 Task: In the event  named  Performance Improvement Plan Review and Progress Tracking, Set a range of dates when you can accept meetings  '14 Jul â€" 5 Aug 2023'. Select a duration of  60 min. Select working hours  	_x000D_
MON- SAT 10:00am â€" 6:00pm. Add time before or after your events  as 10 min. Set the frequency of available time slots for invitees as  35 min. Set the minimum notice period and maximum events allowed per day as  51 hours and 2. , logged in from the account softage.4@softage.net and add another guest for the event, softage.5@softage.net
Action: Mouse pressed left at (380, 293)
Screenshot: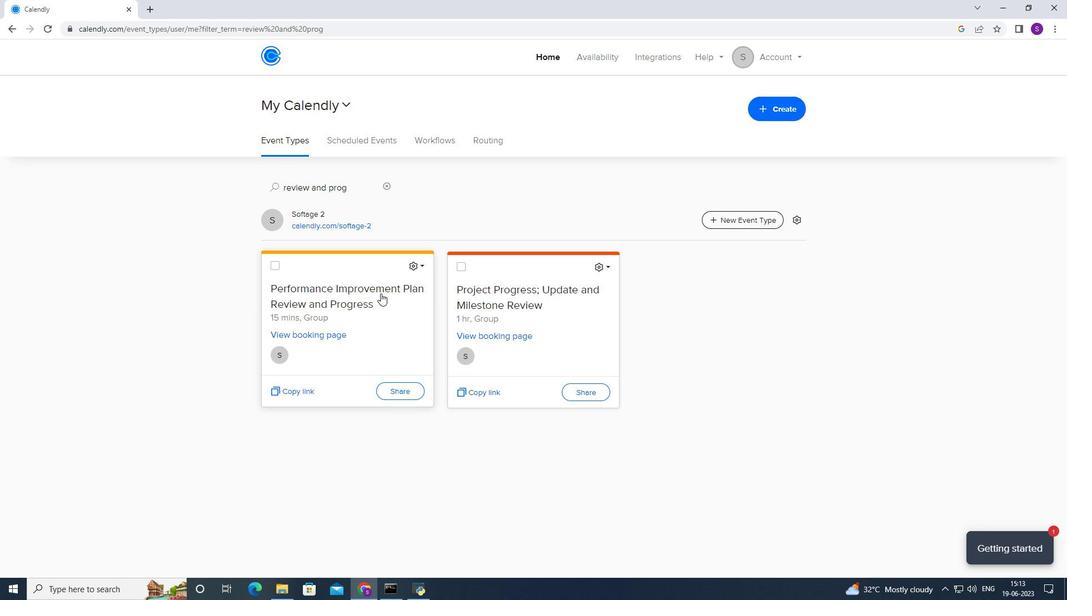 
Action: Mouse moved to (385, 234)
Screenshot: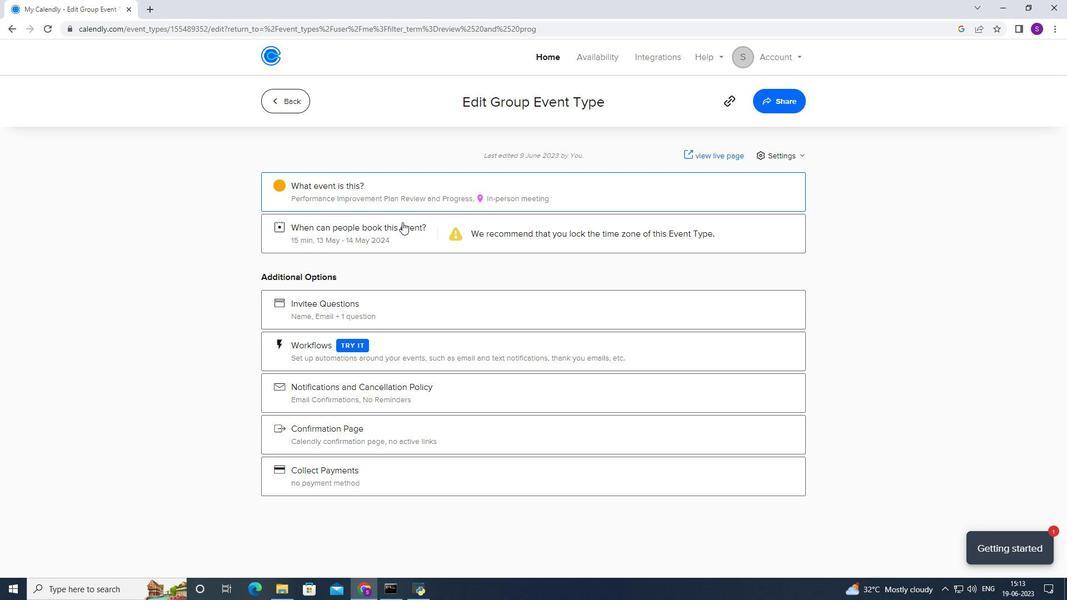 
Action: Mouse pressed left at (385, 234)
Screenshot: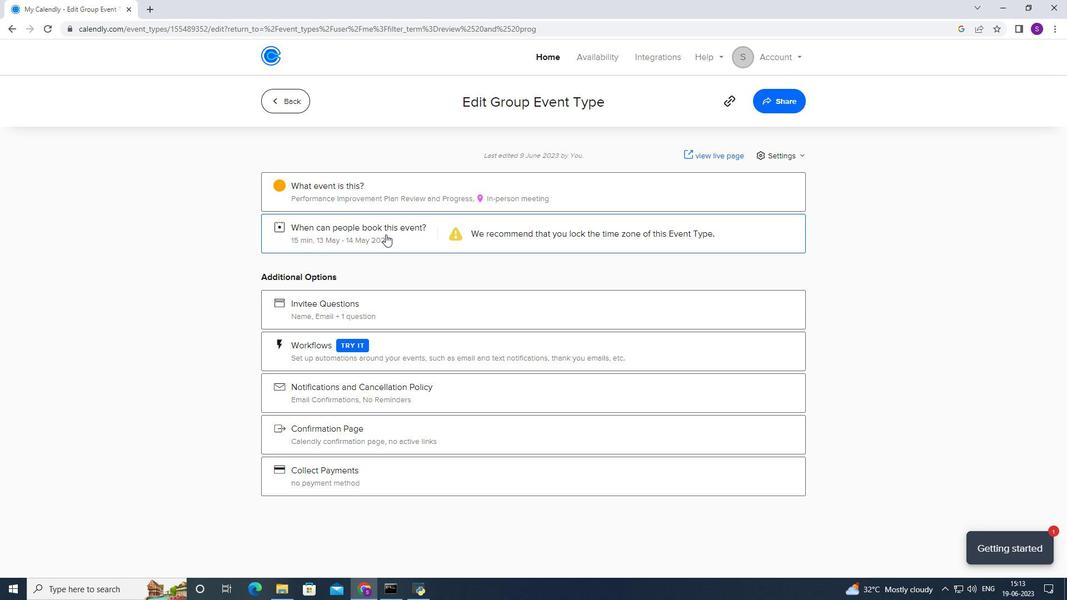 
Action: Mouse moved to (402, 369)
Screenshot: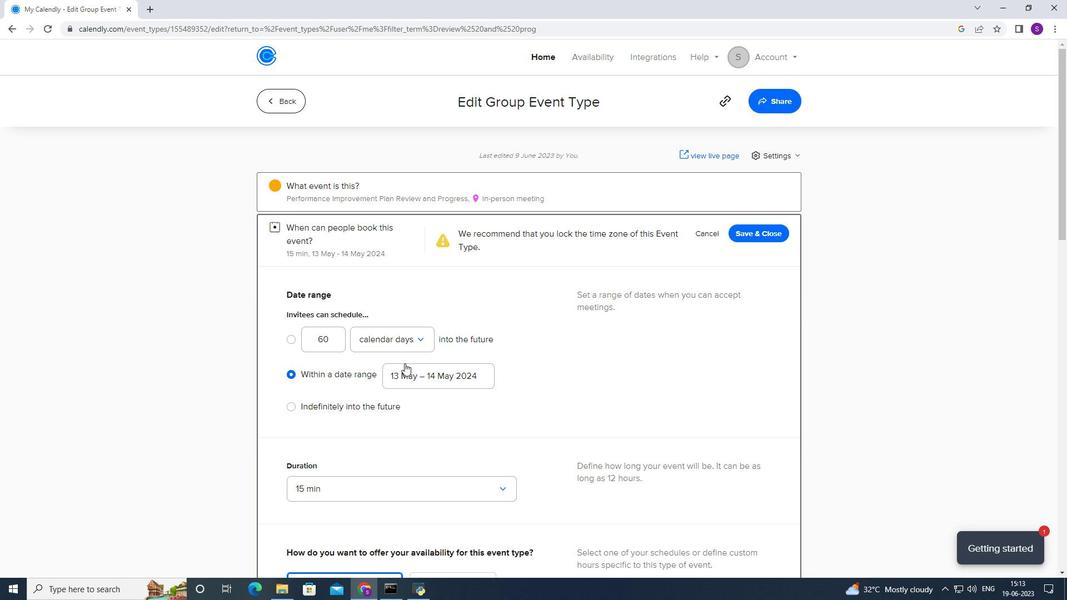 
Action: Mouse pressed left at (402, 369)
Screenshot: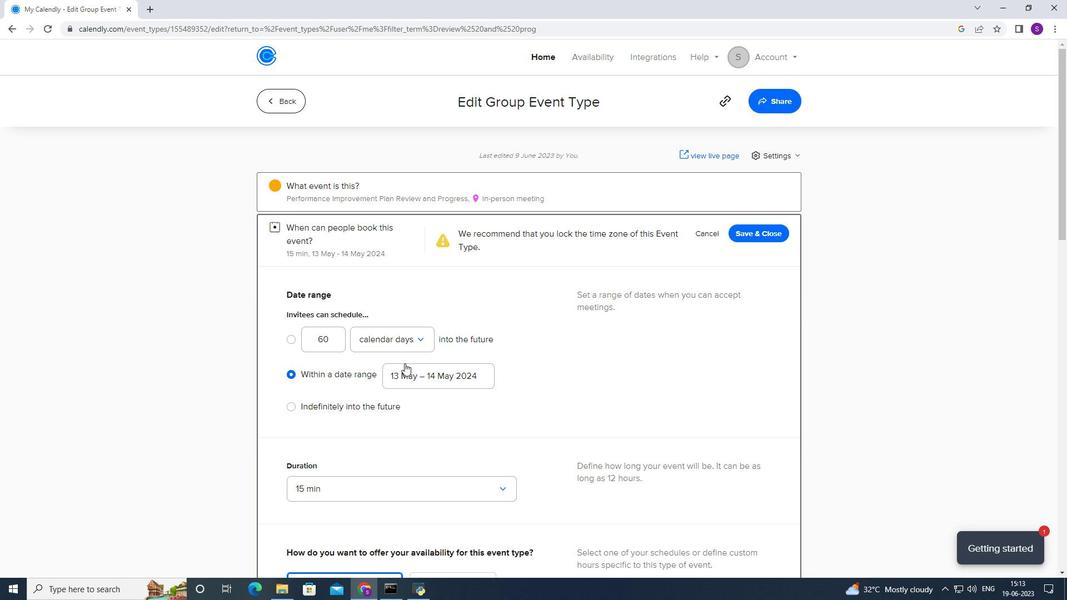 
Action: Mouse moved to (473, 176)
Screenshot: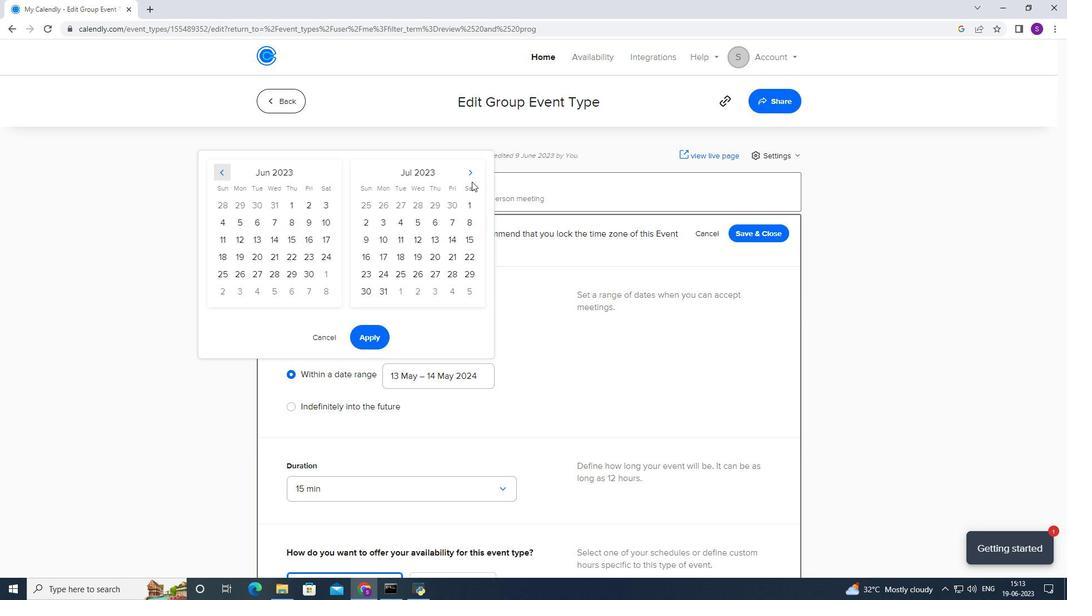 
Action: Mouse pressed left at (473, 176)
Screenshot: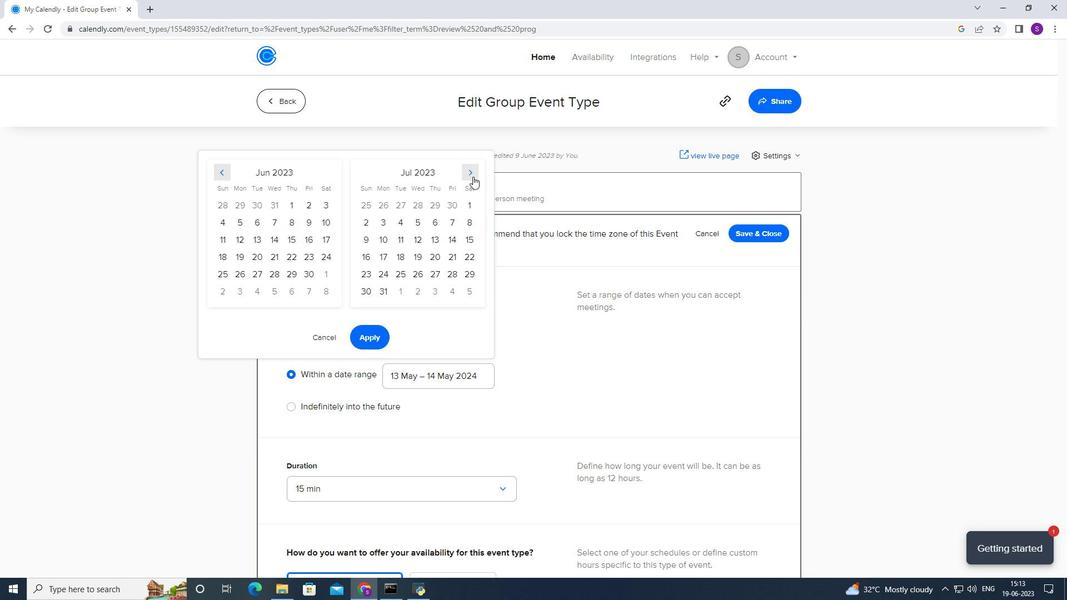 
Action: Mouse moved to (308, 236)
Screenshot: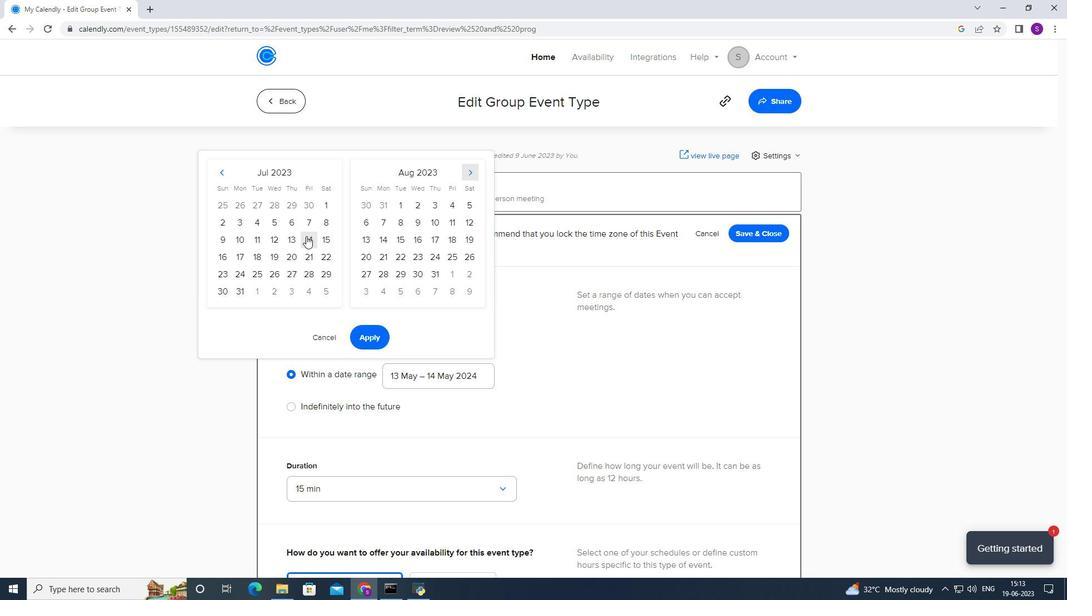 
Action: Mouse pressed left at (308, 236)
Screenshot: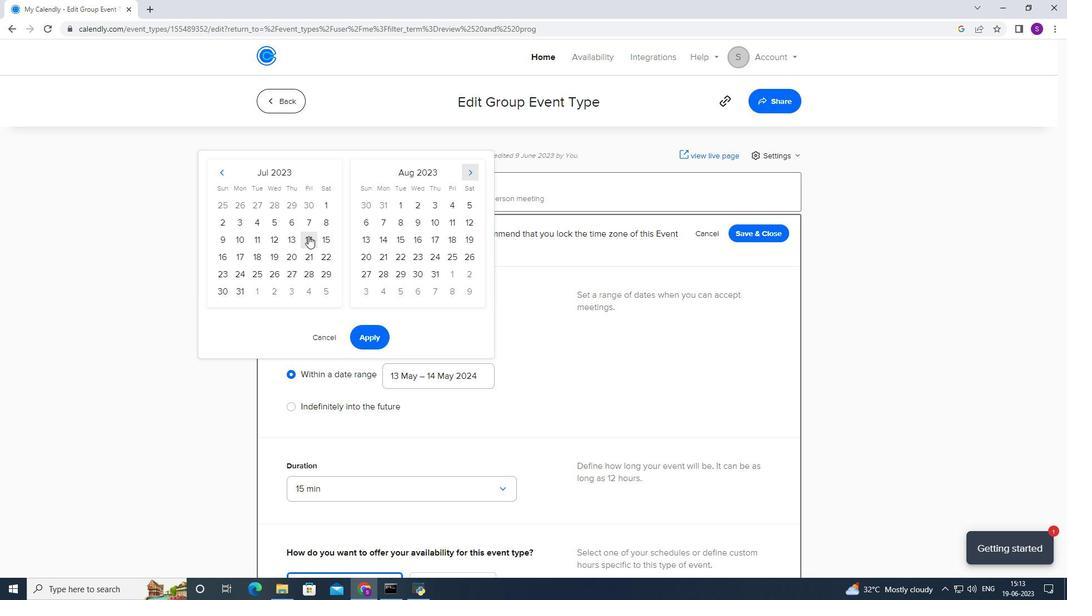 
Action: Mouse moved to (466, 212)
Screenshot: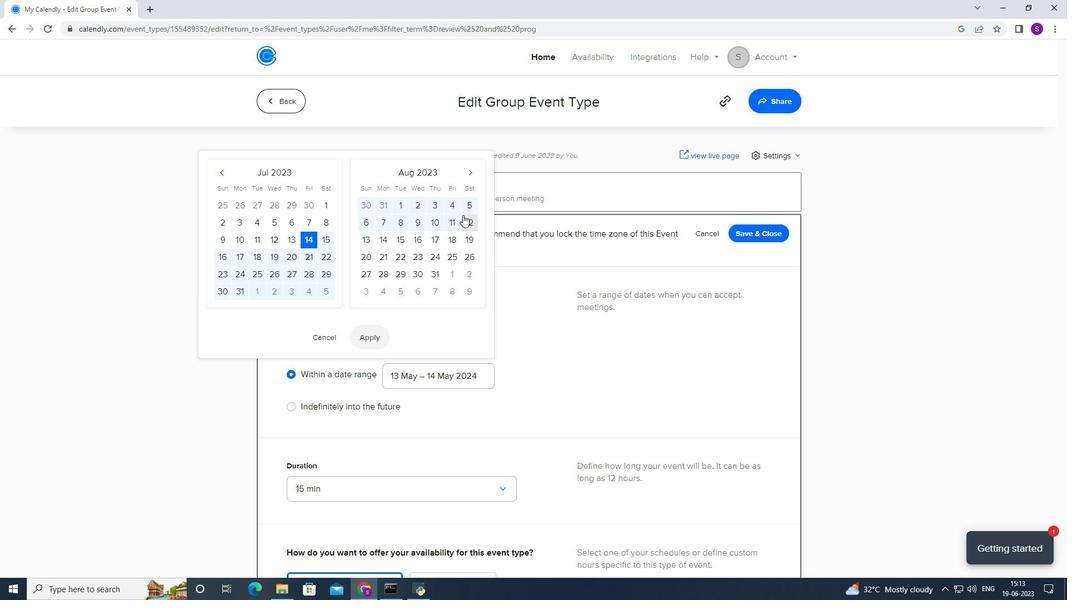 
Action: Mouse pressed left at (466, 212)
Screenshot: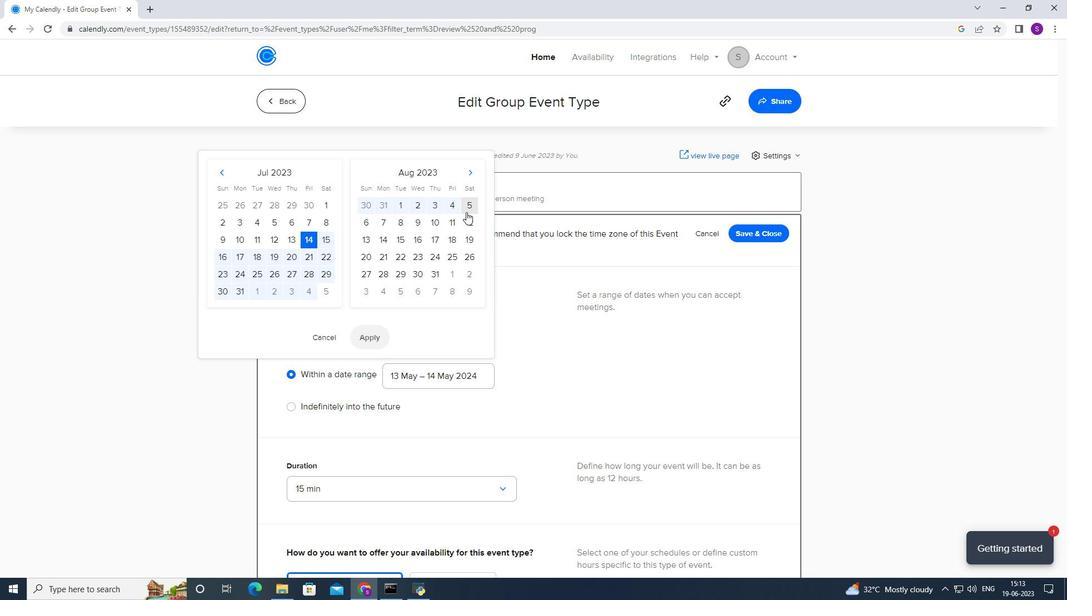 
Action: Mouse moved to (368, 329)
Screenshot: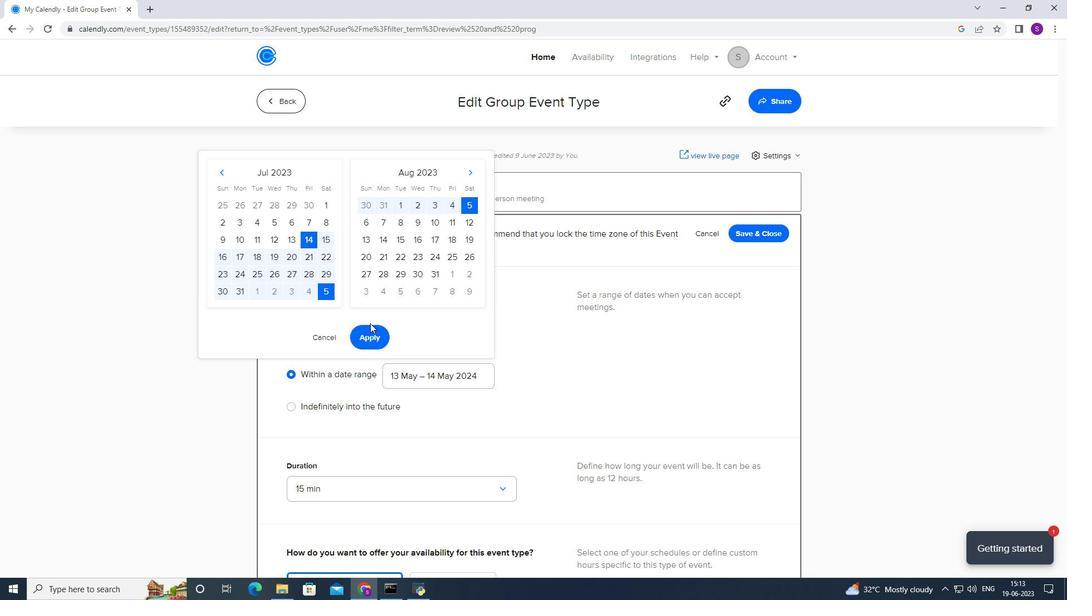 
Action: Mouse pressed left at (368, 329)
Screenshot: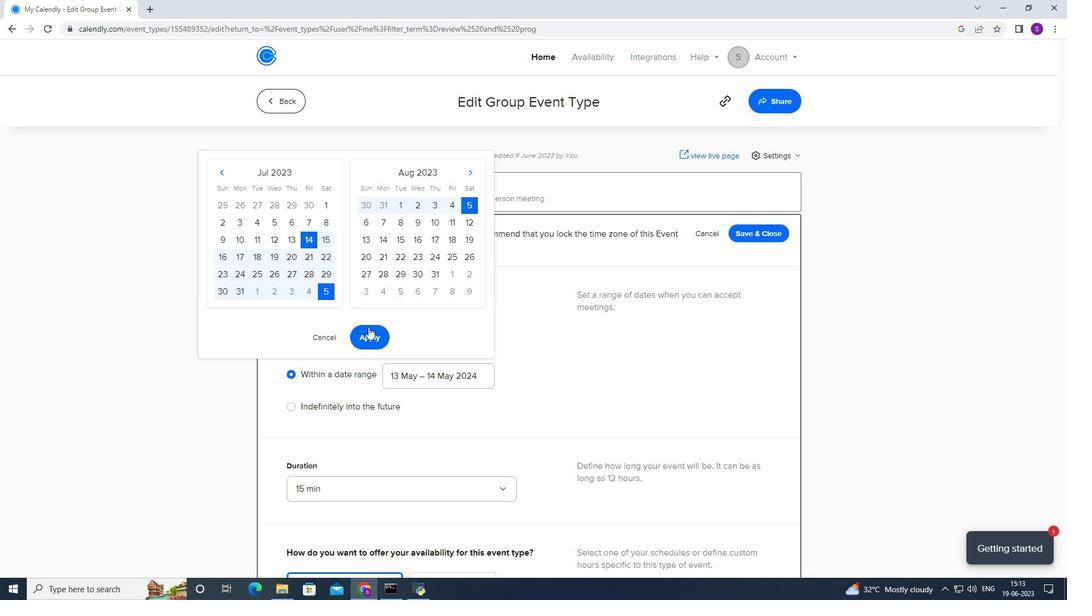 
Action: Mouse scrolled (368, 328) with delta (0, 0)
Screenshot: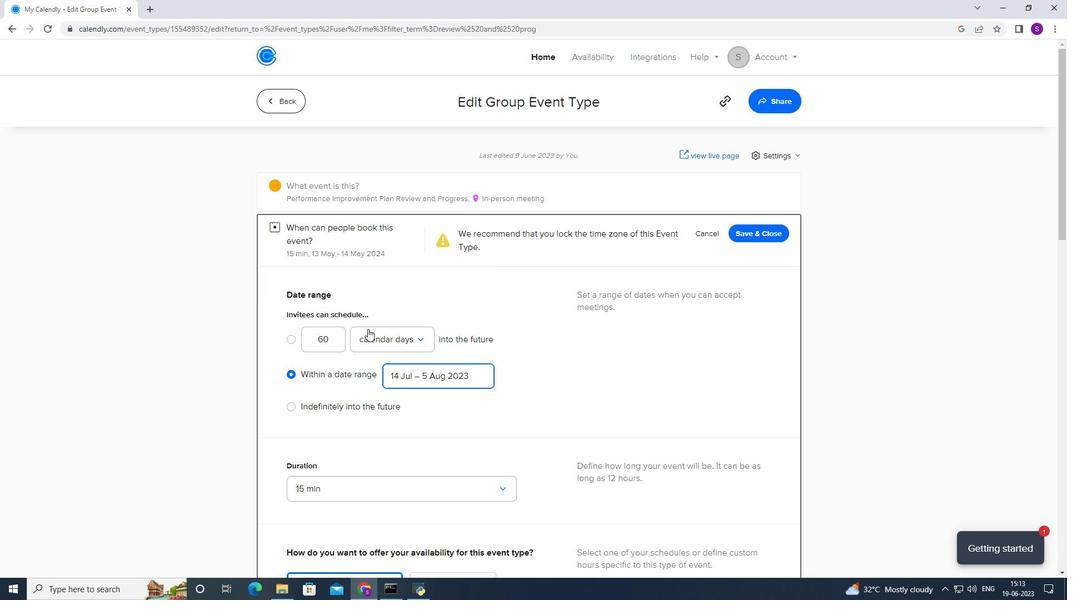 
Action: Mouse scrolled (368, 328) with delta (0, 0)
Screenshot: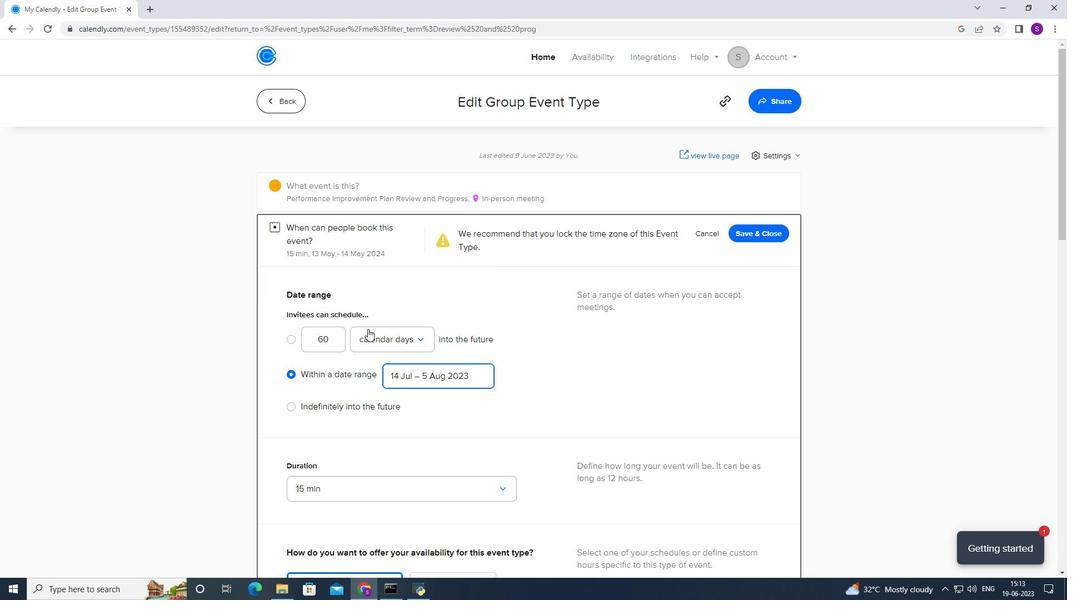 
Action: Mouse scrolled (368, 328) with delta (0, 0)
Screenshot: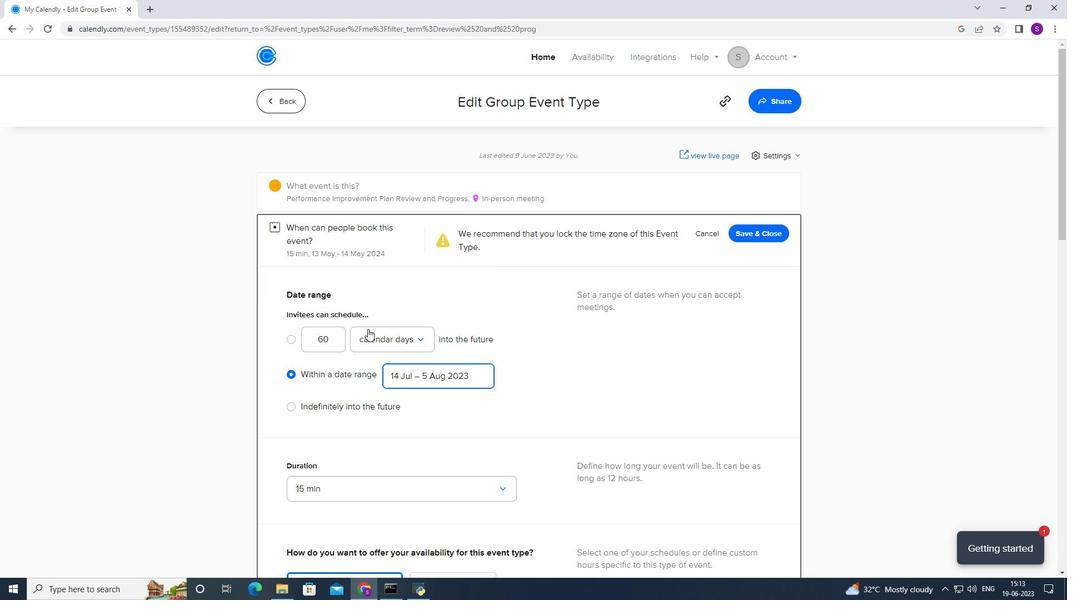 
Action: Mouse scrolled (368, 328) with delta (0, 0)
Screenshot: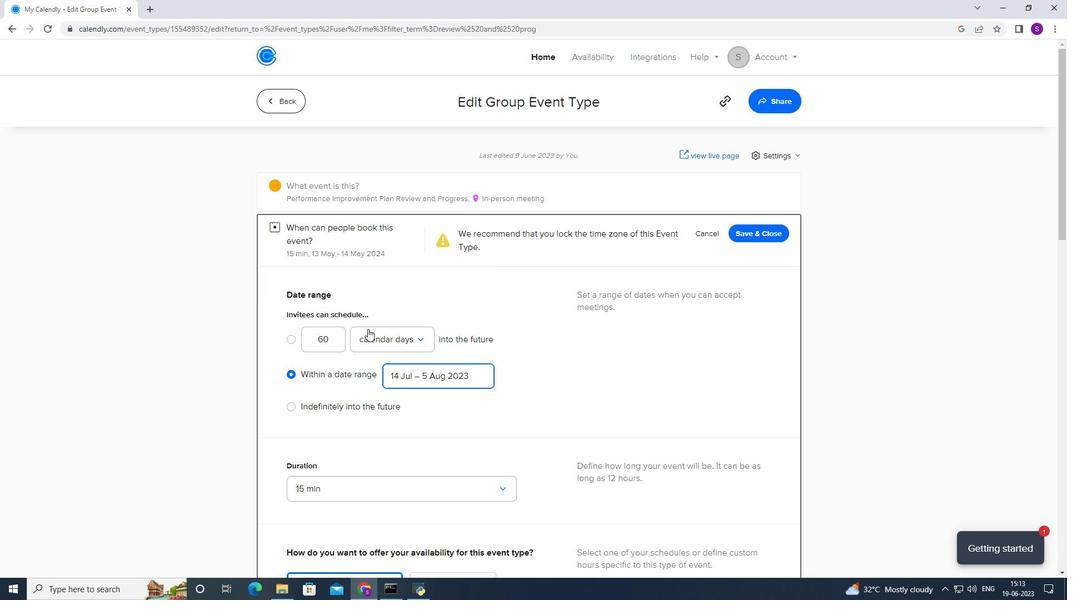 
Action: Mouse scrolled (368, 328) with delta (0, 0)
Screenshot: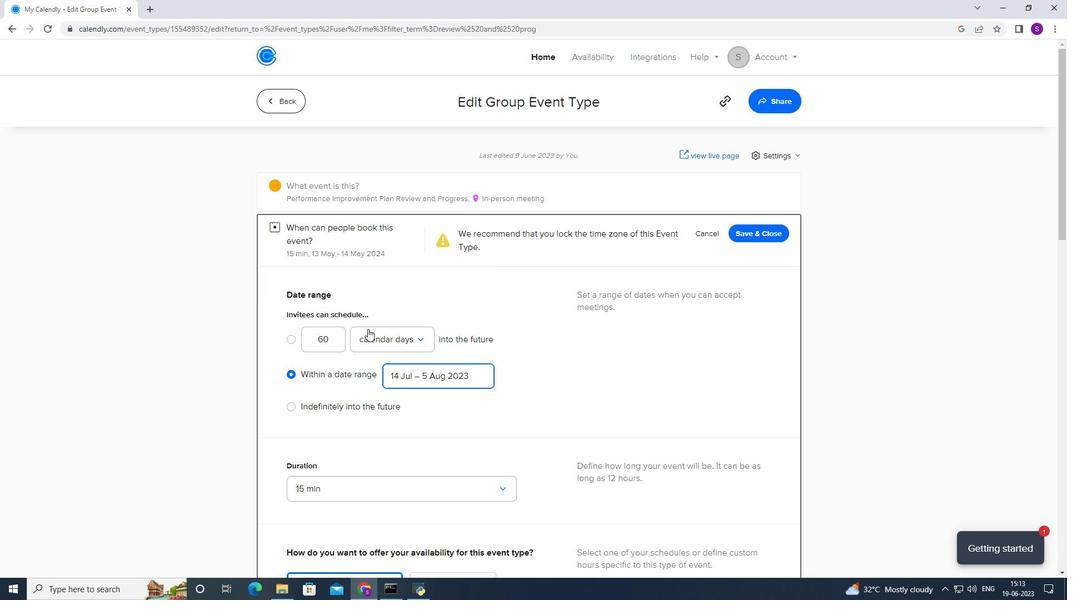 
Action: Mouse scrolled (368, 328) with delta (0, 0)
Screenshot: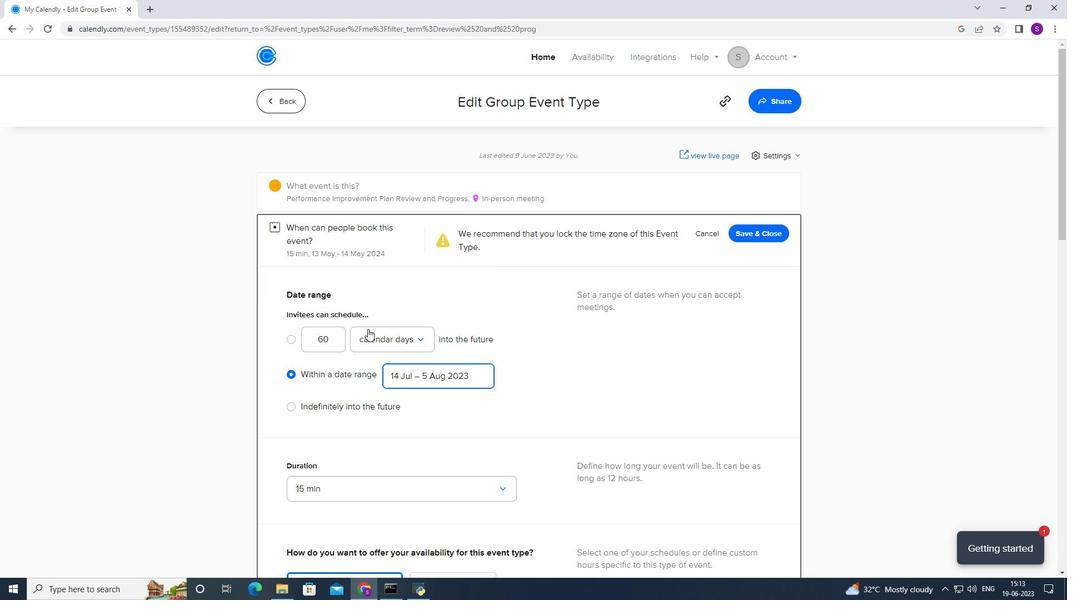 
Action: Mouse scrolled (368, 328) with delta (0, 0)
Screenshot: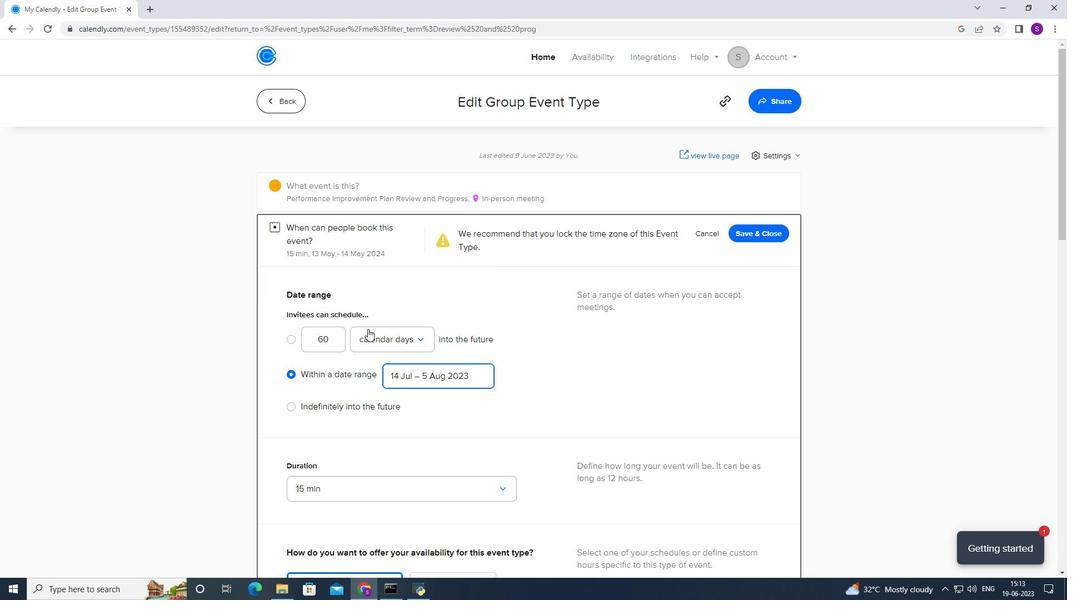 
Action: Mouse scrolled (368, 328) with delta (0, 0)
Screenshot: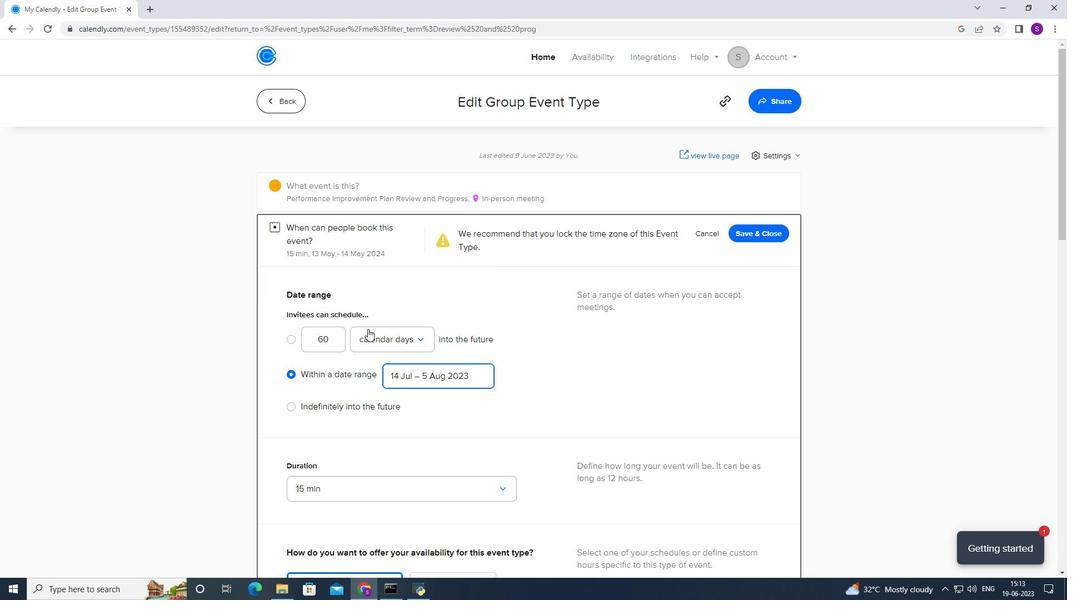 
Action: Mouse scrolled (368, 329) with delta (0, 0)
Screenshot: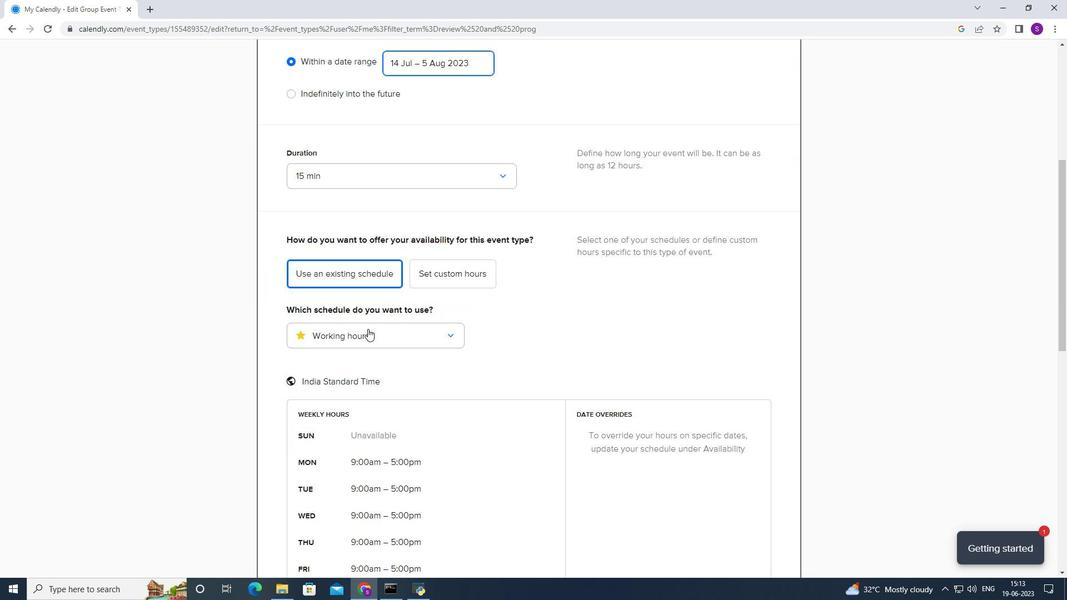 
Action: Mouse scrolled (368, 329) with delta (0, 0)
Screenshot: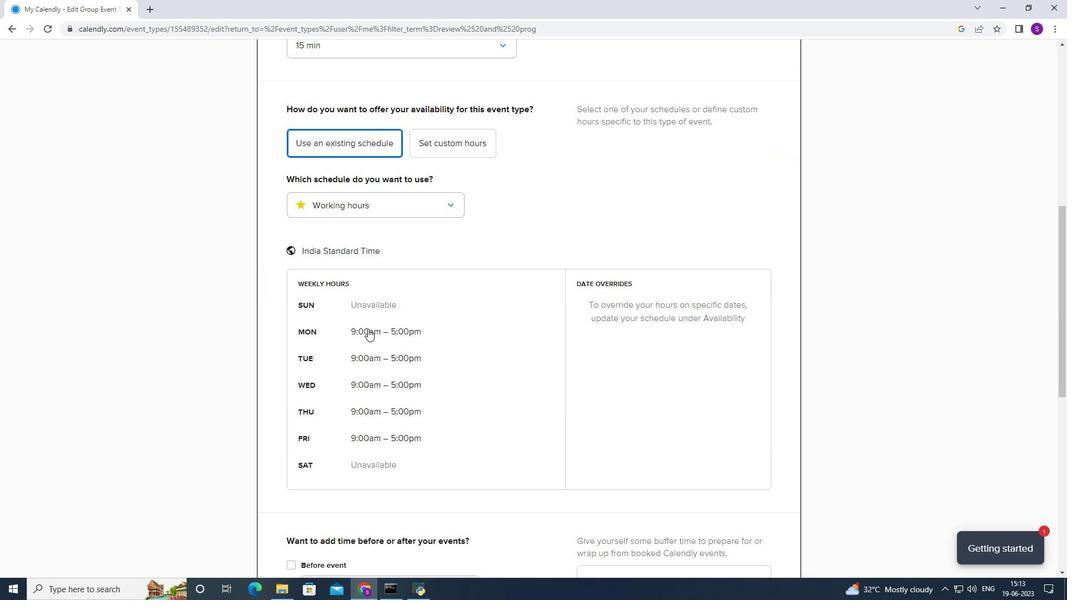 
Action: Mouse scrolled (368, 329) with delta (0, 0)
Screenshot: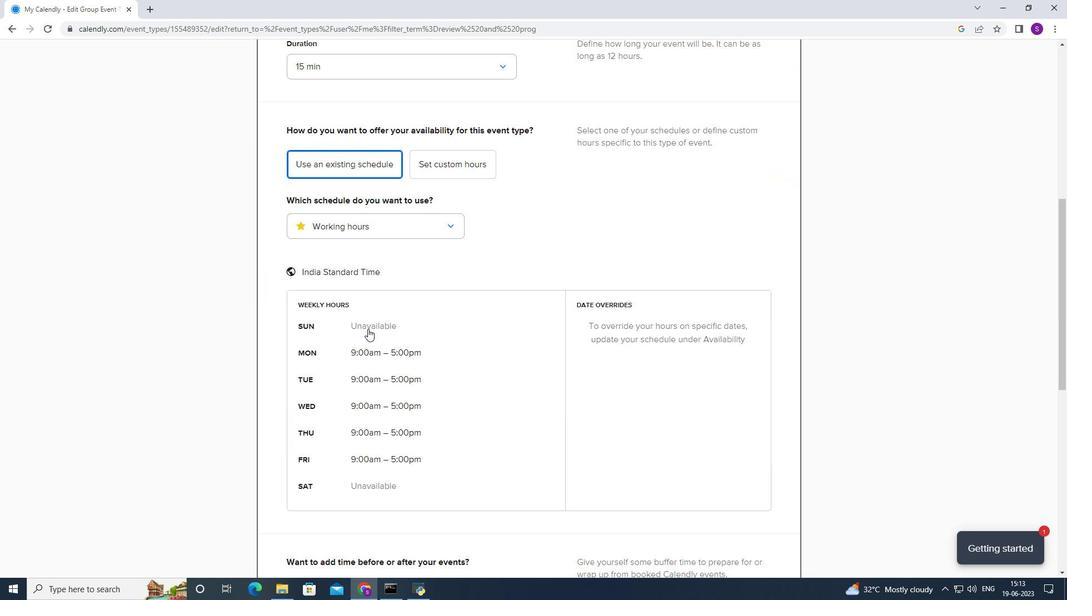 
Action: Mouse moved to (444, 222)
Screenshot: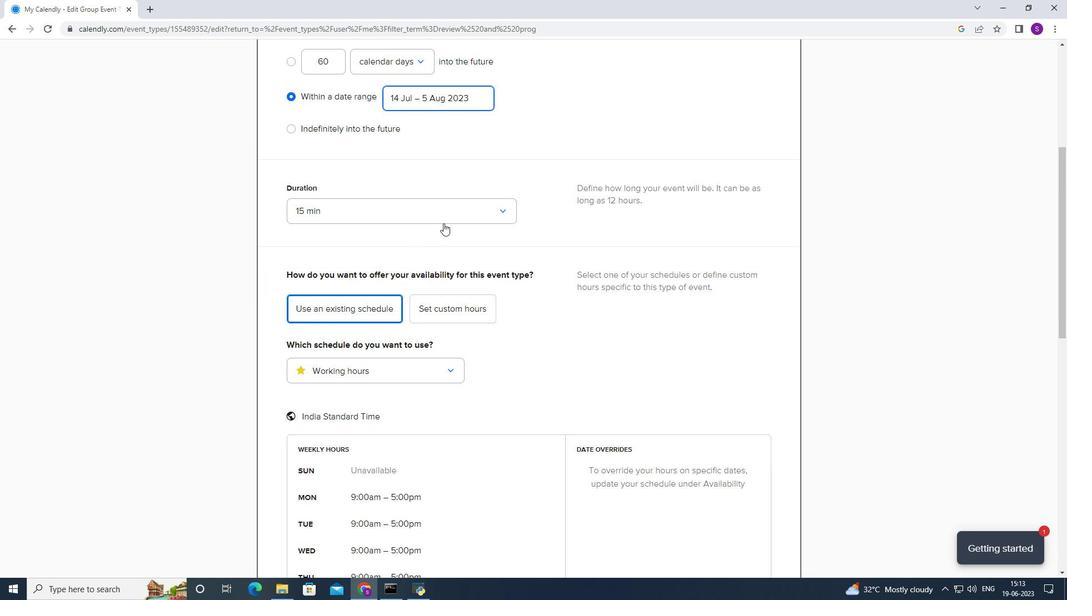 
Action: Mouse pressed left at (444, 222)
Screenshot: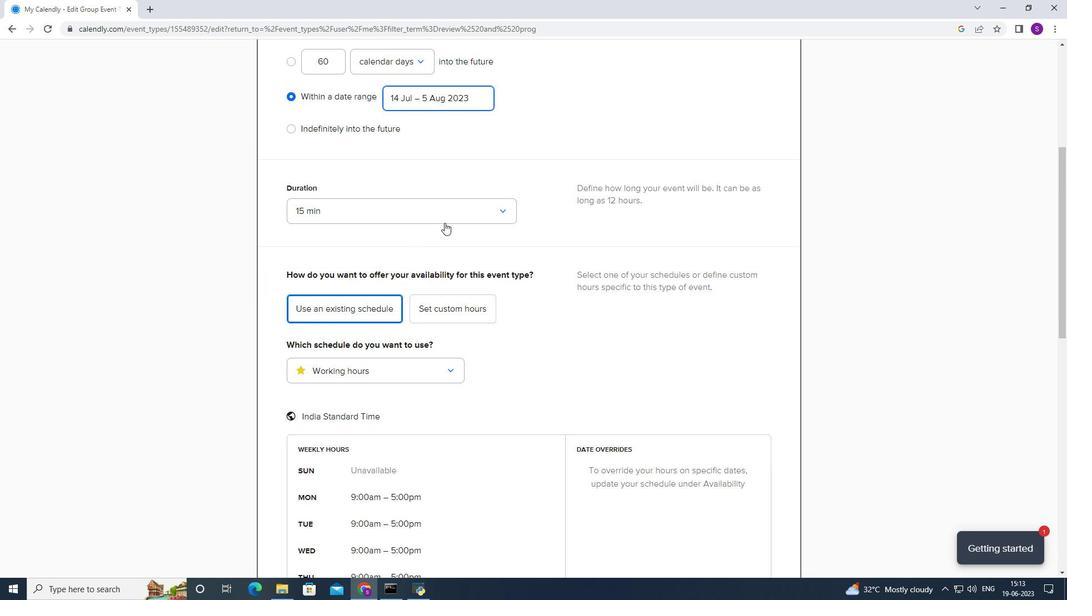 
Action: Mouse moved to (365, 303)
Screenshot: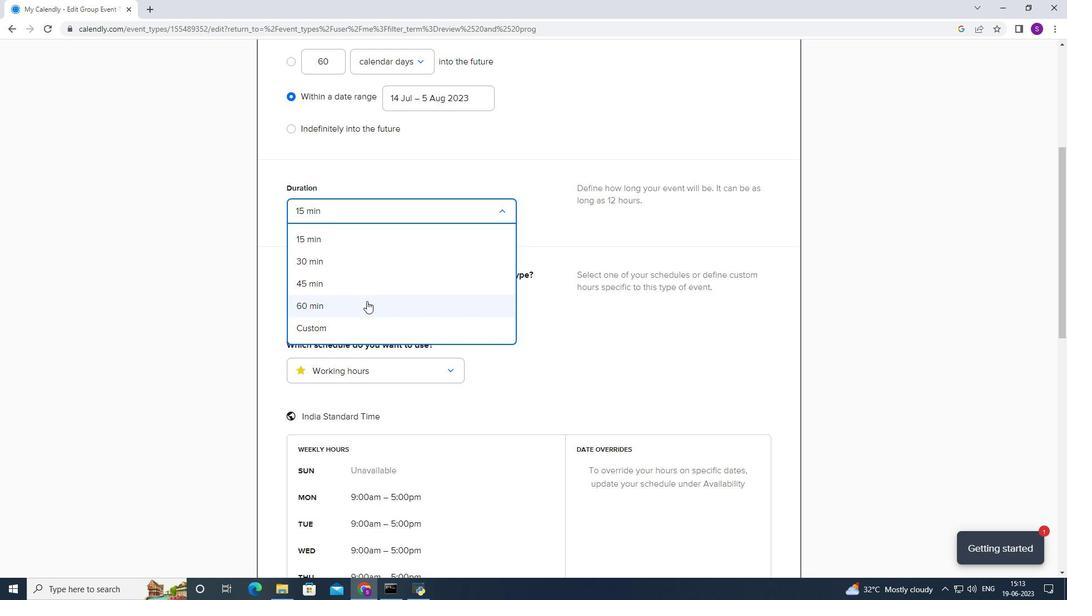 
Action: Mouse pressed left at (365, 303)
Screenshot: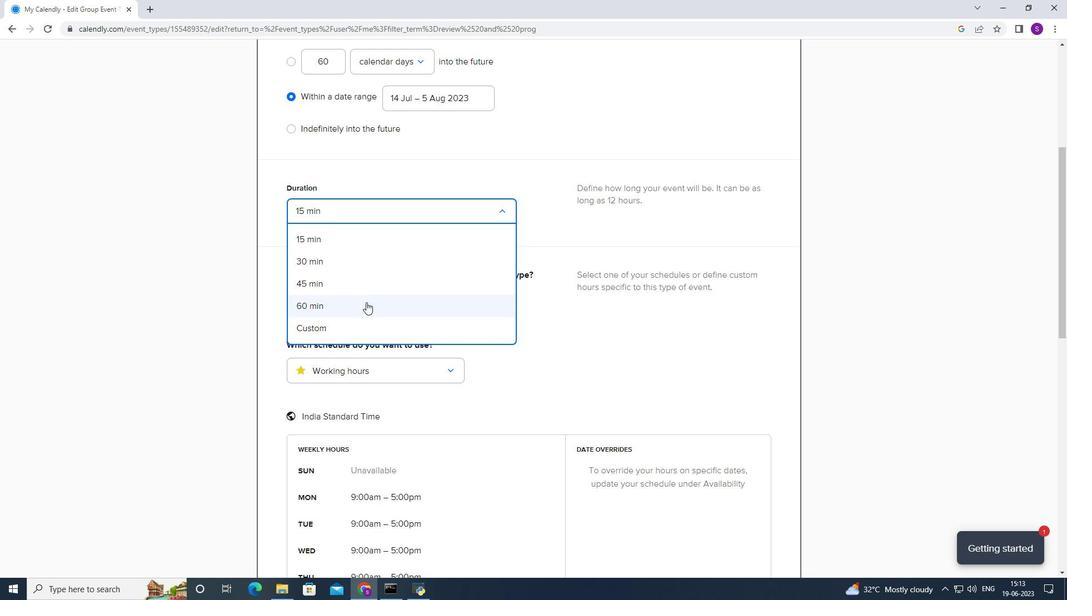 
Action: Mouse moved to (418, 308)
Screenshot: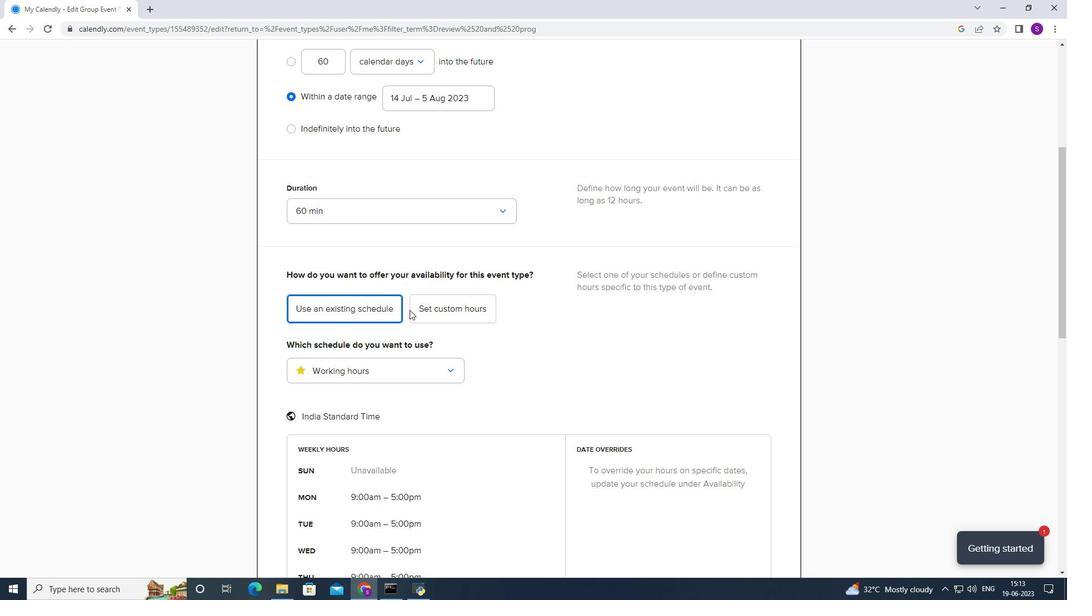 
Action: Mouse pressed left at (418, 308)
Screenshot: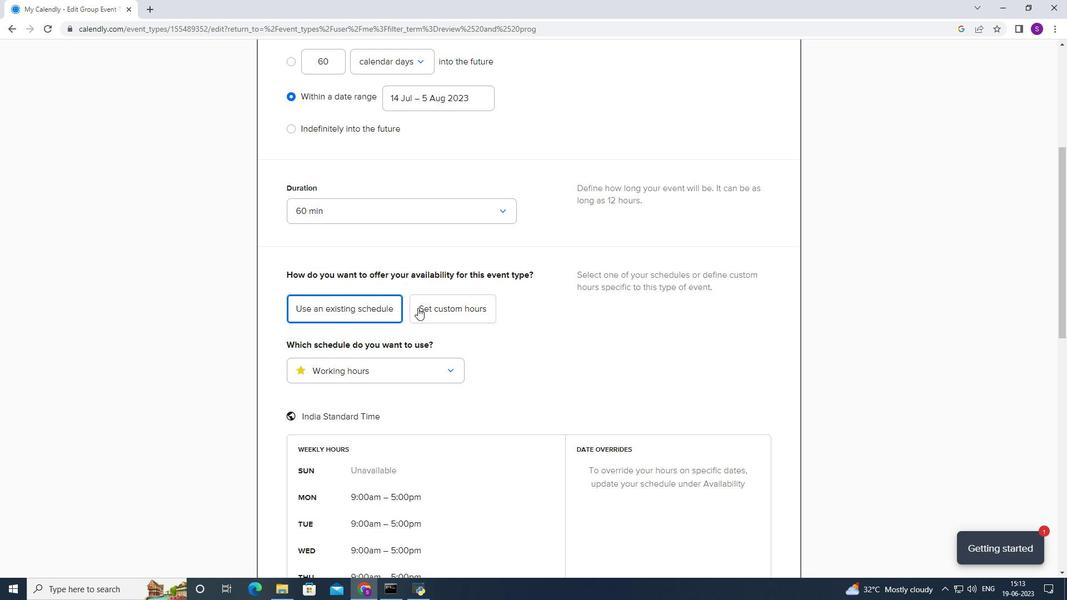 
Action: Mouse moved to (367, 348)
Screenshot: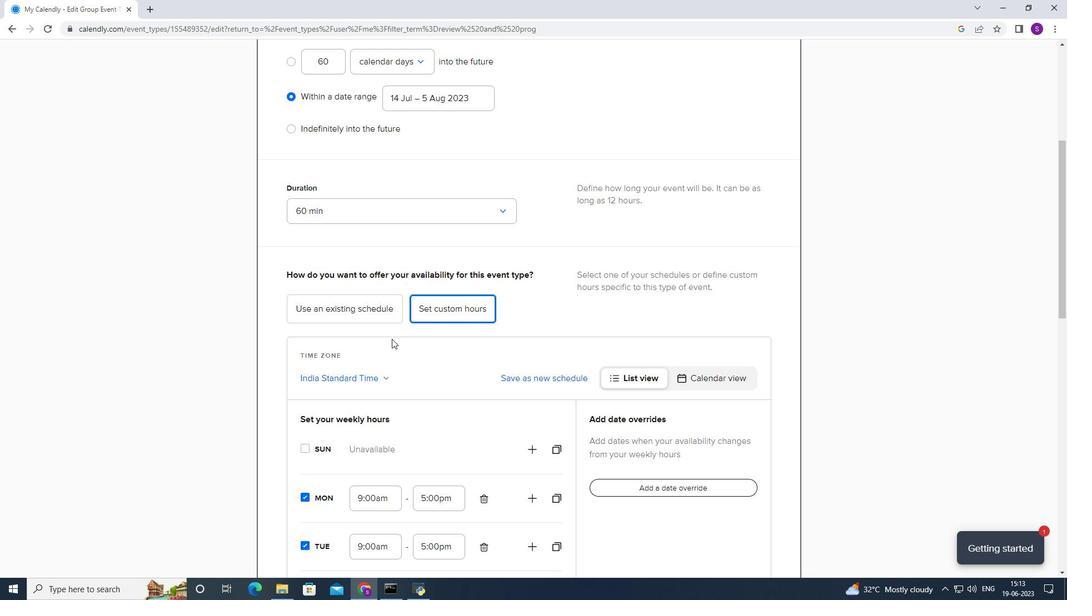 
Action: Mouse scrolled (367, 347) with delta (0, 0)
Screenshot: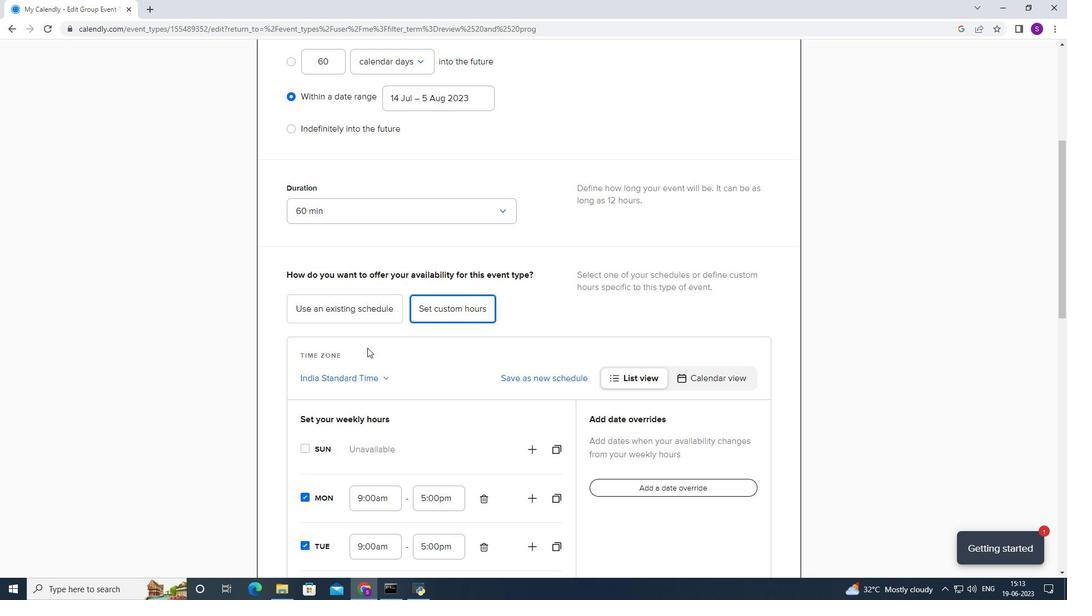 
Action: Mouse scrolled (367, 347) with delta (0, 0)
Screenshot: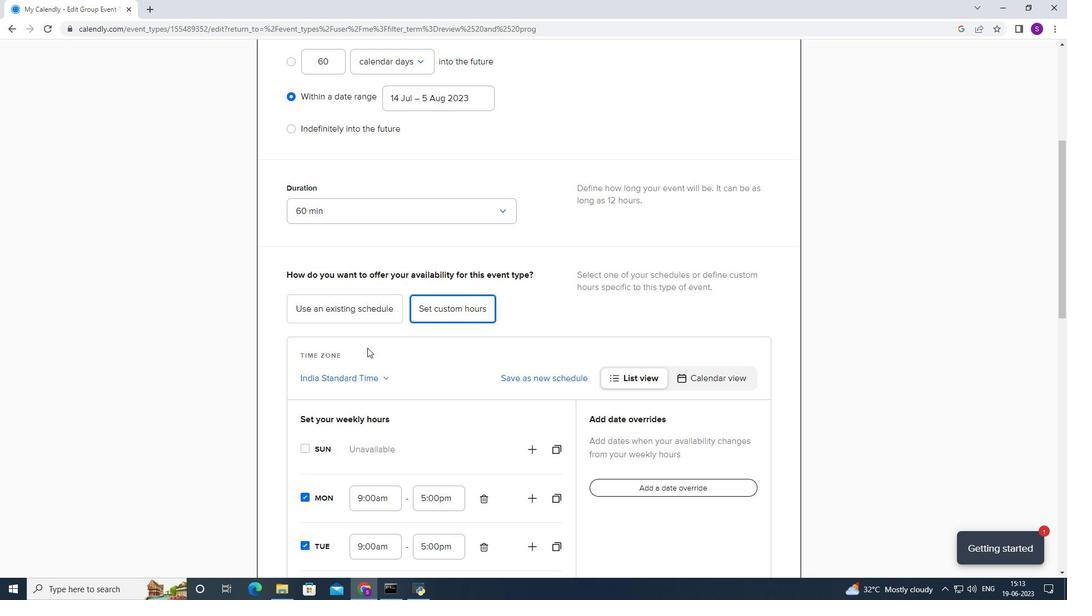 
Action: Mouse scrolled (367, 347) with delta (0, 0)
Screenshot: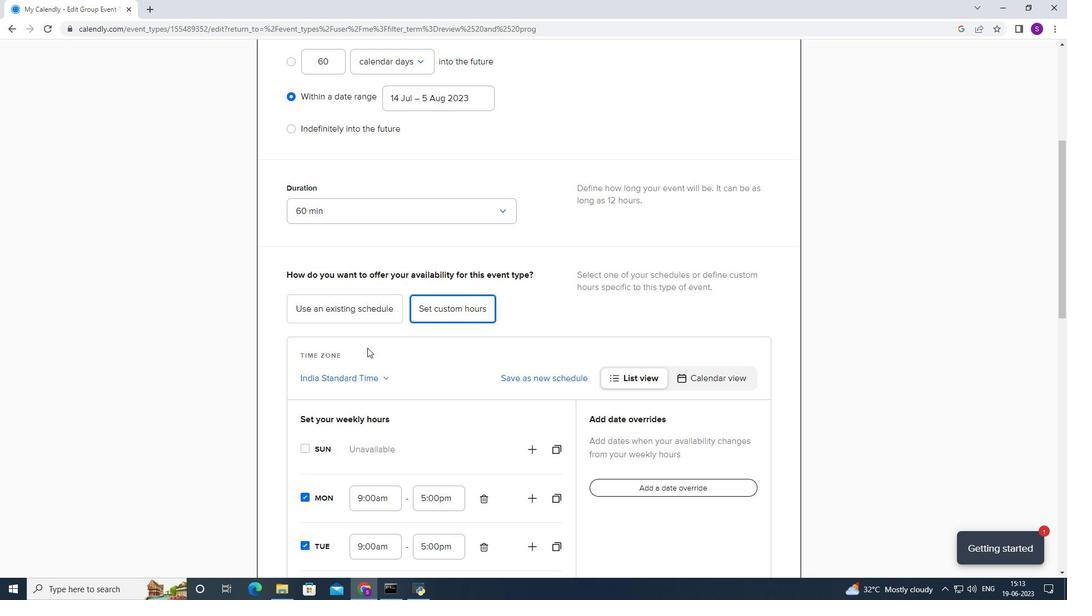 
Action: Mouse scrolled (367, 347) with delta (0, 0)
Screenshot: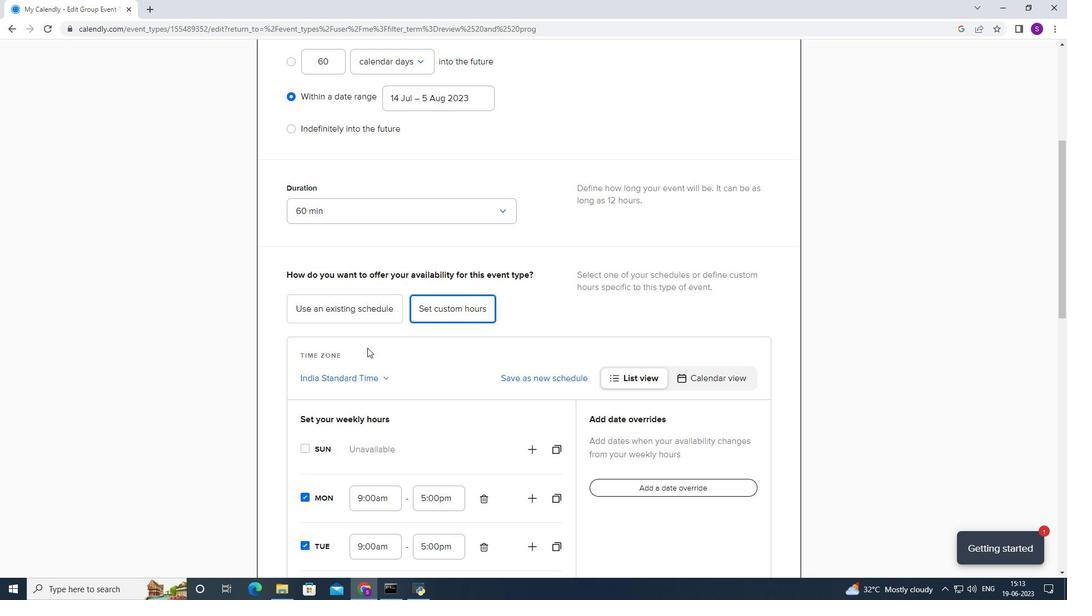 
Action: Mouse scrolled (367, 347) with delta (0, 0)
Screenshot: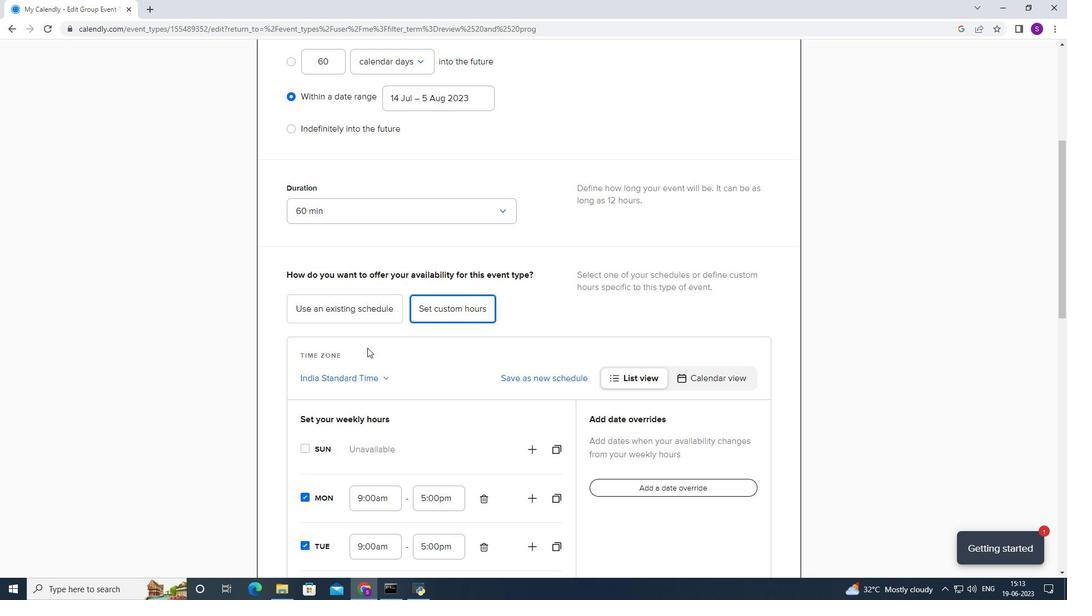 
Action: Mouse moved to (305, 453)
Screenshot: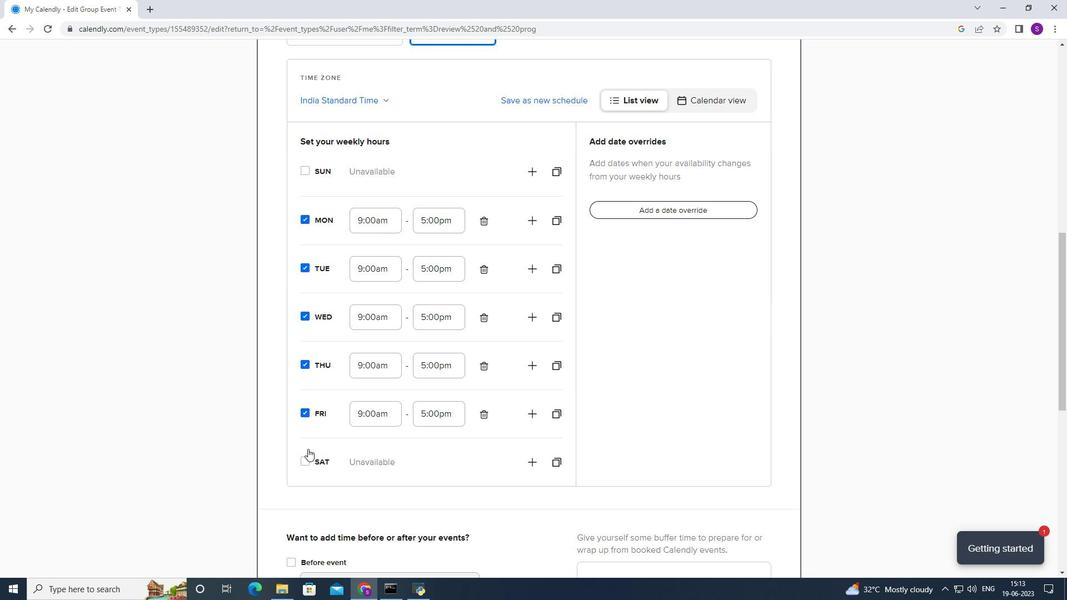 
Action: Mouse pressed left at (305, 453)
Screenshot: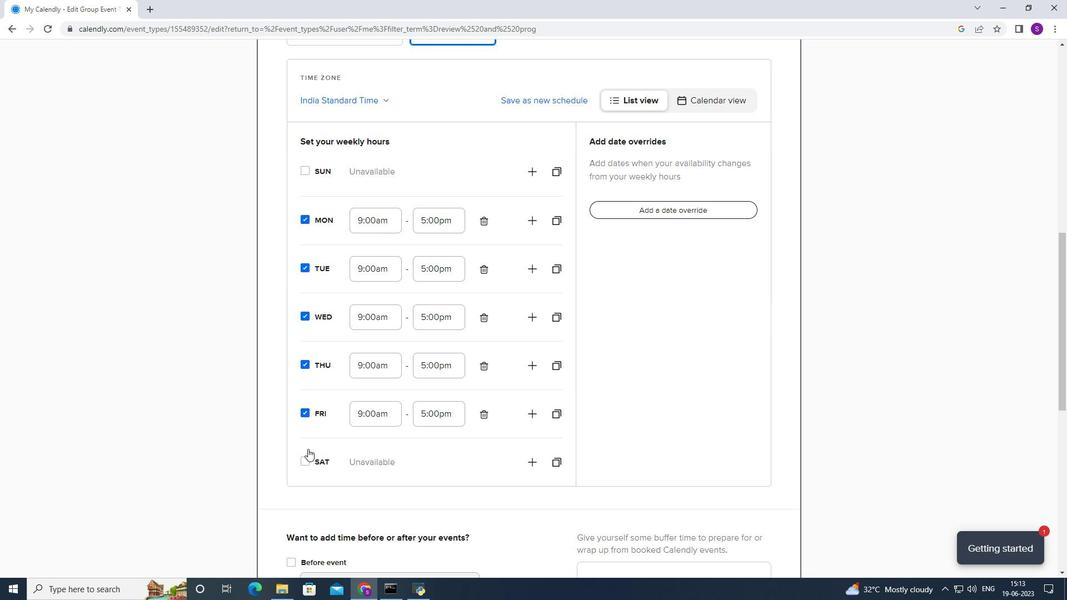 
Action: Mouse moved to (388, 423)
Screenshot: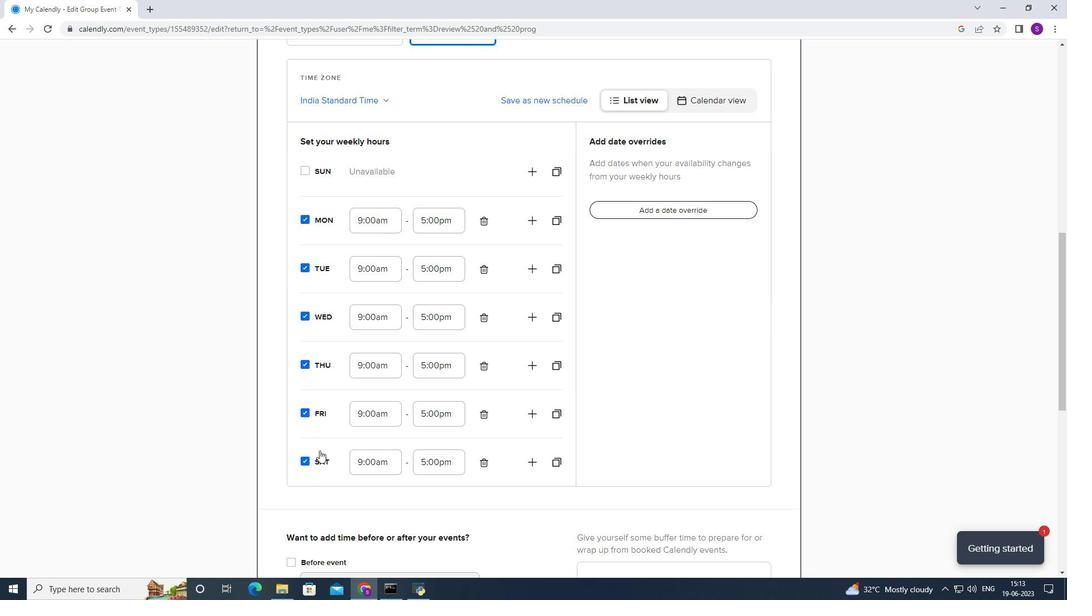 
Action: Mouse pressed left at (388, 423)
Screenshot: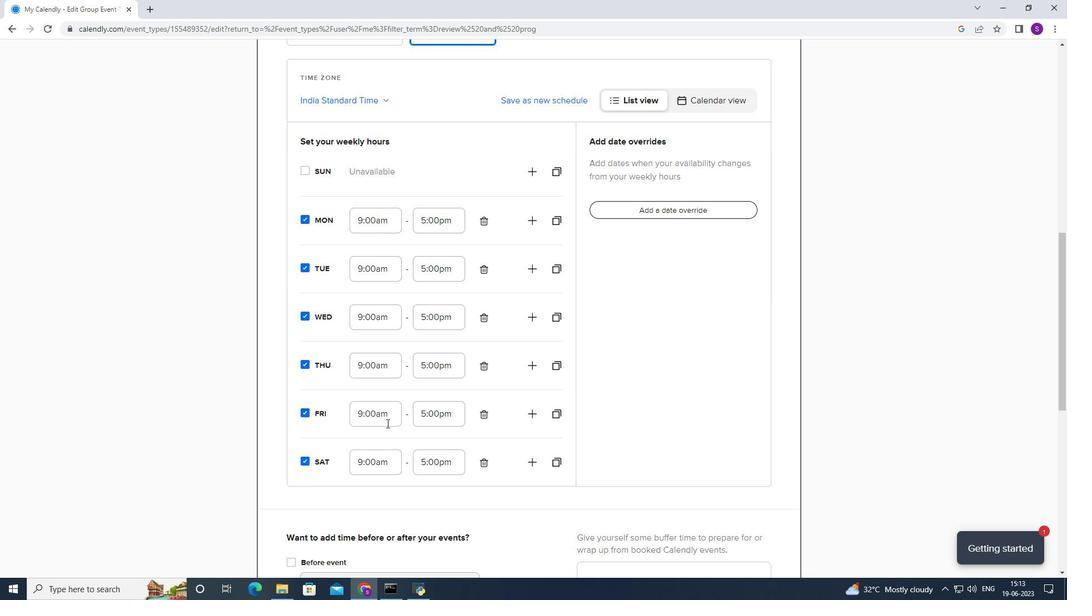 
Action: Mouse moved to (387, 427)
Screenshot: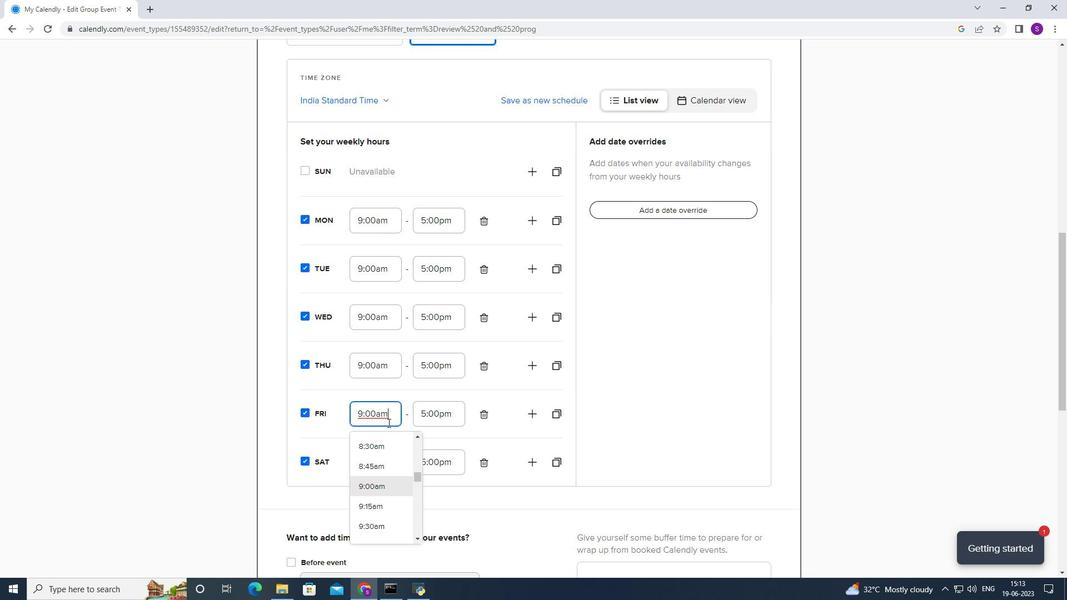 
Action: Mouse scrolled (387, 426) with delta (0, 0)
Screenshot: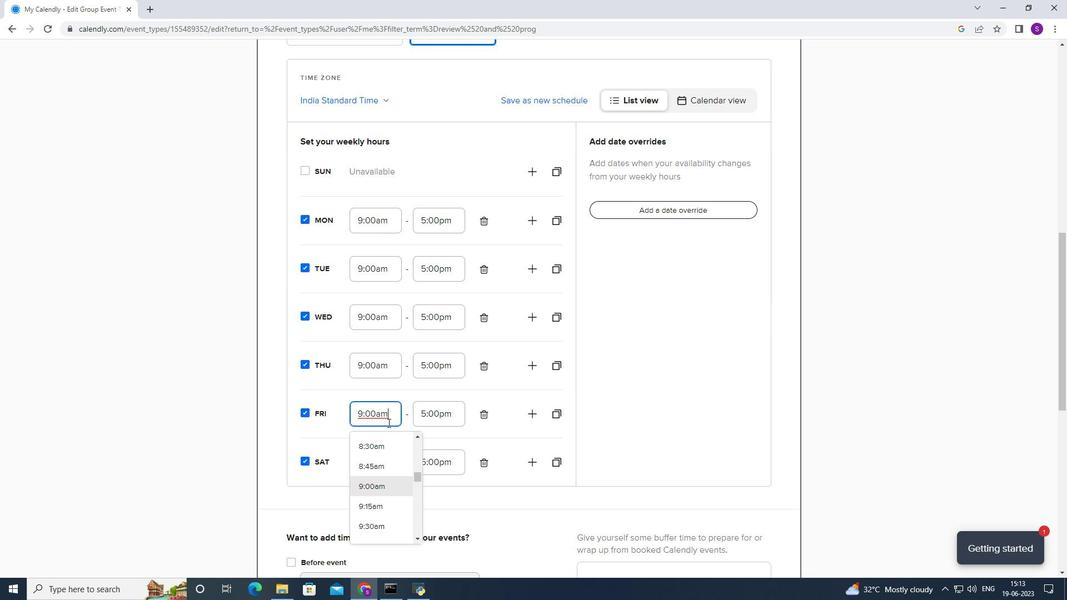 
Action: Mouse moved to (384, 434)
Screenshot: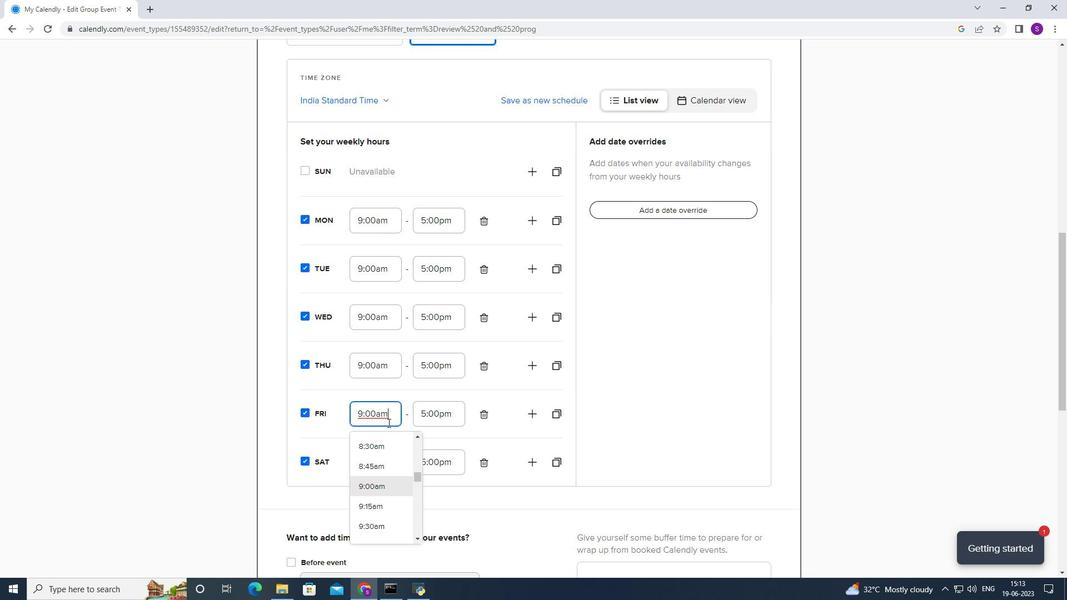 
Action: Mouse scrolled (384, 433) with delta (0, 0)
Screenshot: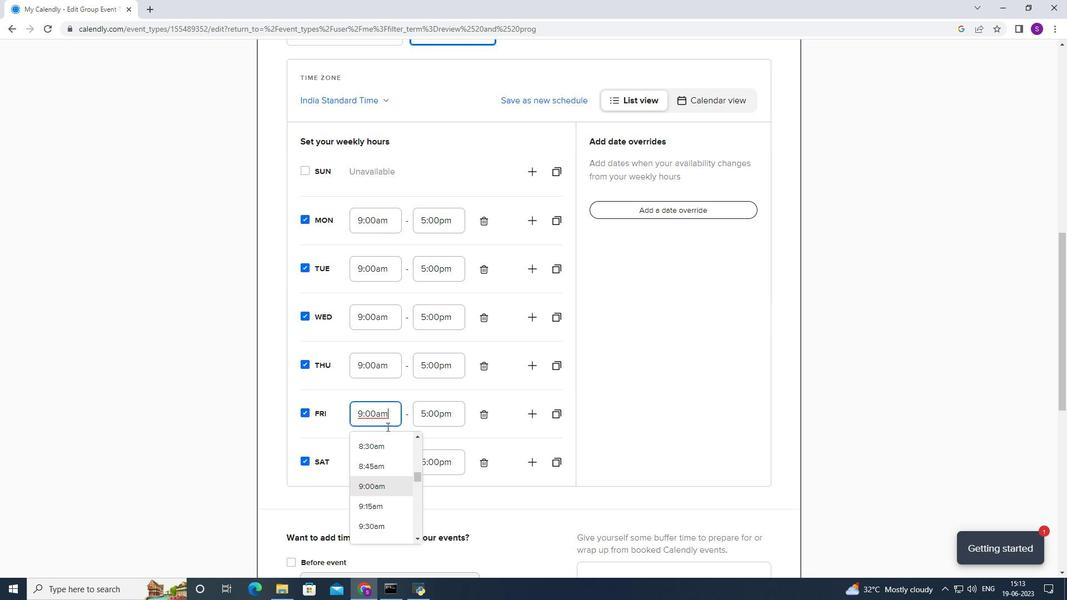
Action: Mouse moved to (382, 437)
Screenshot: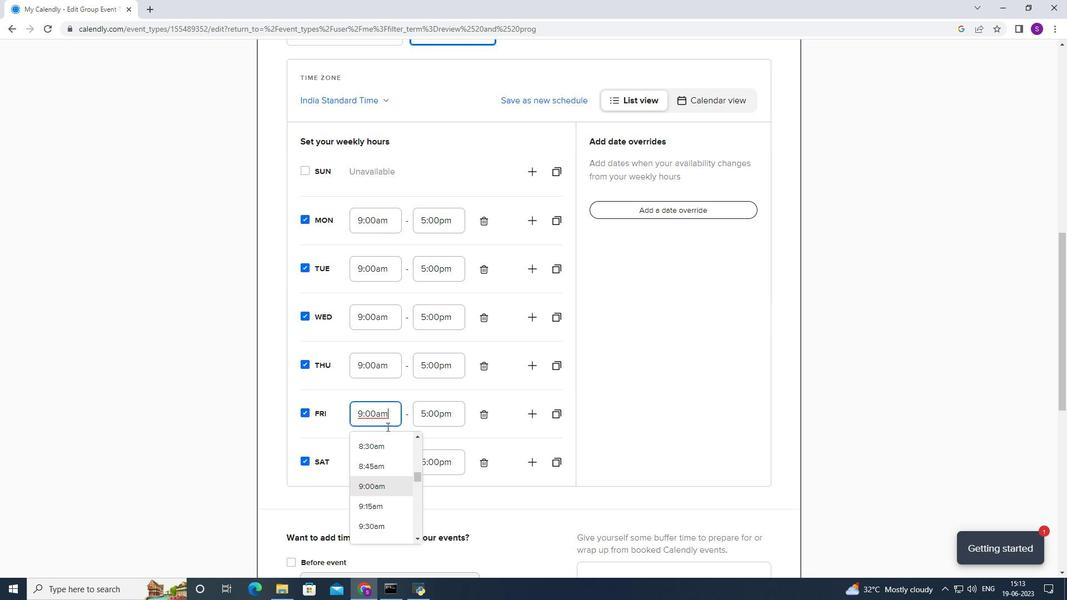 
Action: Mouse scrolled (382, 436) with delta (0, 0)
Screenshot: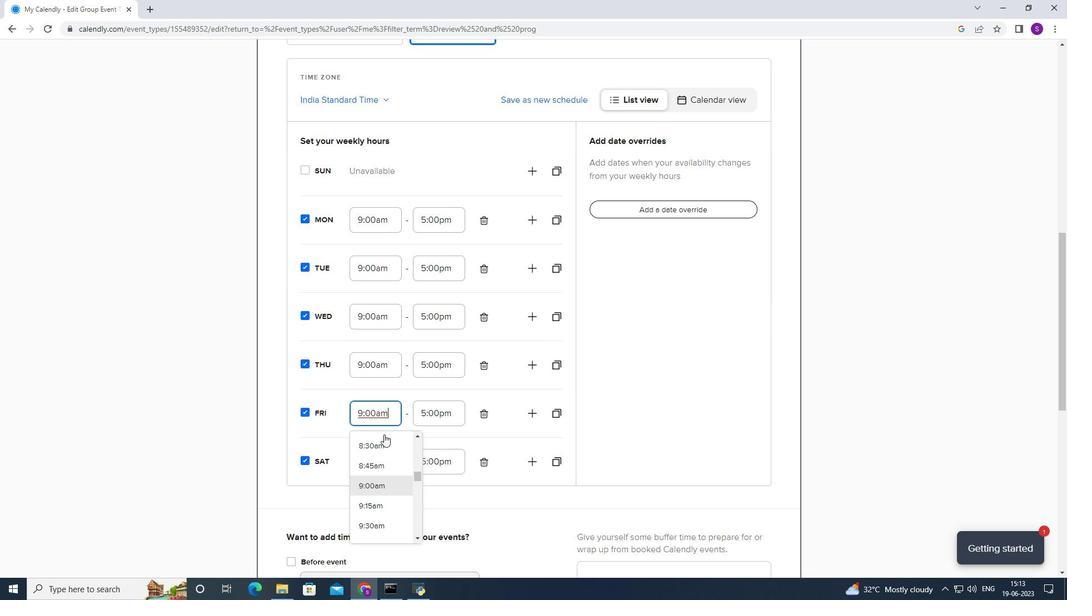 
Action: Mouse scrolled (382, 437) with delta (0, 0)
Screenshot: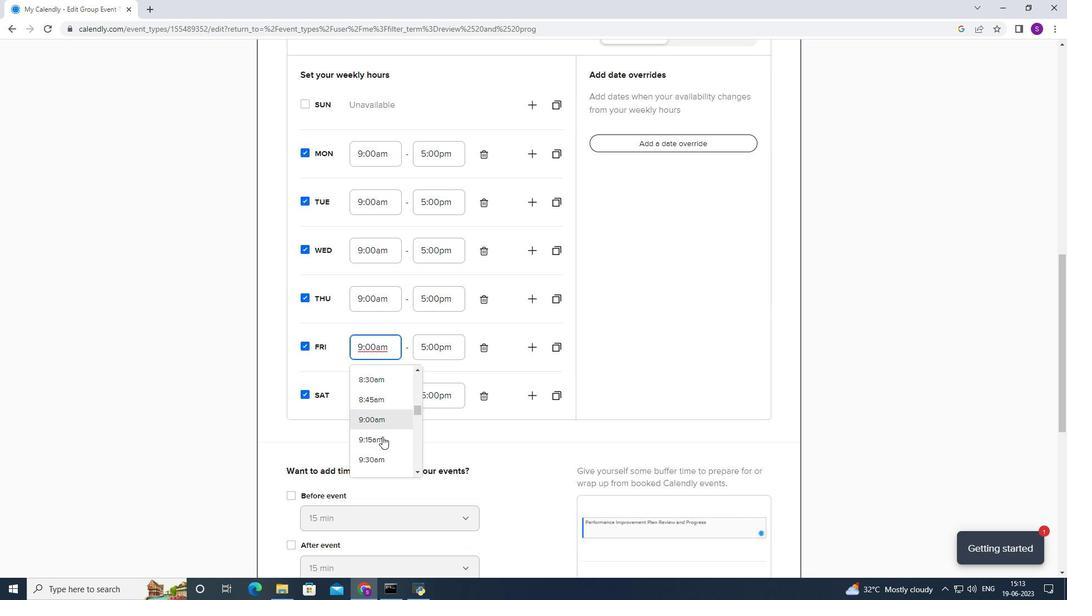 
Action: Mouse moved to (410, 349)
Screenshot: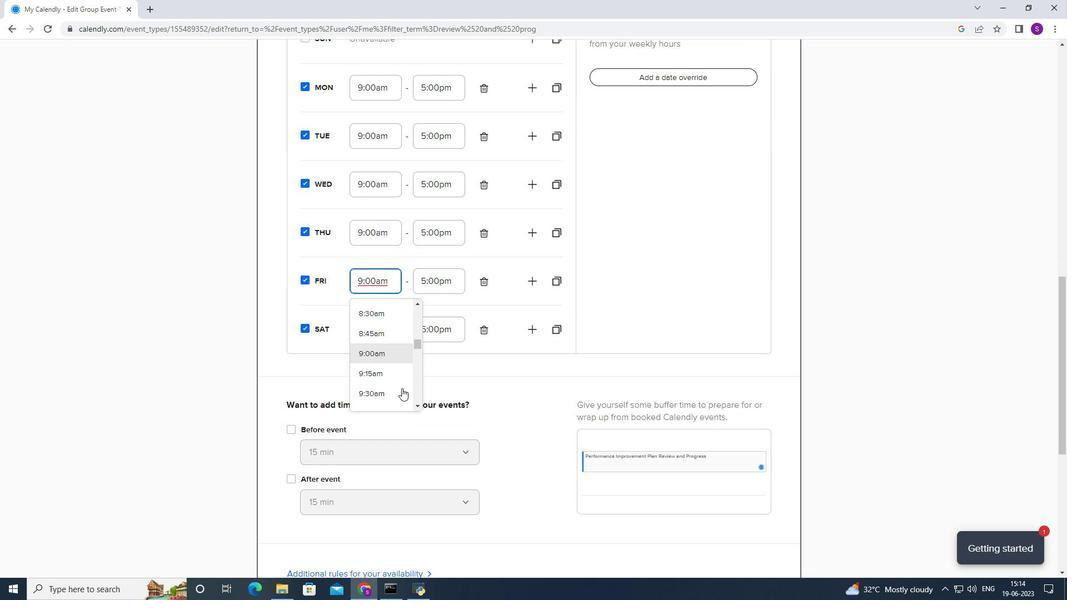 
Action: Mouse scrolled (410, 348) with delta (0, 0)
Screenshot: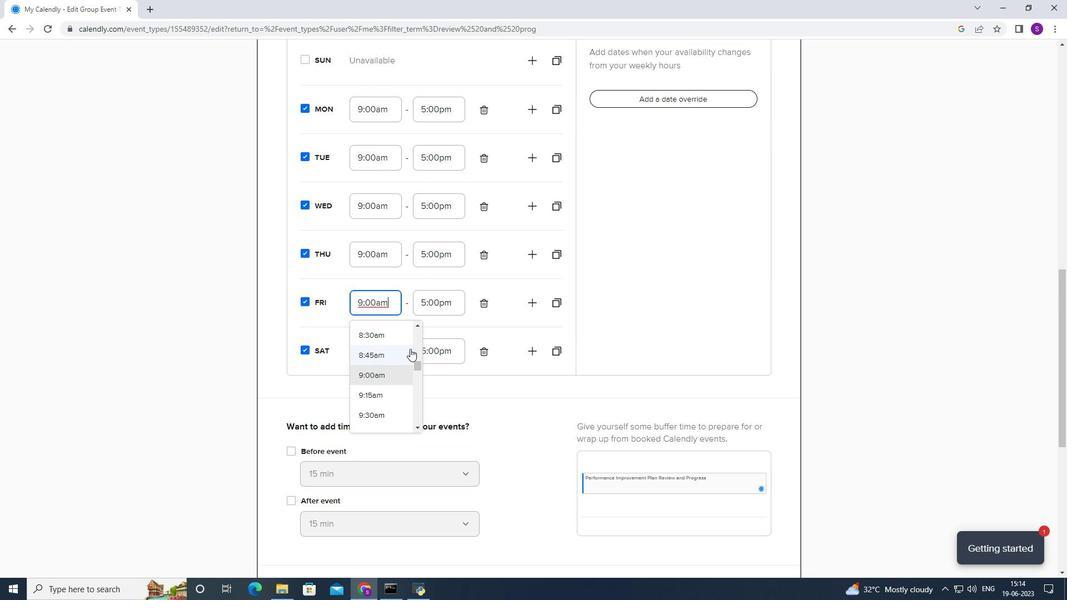 
Action: Mouse scrolled (410, 348) with delta (0, 0)
Screenshot: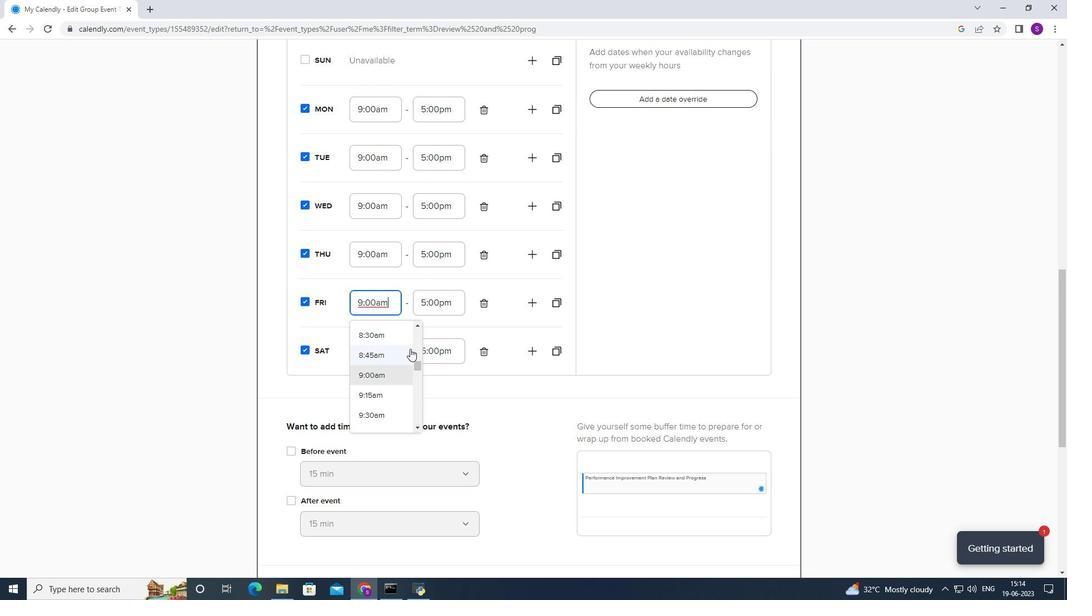 
Action: Mouse moved to (409, 349)
Screenshot: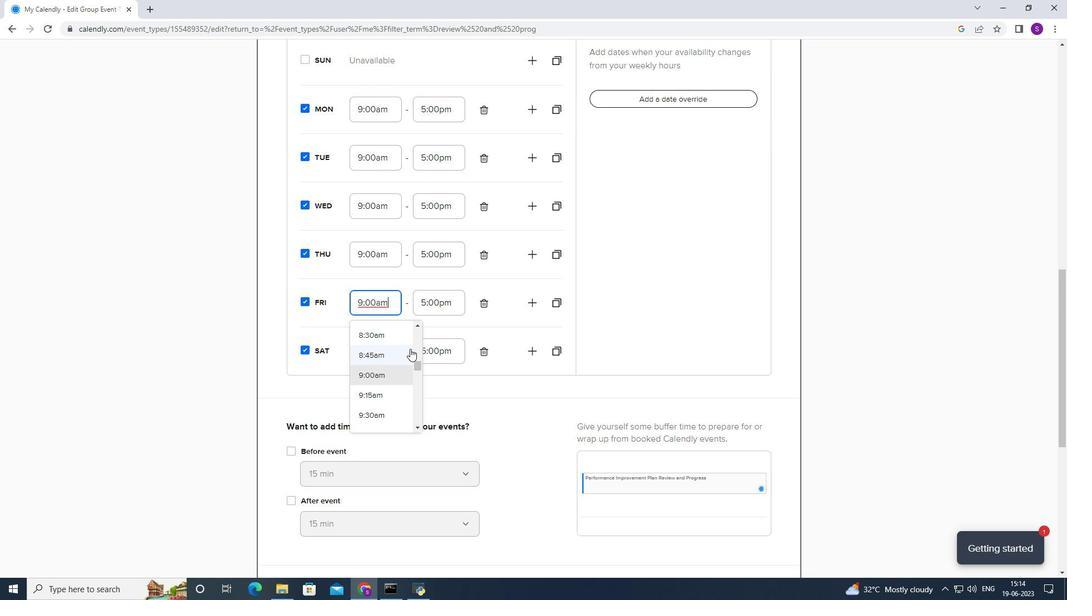 
Action: Mouse scrolled (409, 348) with delta (0, 0)
Screenshot: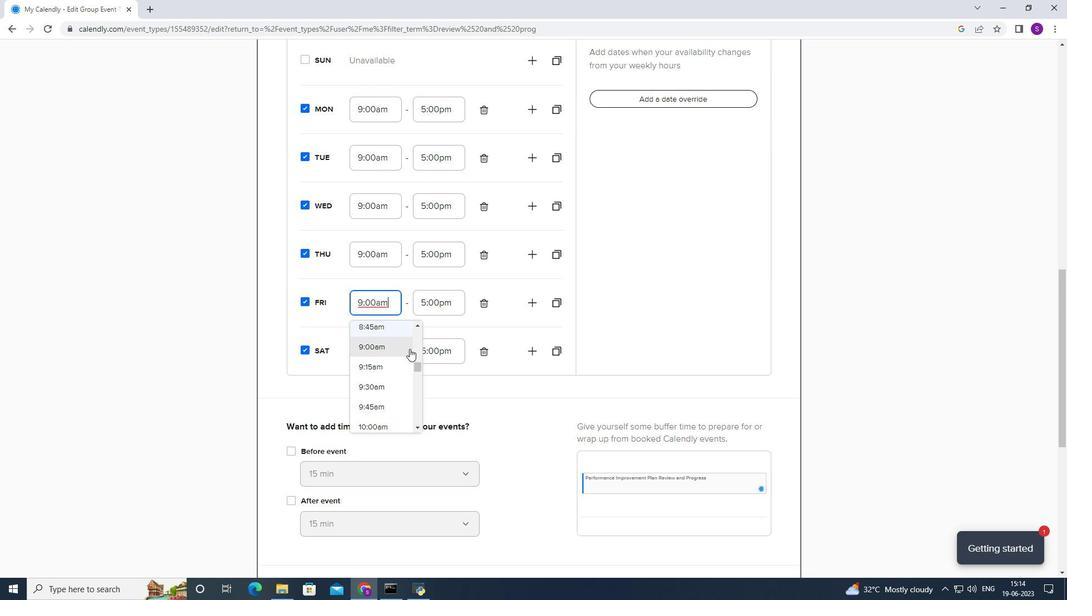 
Action: Mouse moved to (397, 332)
Screenshot: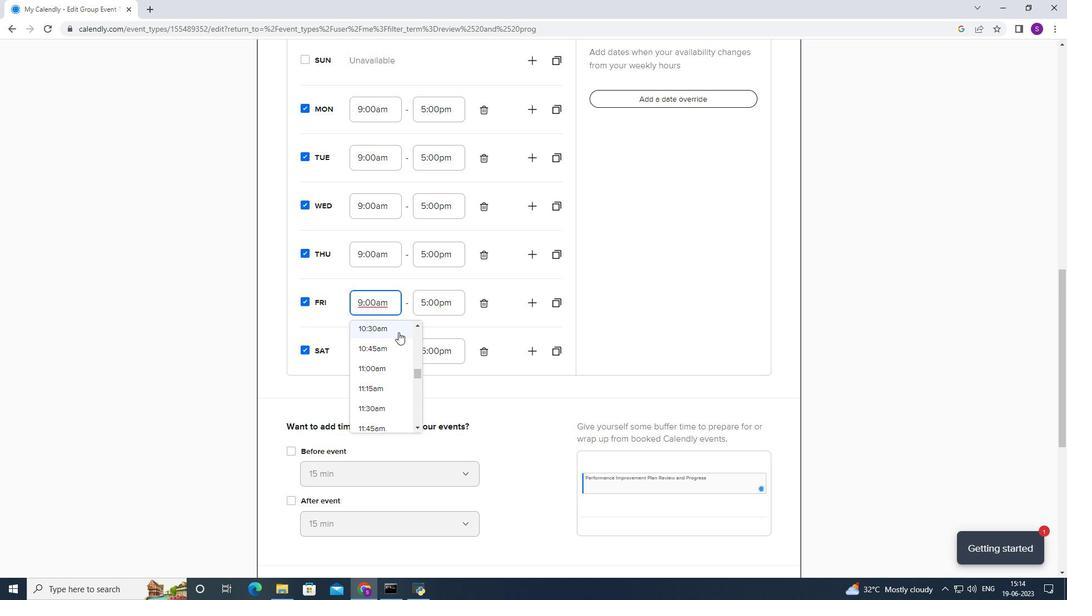
Action: Mouse scrolled (397, 333) with delta (0, 0)
Screenshot: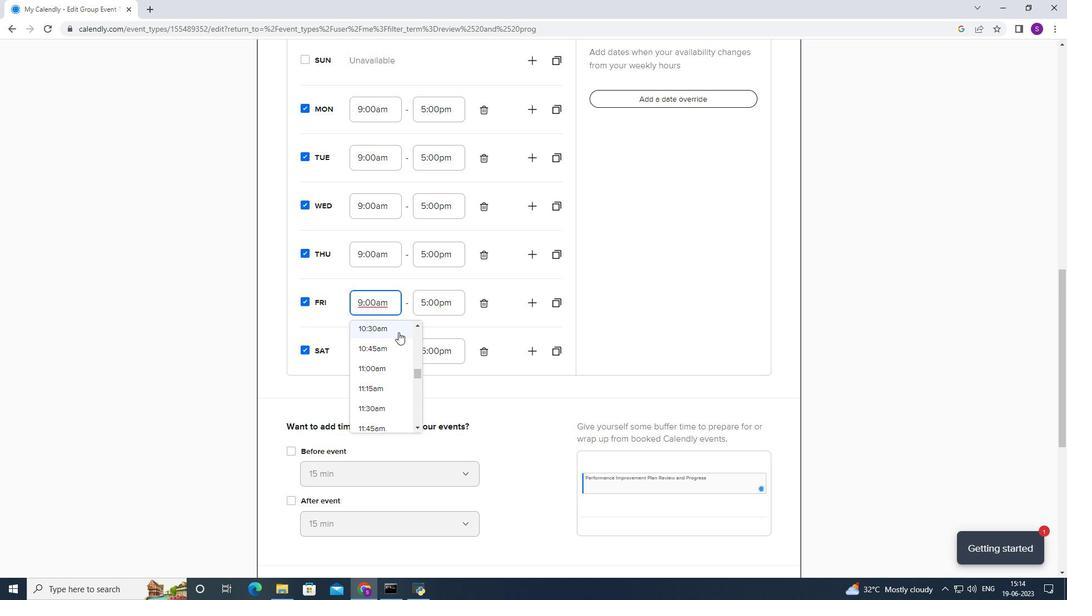 
Action: Mouse moved to (403, 343)
Screenshot: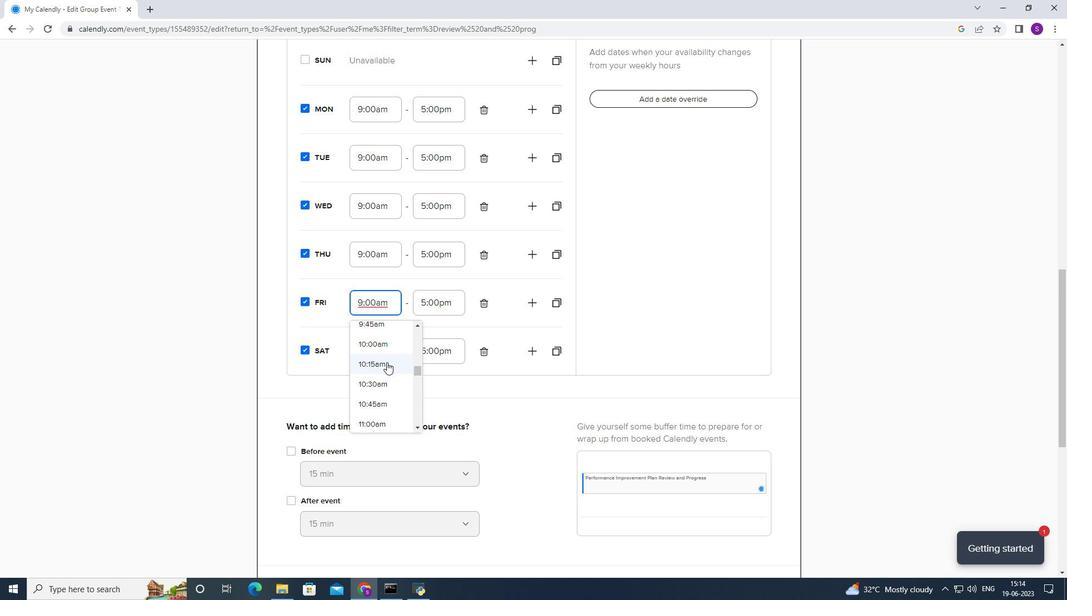 
Action: Mouse pressed left at (403, 343)
Screenshot: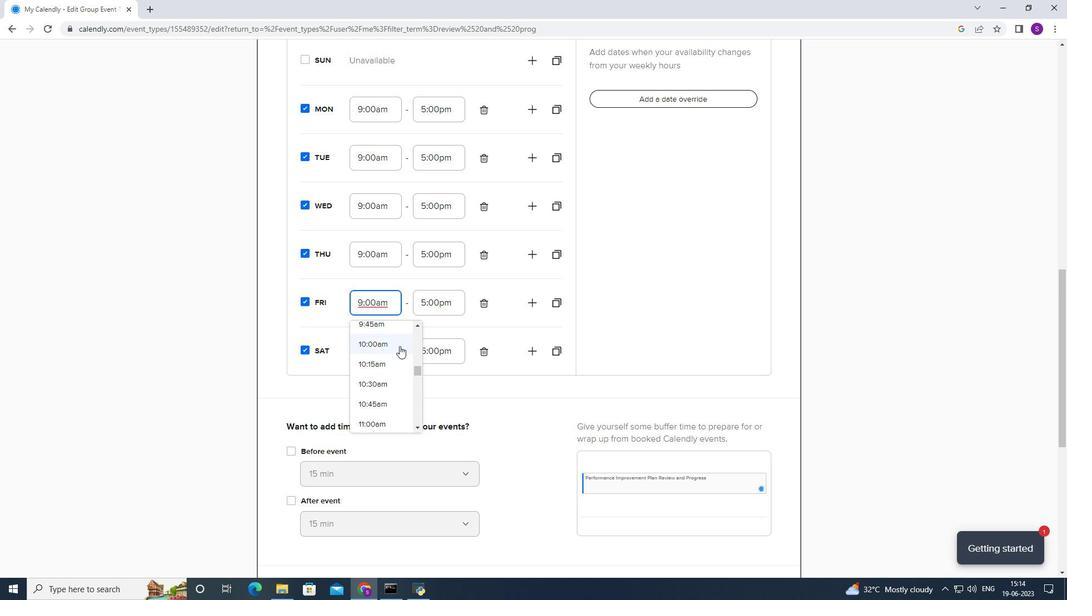 
Action: Mouse moved to (368, 354)
Screenshot: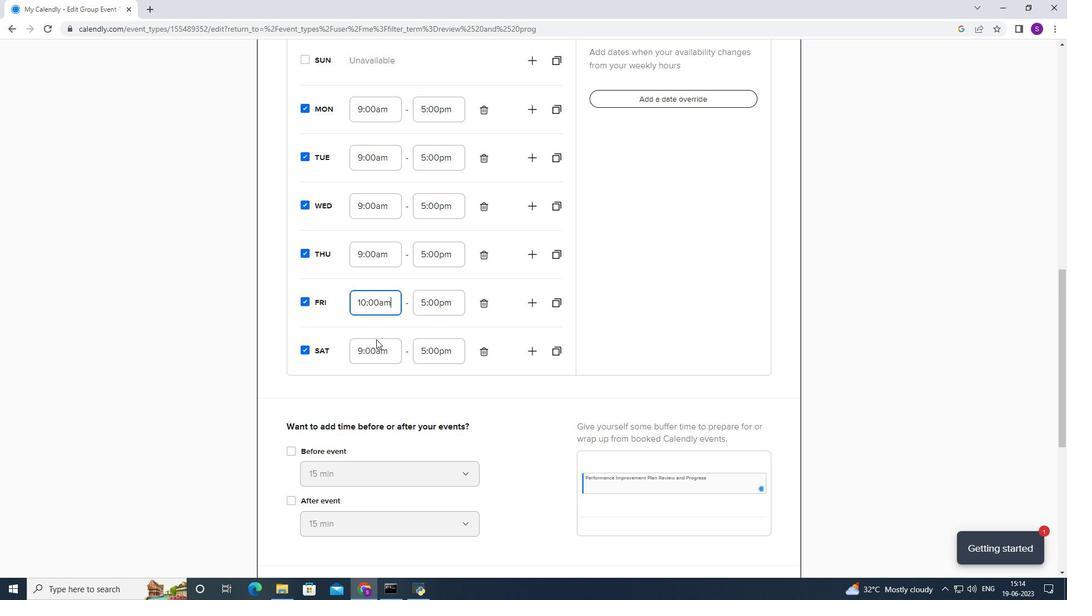 
Action: Mouse pressed left at (368, 354)
Screenshot: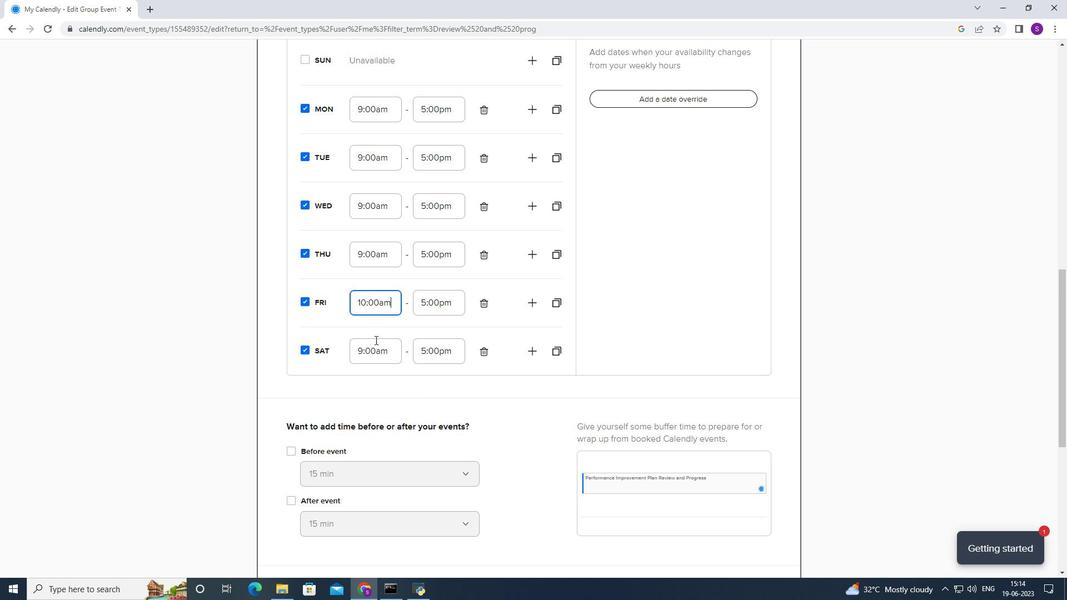 
Action: Mouse moved to (389, 394)
Screenshot: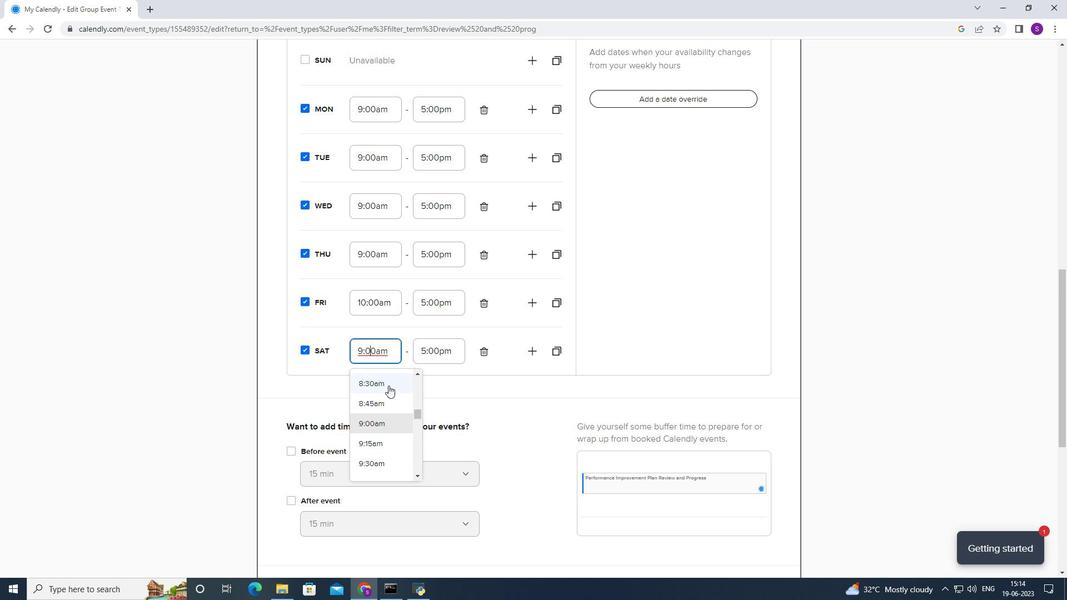 
Action: Mouse scrolled (389, 395) with delta (0, 0)
Screenshot: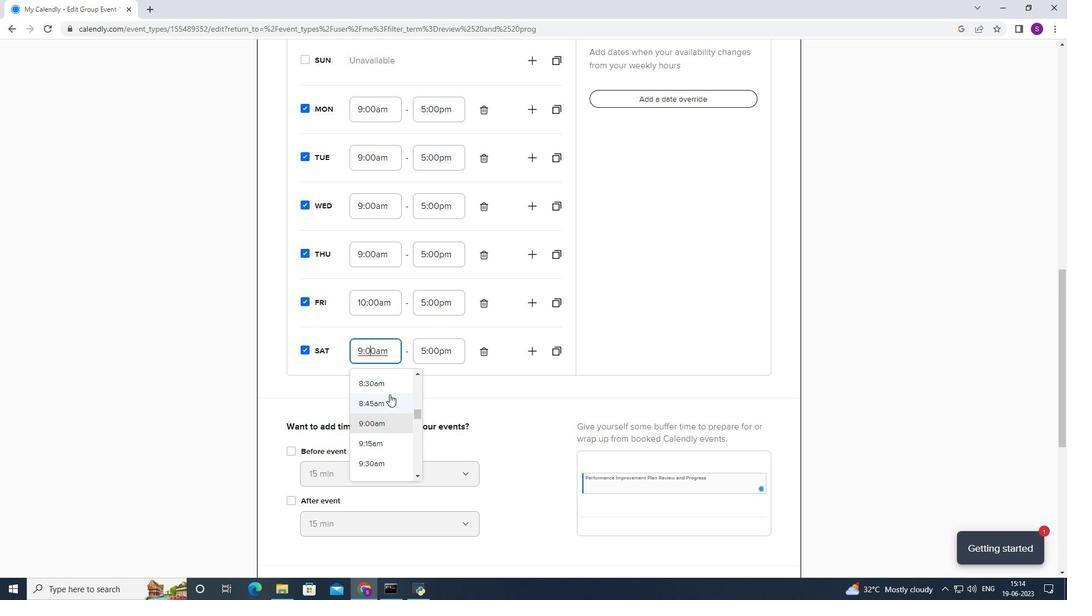 
Action: Mouse moved to (363, 423)
Screenshot: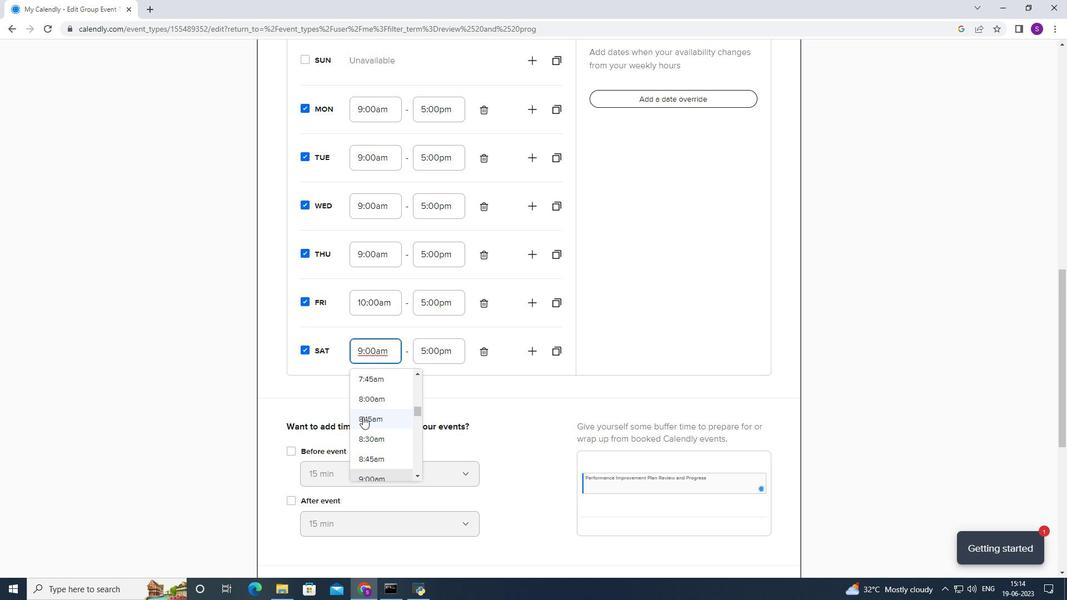
Action: Mouse scrolled (363, 422) with delta (0, 0)
Screenshot: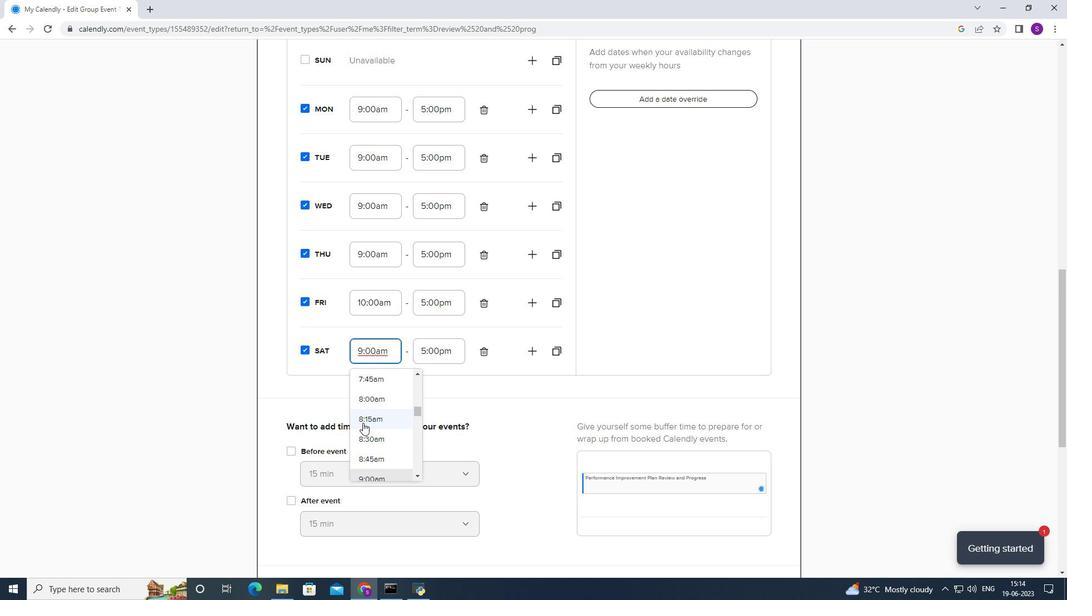
Action: Mouse scrolled (363, 422) with delta (0, 0)
Screenshot: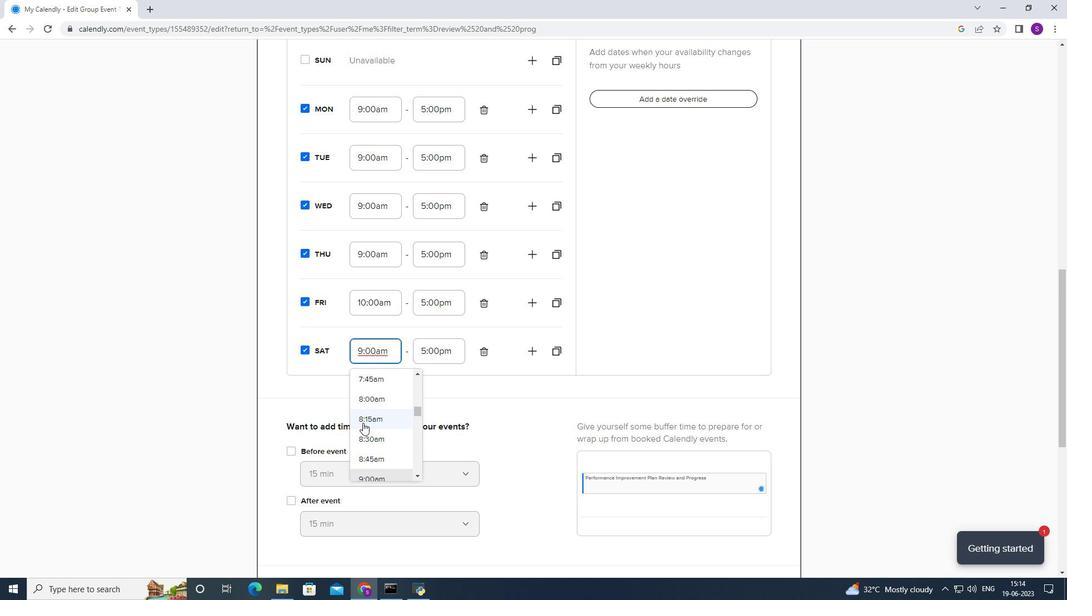 
Action: Mouse moved to (375, 407)
Screenshot: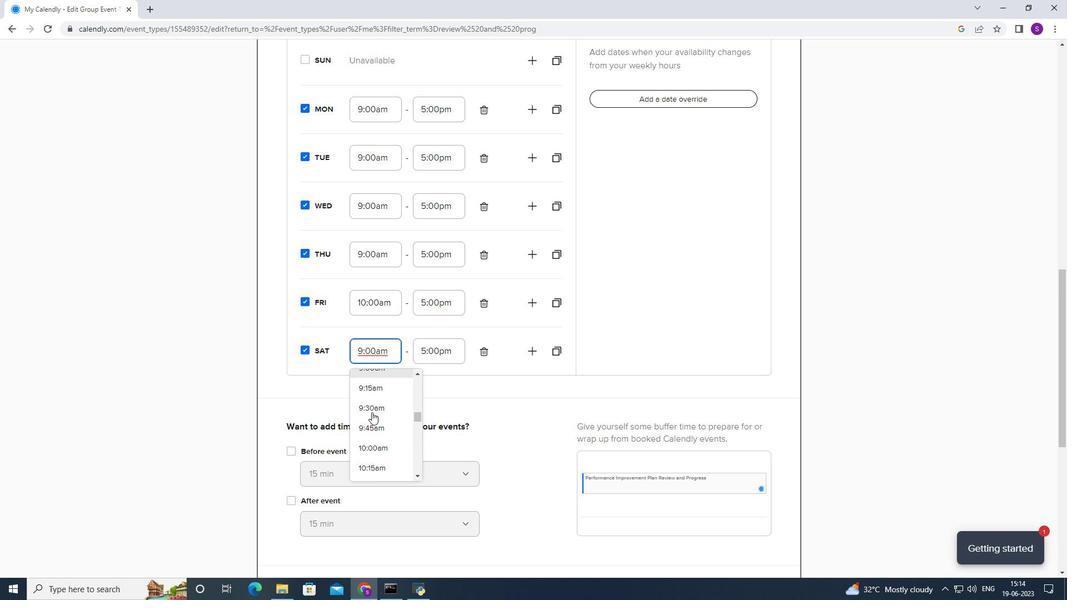 
Action: Mouse scrolled (375, 406) with delta (0, 0)
Screenshot: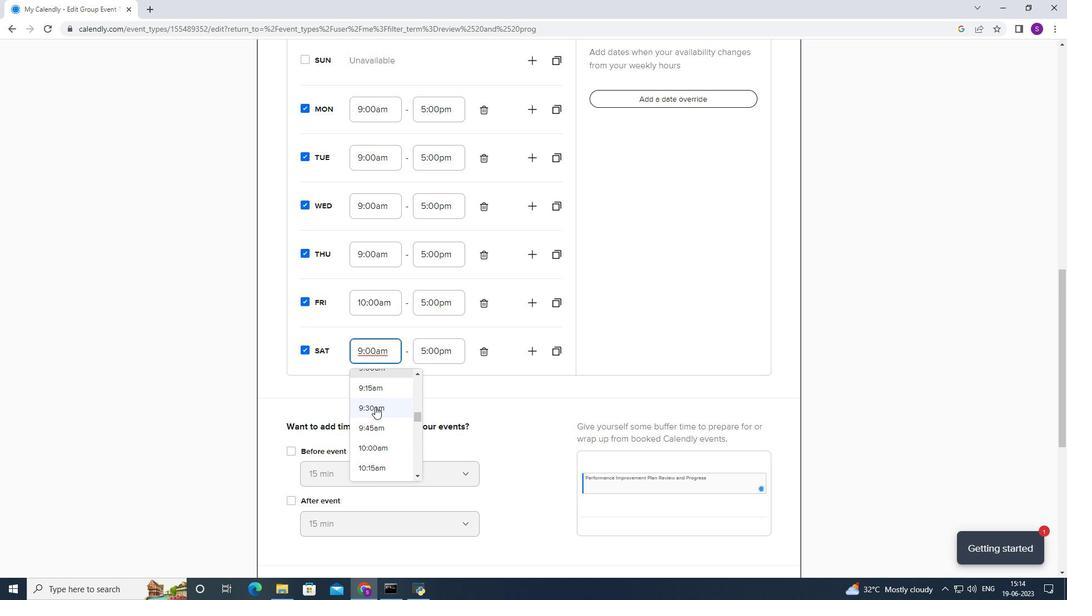
Action: Mouse moved to (379, 398)
Screenshot: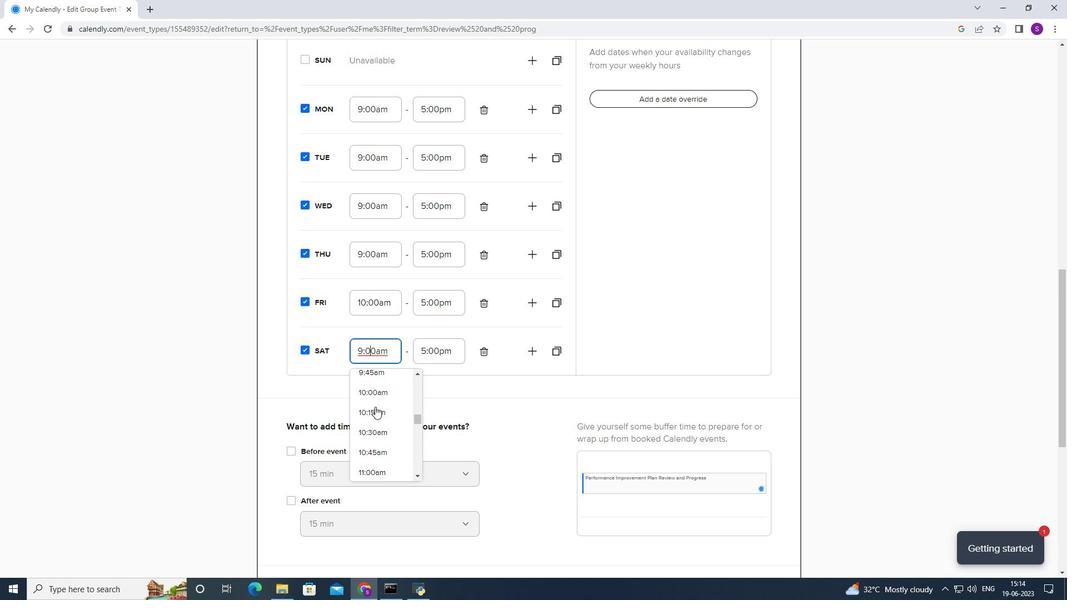 
Action: Mouse pressed left at (379, 398)
Screenshot: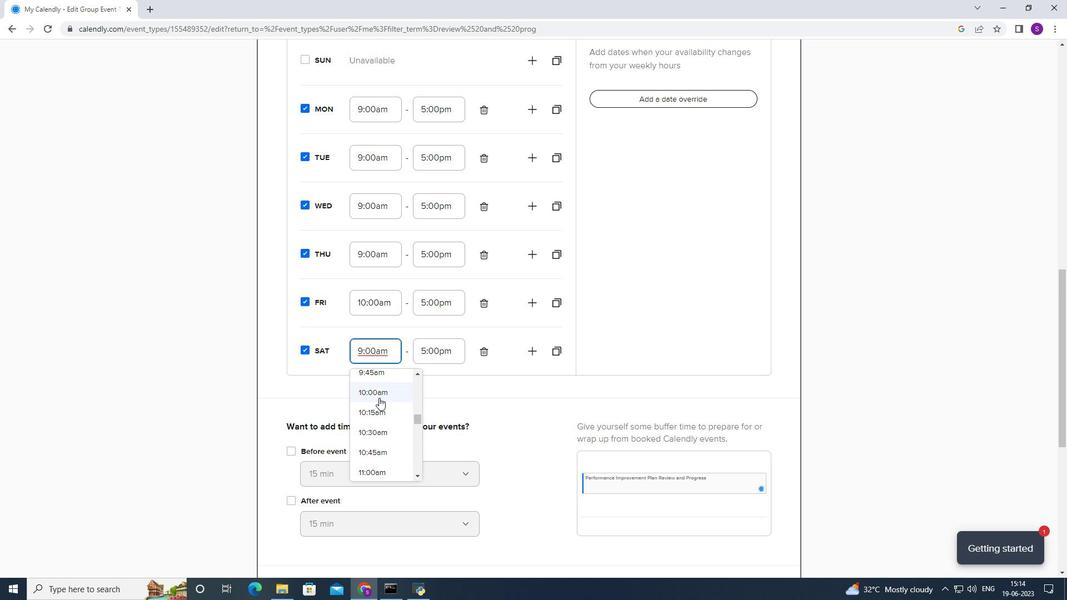 
Action: Mouse moved to (373, 298)
Screenshot: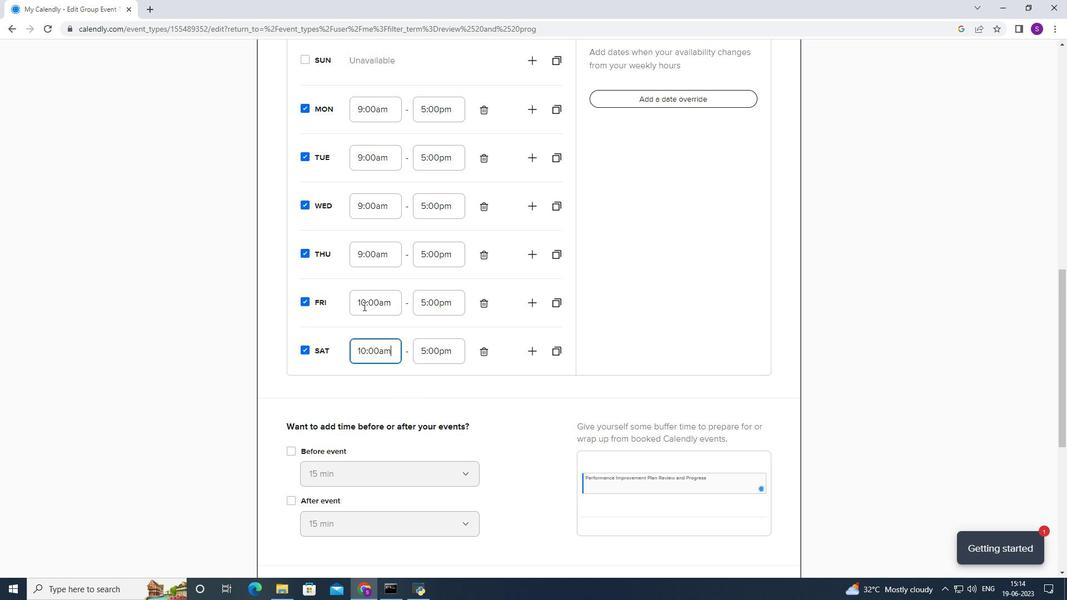 
Action: Mouse pressed left at (373, 298)
Screenshot: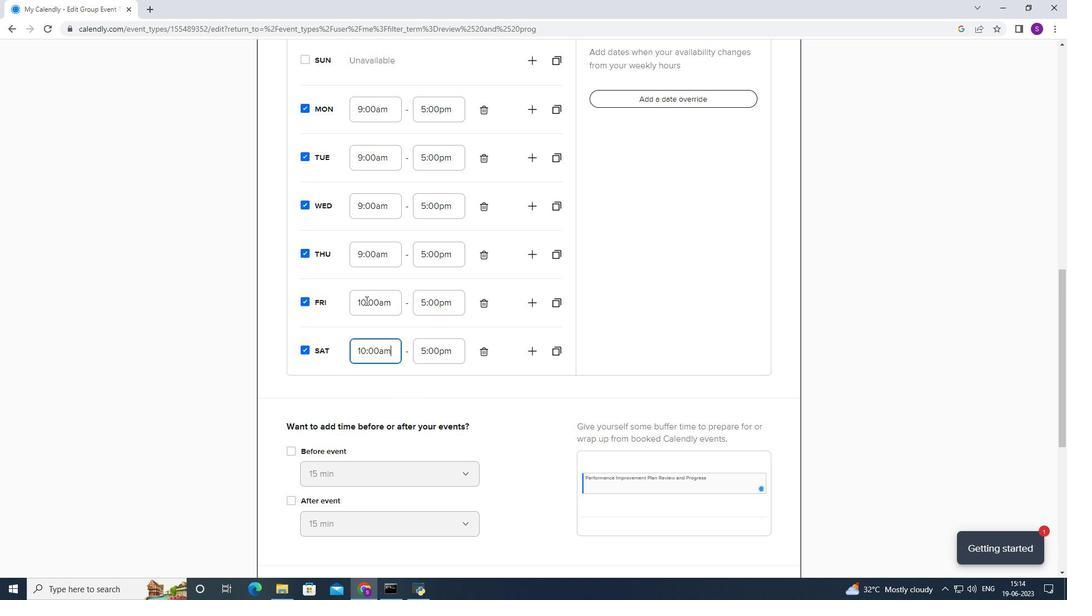 
Action: Mouse moved to (383, 258)
Screenshot: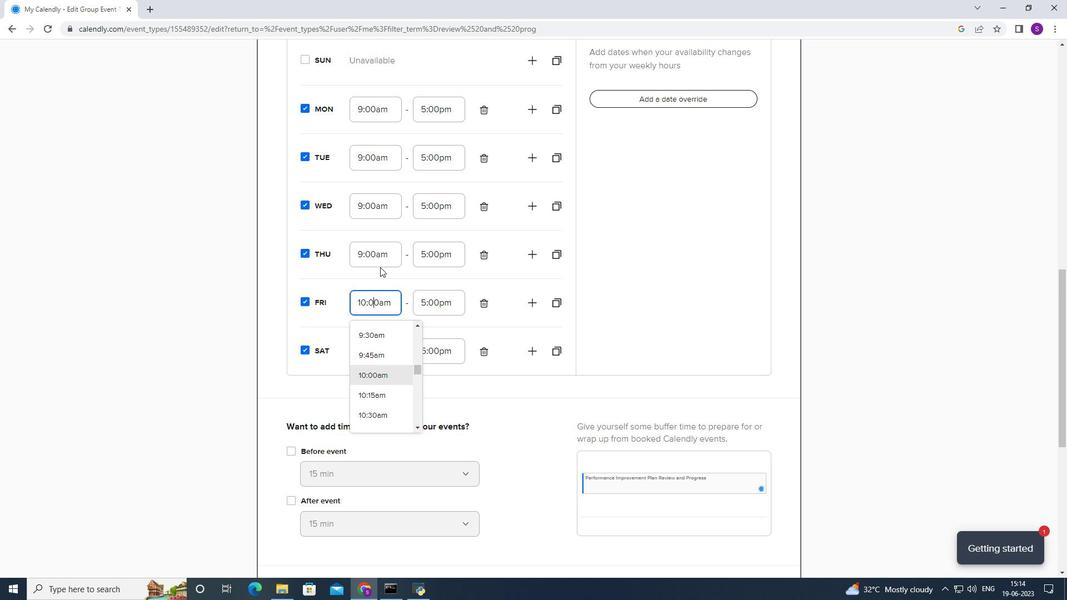 
Action: Mouse pressed left at (383, 258)
Screenshot: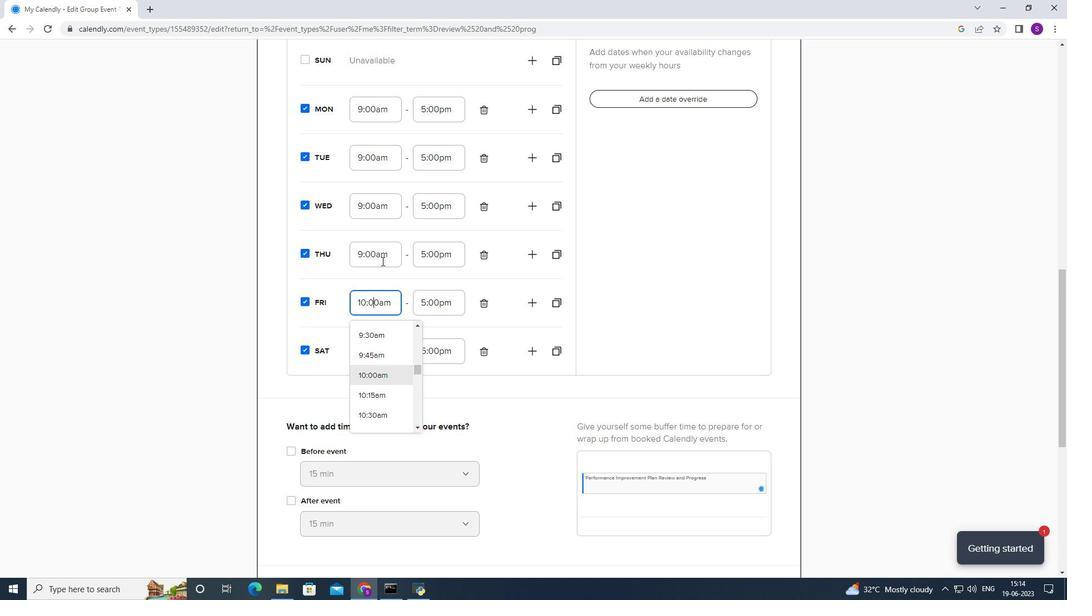 
Action: Mouse moved to (371, 309)
Screenshot: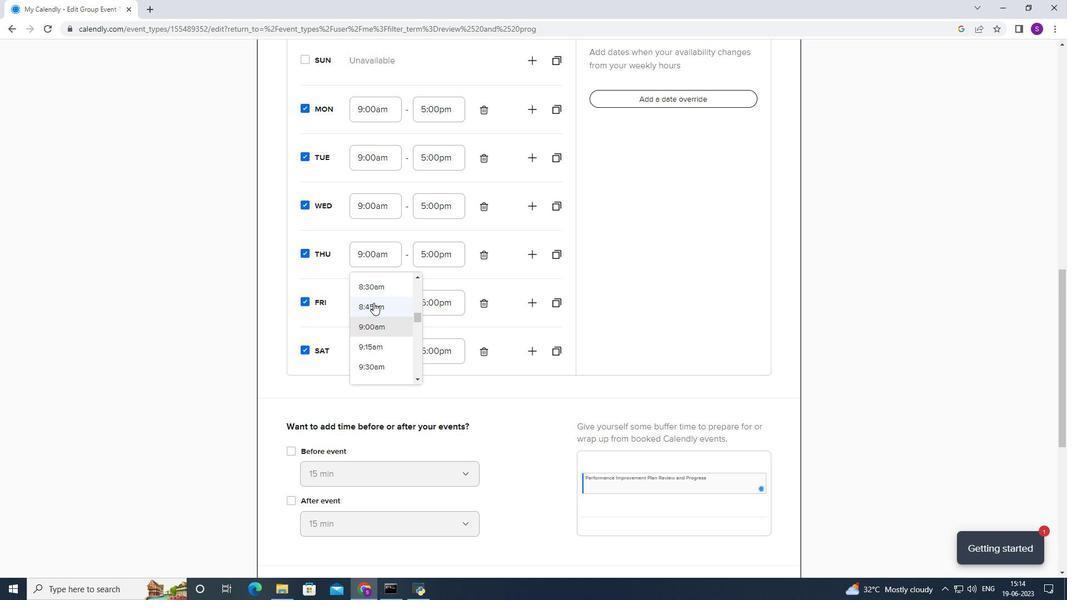 
Action: Mouse scrolled (371, 309) with delta (0, 0)
Screenshot: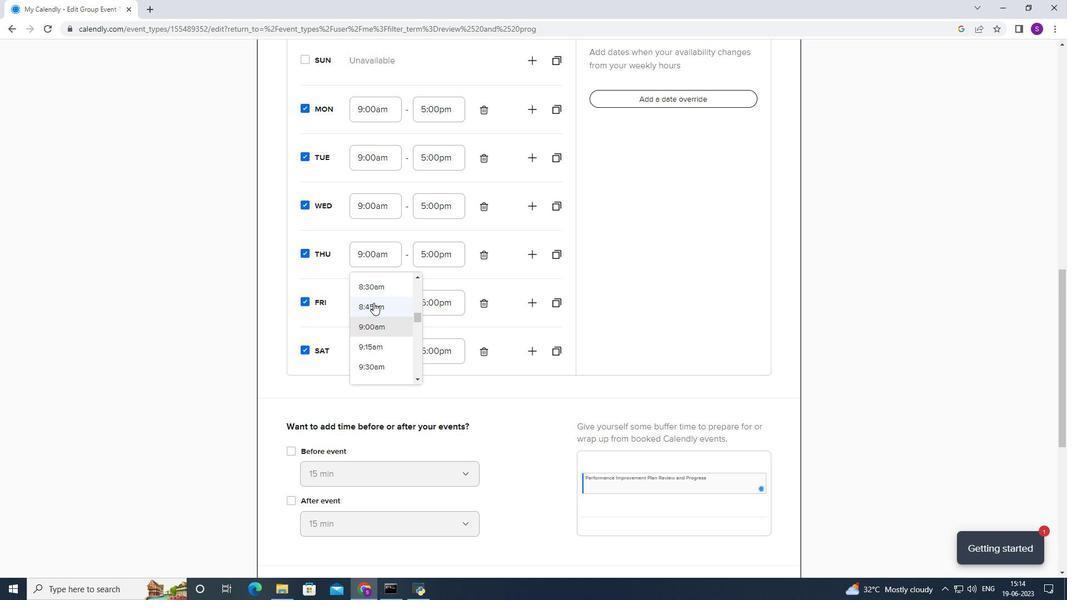 
Action: Mouse moved to (356, 350)
Screenshot: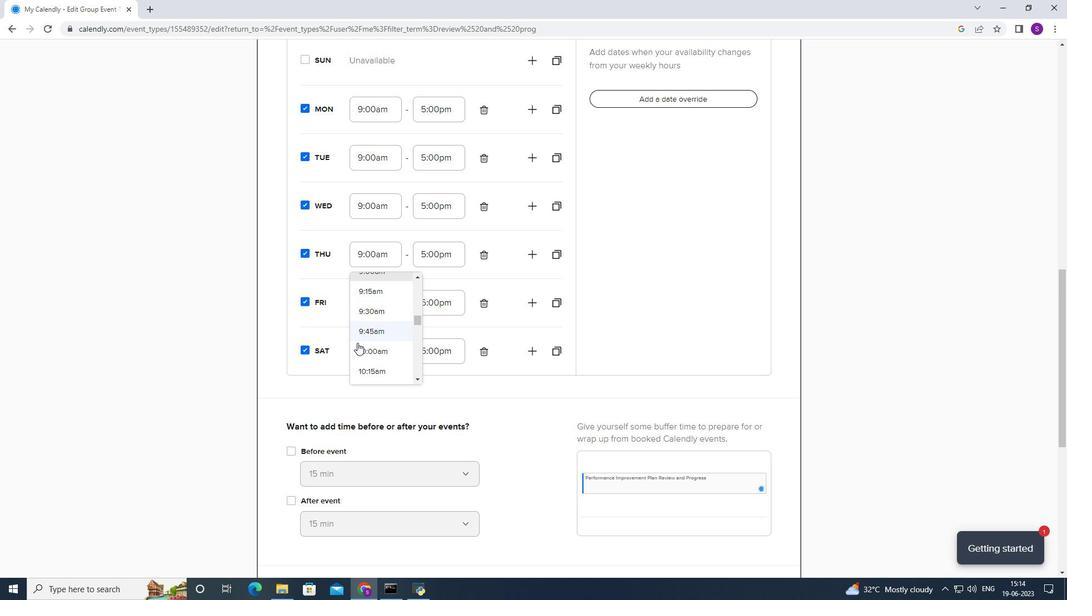 
Action: Mouse pressed left at (356, 350)
Screenshot: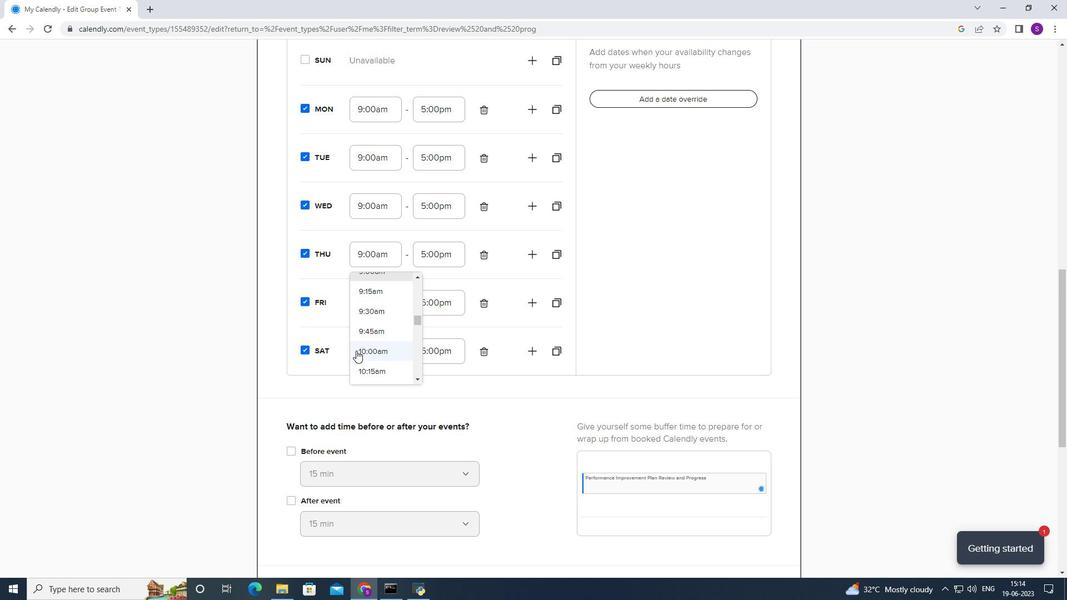 
Action: Mouse moved to (357, 202)
Screenshot: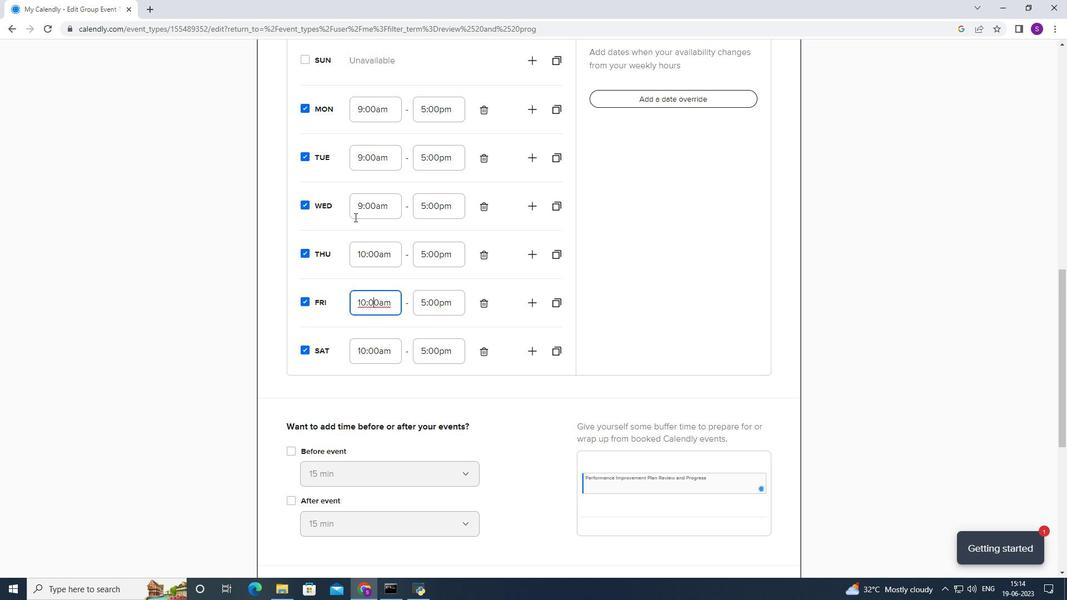
Action: Mouse pressed left at (357, 202)
Screenshot: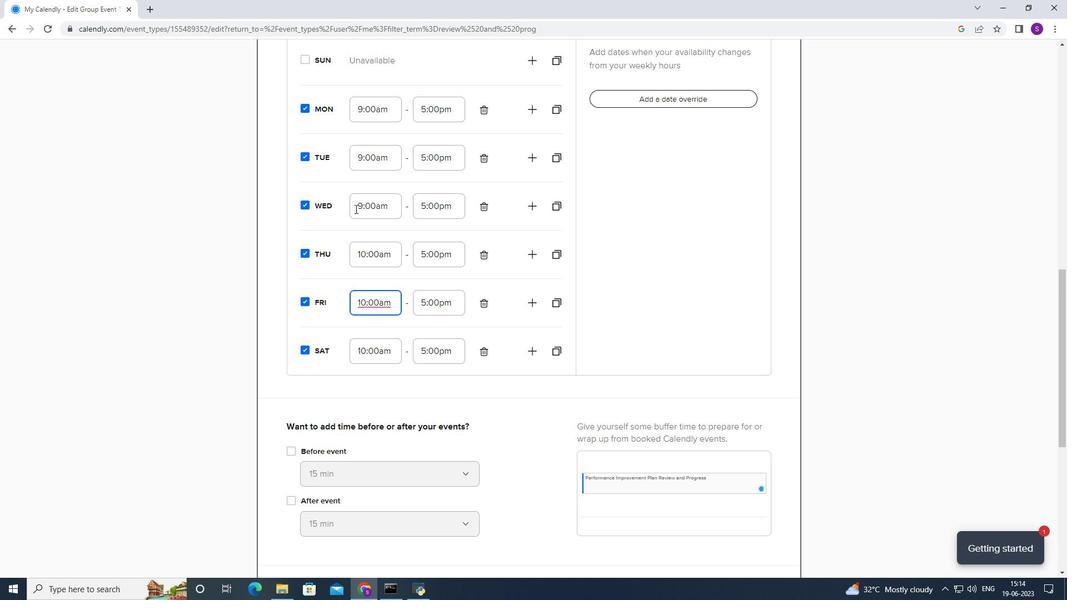 
Action: Mouse moved to (364, 293)
Screenshot: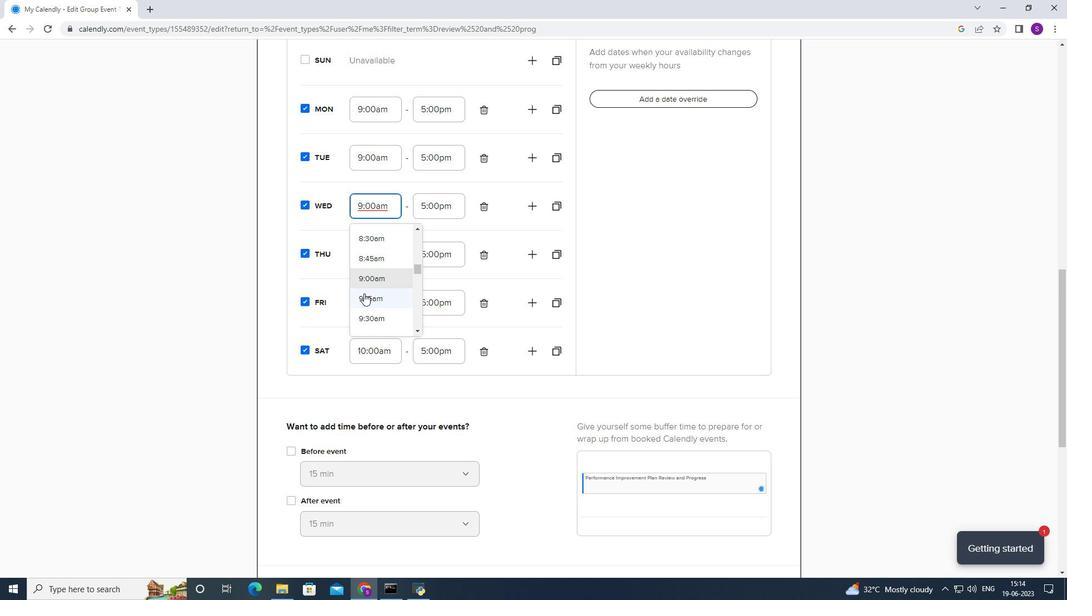 
Action: Mouse scrolled (364, 293) with delta (0, 0)
Screenshot: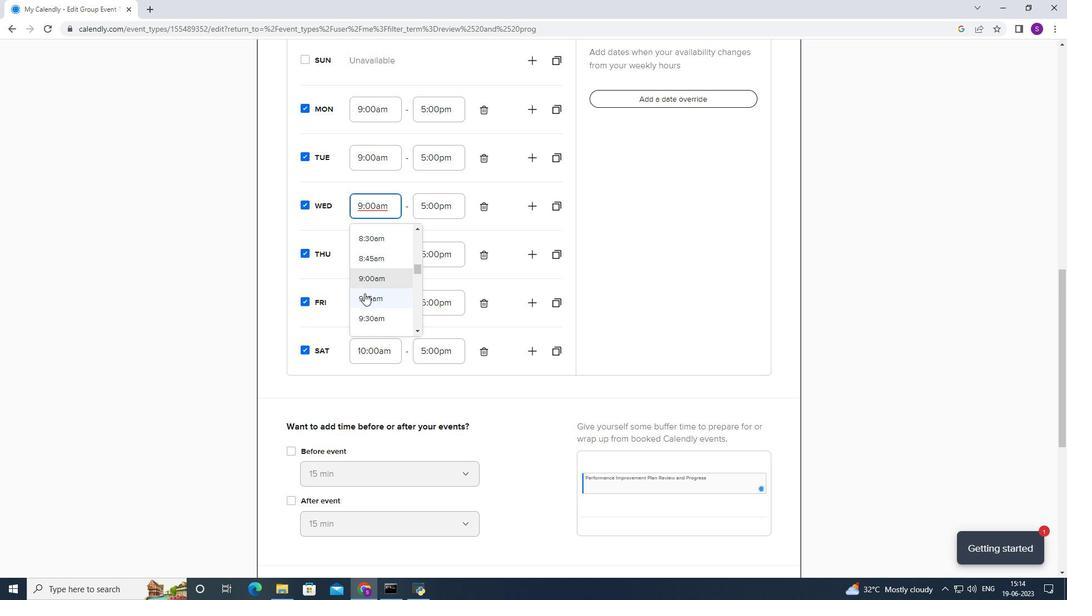 
Action: Mouse scrolled (364, 293) with delta (0, 0)
Screenshot: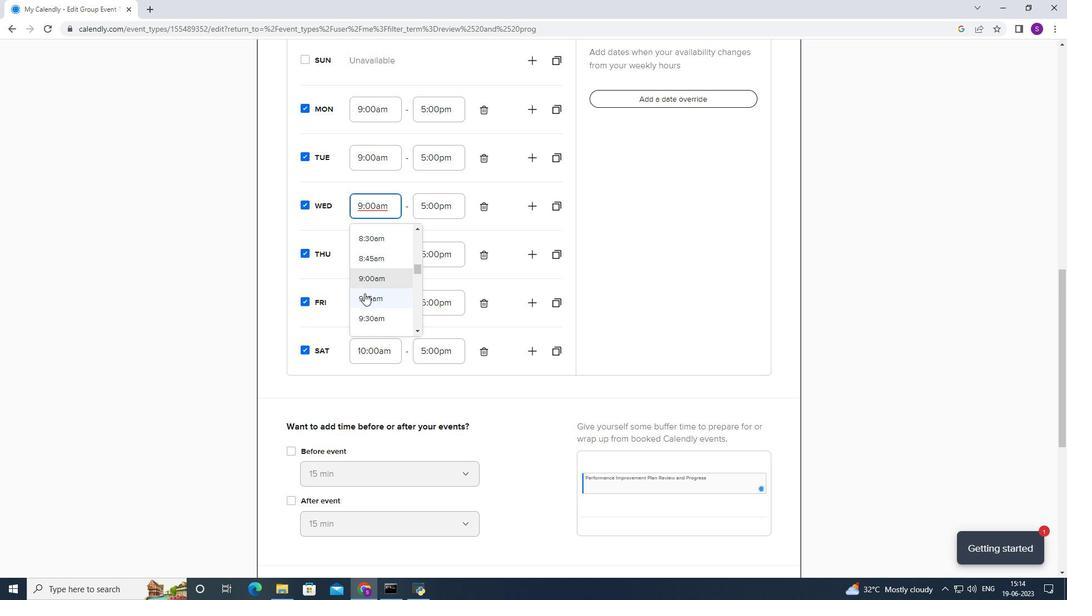 
Action: Mouse moved to (378, 251)
Screenshot: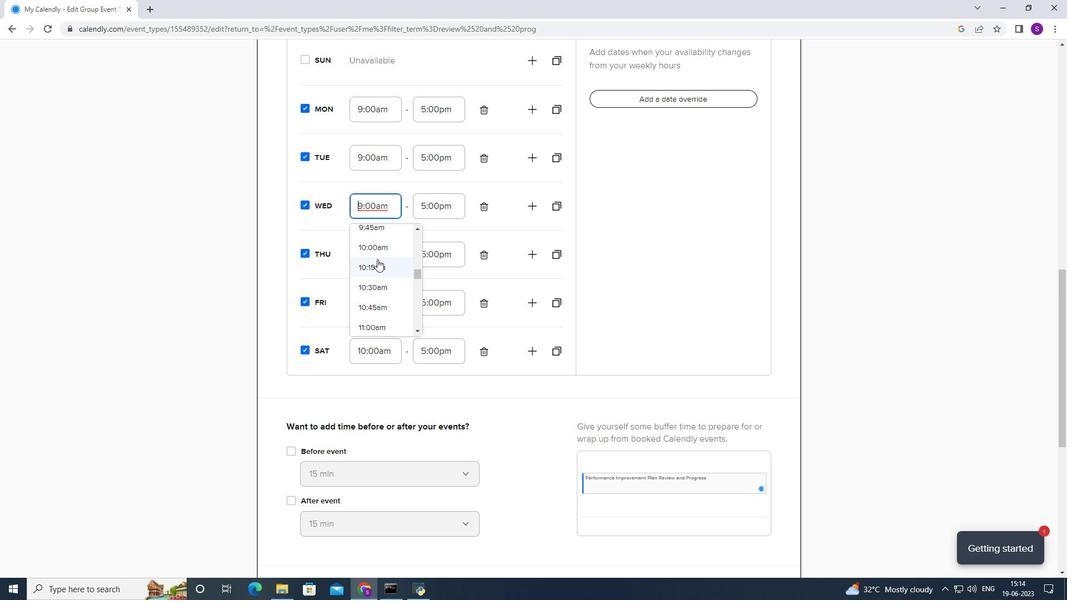 
Action: Mouse pressed left at (378, 251)
Screenshot: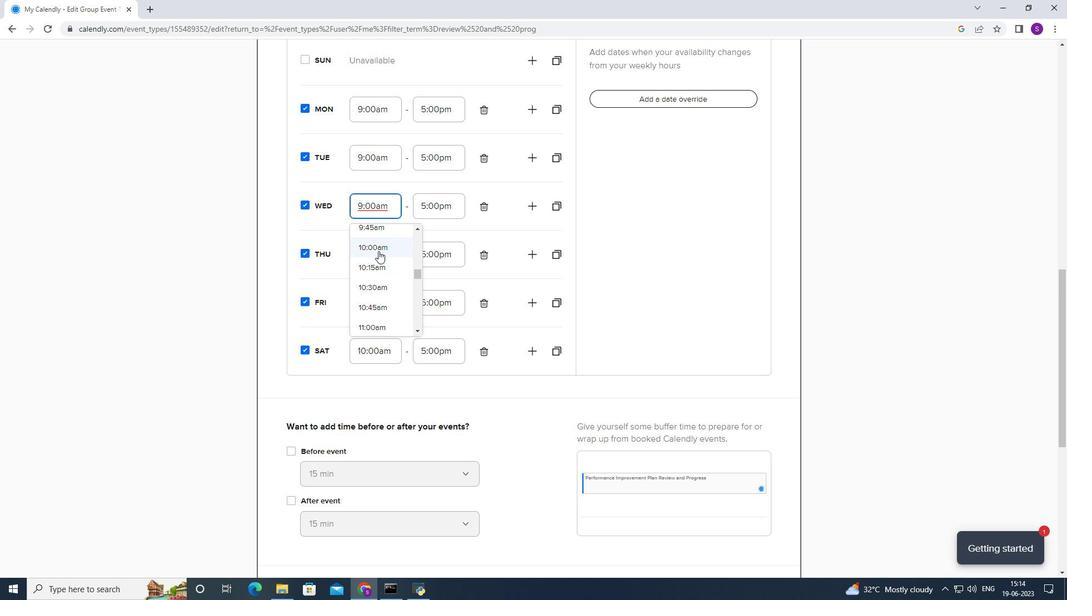 
Action: Mouse moved to (371, 152)
Screenshot: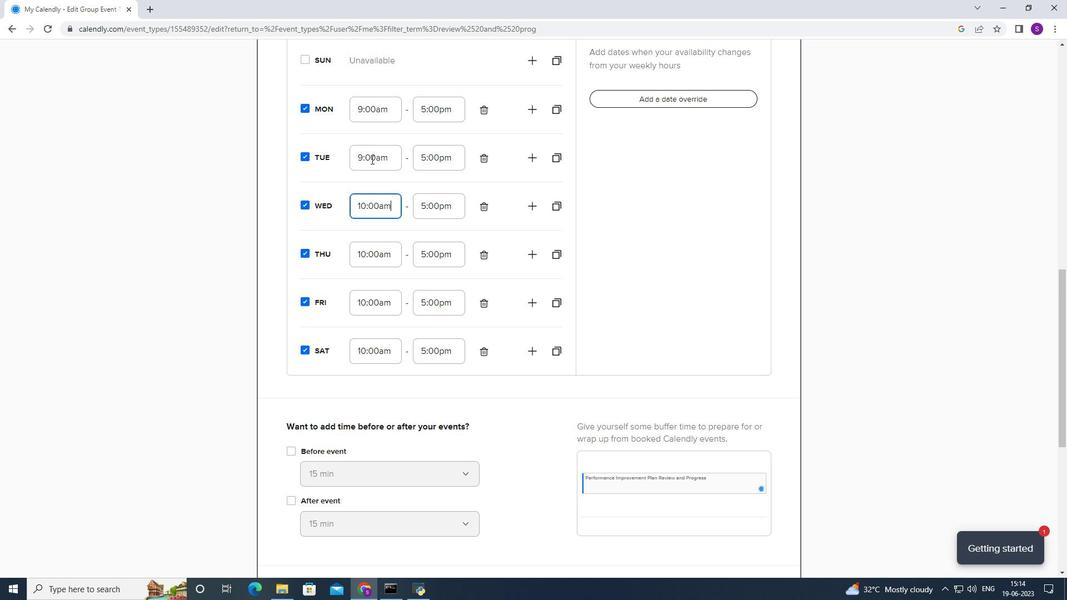 
Action: Mouse pressed left at (371, 152)
Screenshot: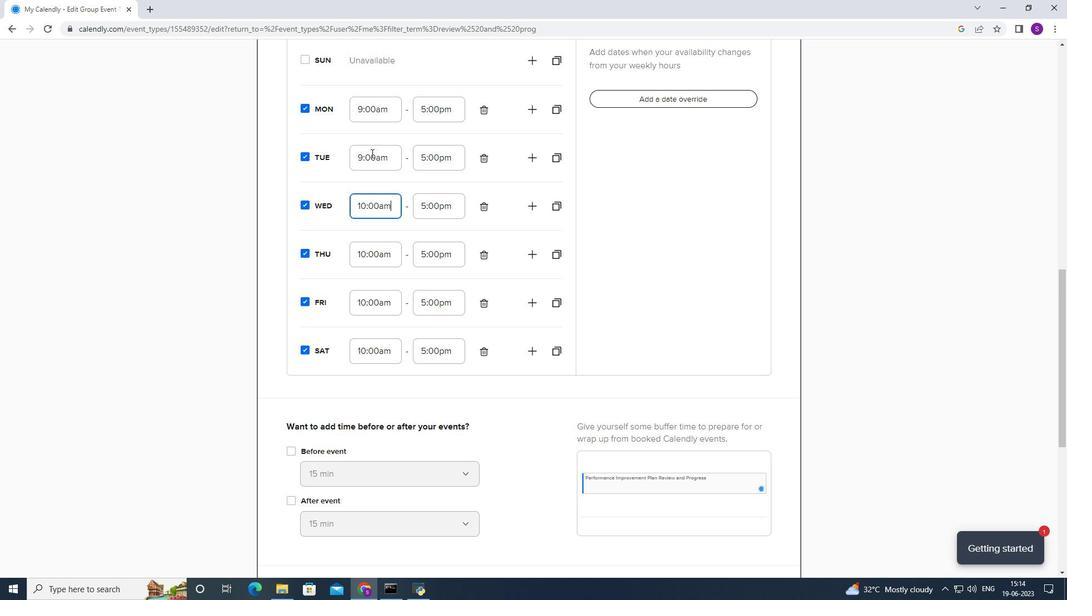 
Action: Mouse moved to (358, 230)
Screenshot: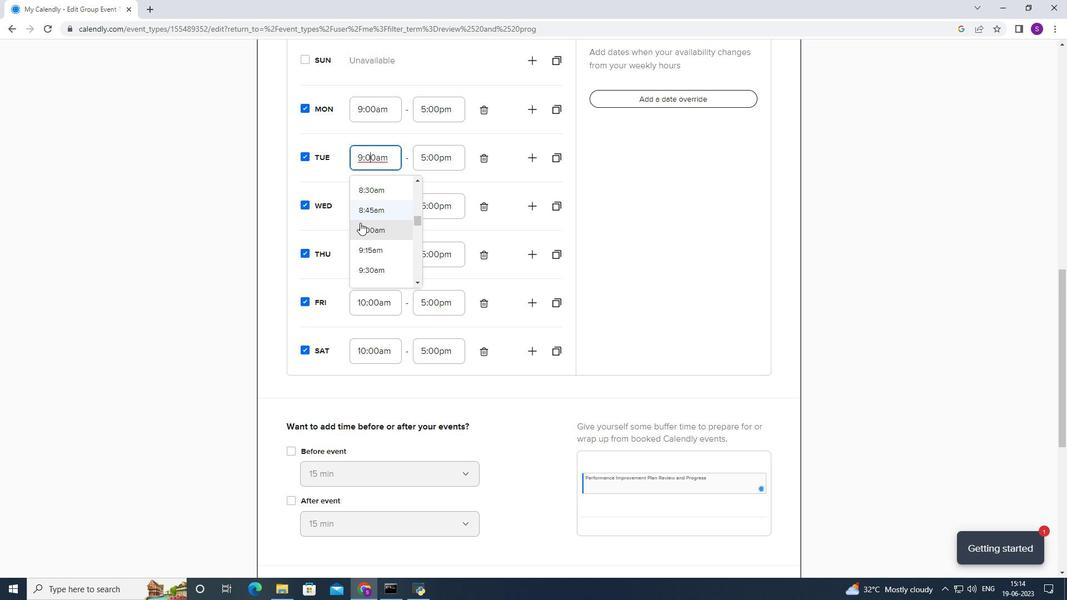 
Action: Mouse scrolled (358, 229) with delta (0, 0)
Screenshot: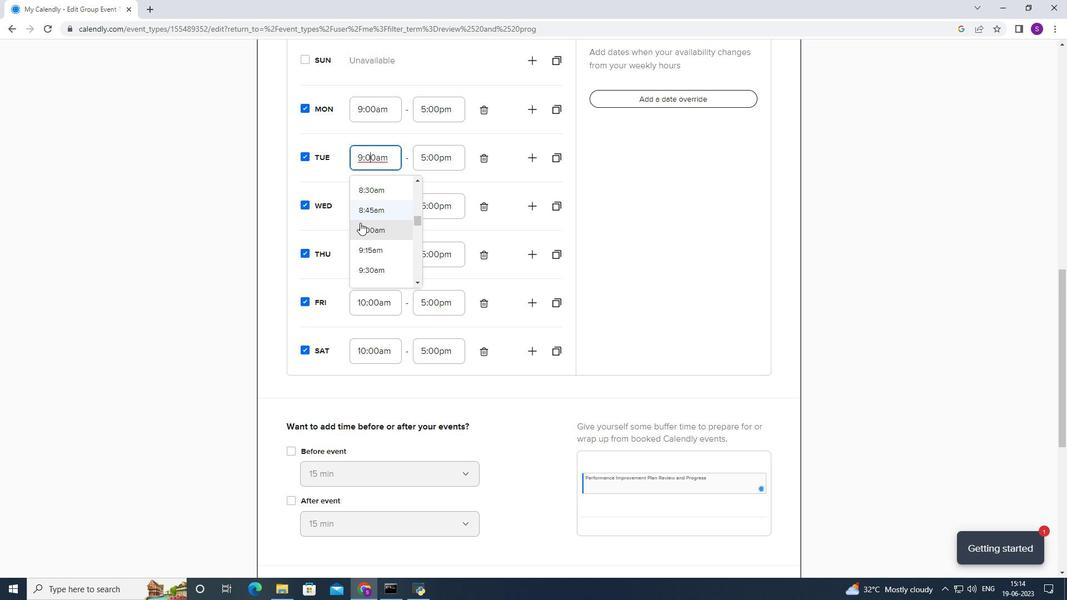 
Action: Mouse moved to (361, 254)
Screenshot: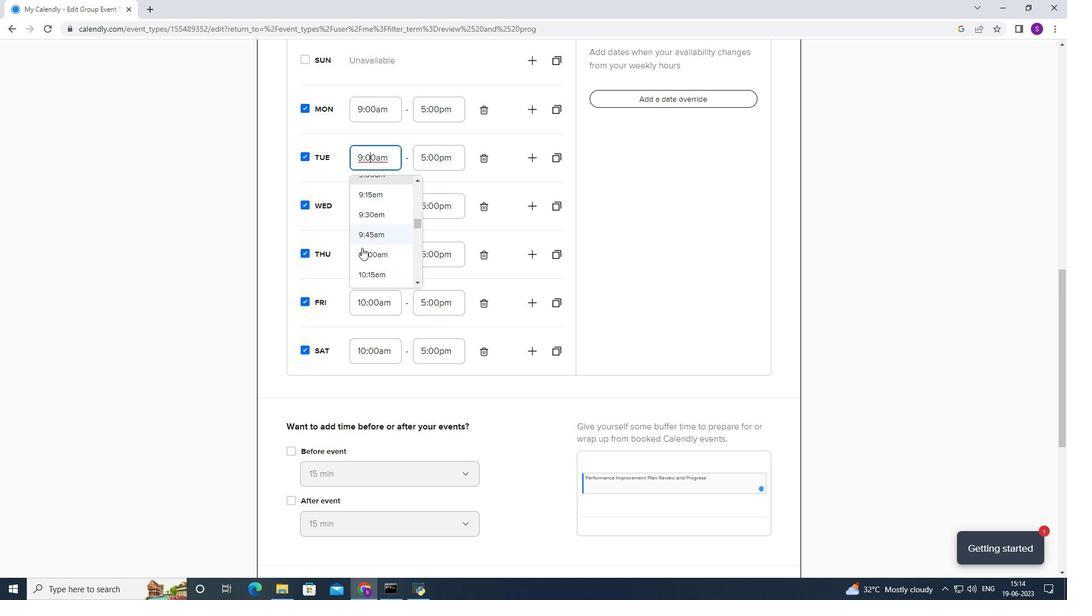 
Action: Mouse pressed left at (361, 254)
Screenshot: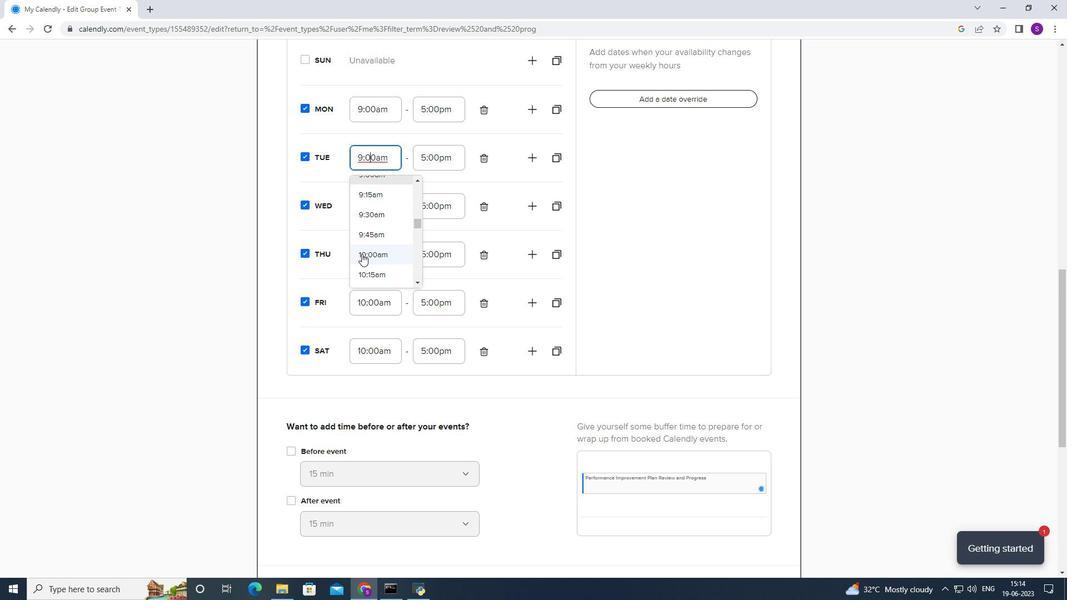 
Action: Mouse moved to (372, 112)
Screenshot: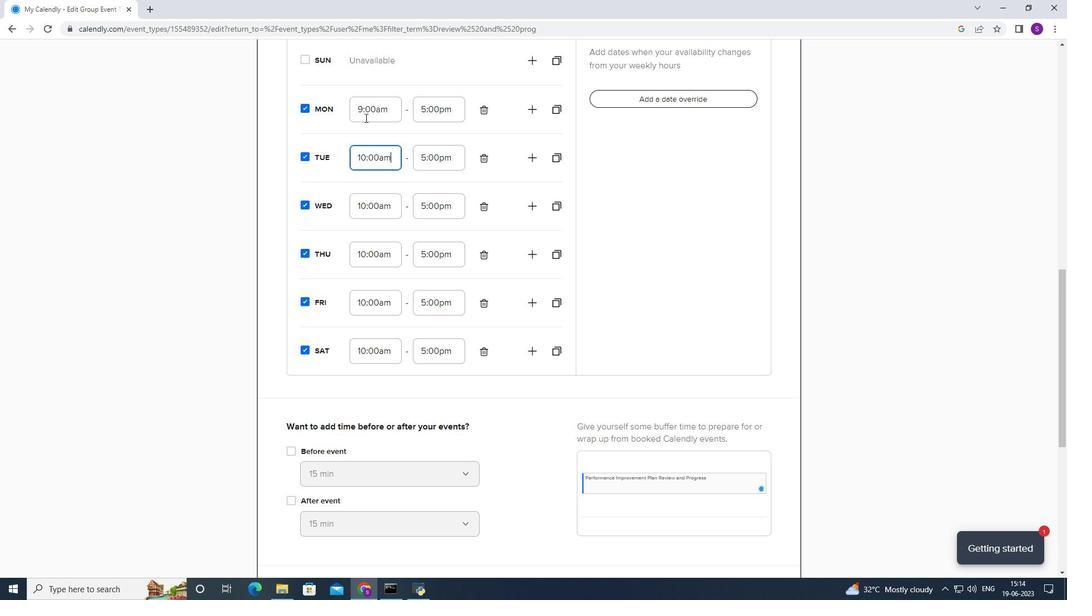
Action: Mouse pressed left at (372, 112)
Screenshot: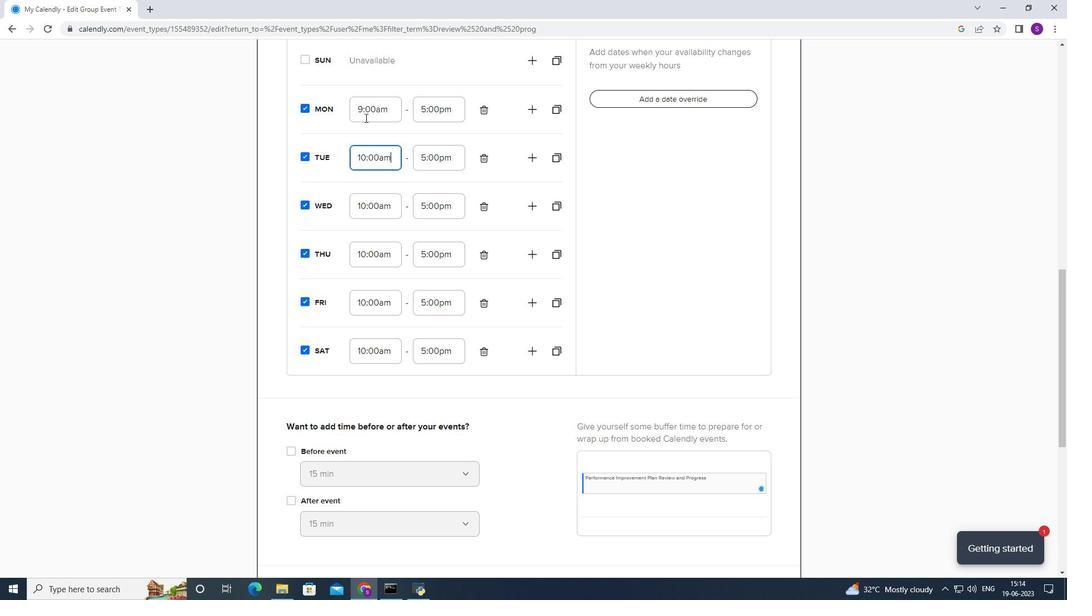 
Action: Mouse moved to (367, 205)
Screenshot: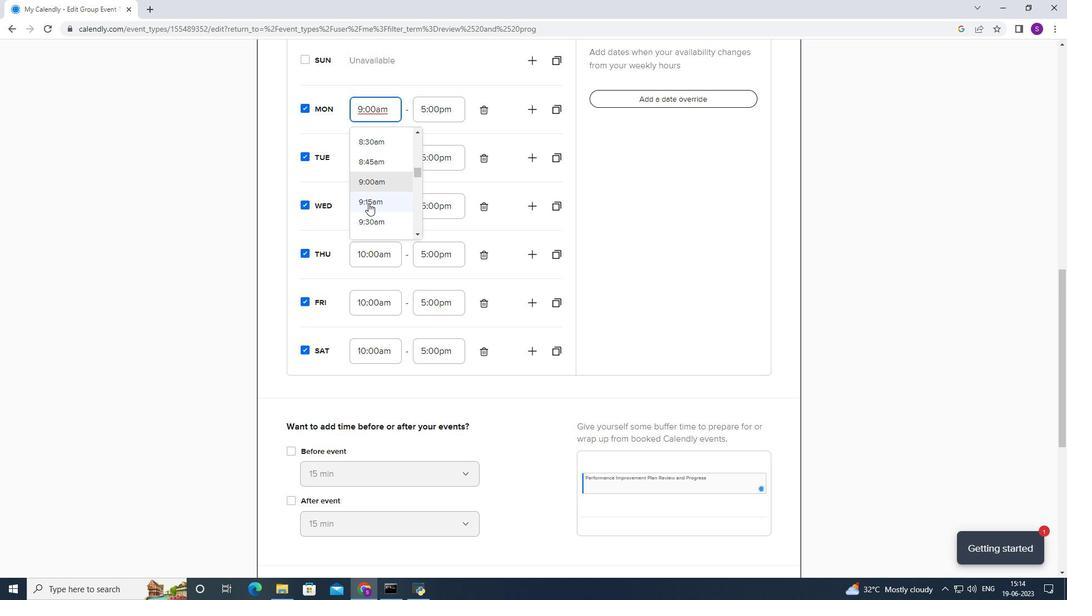 
Action: Mouse scrolled (367, 205) with delta (0, 0)
Screenshot: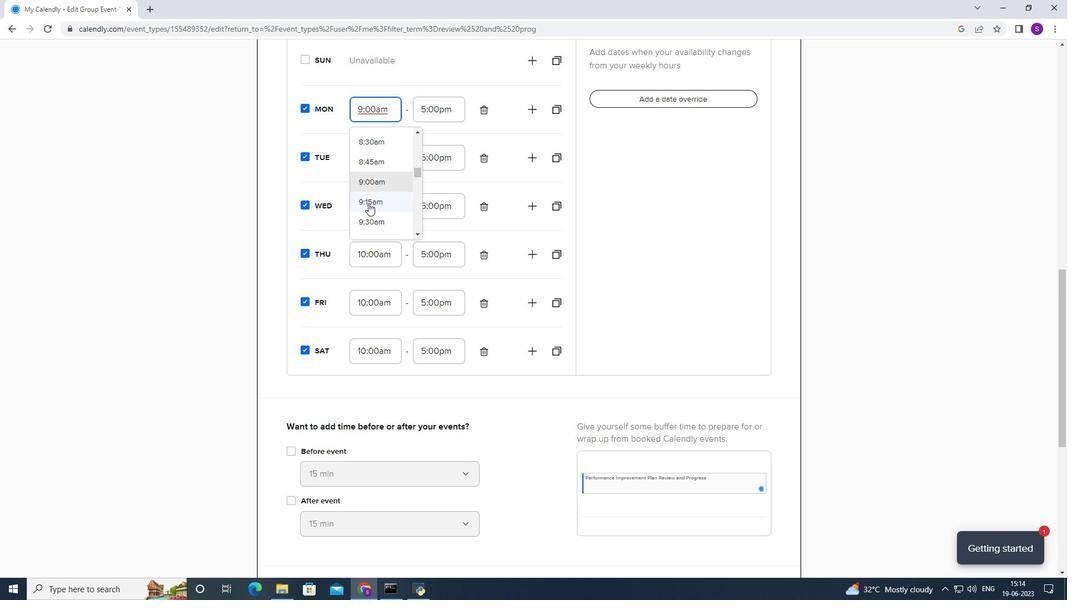 
Action: Mouse moved to (372, 201)
Screenshot: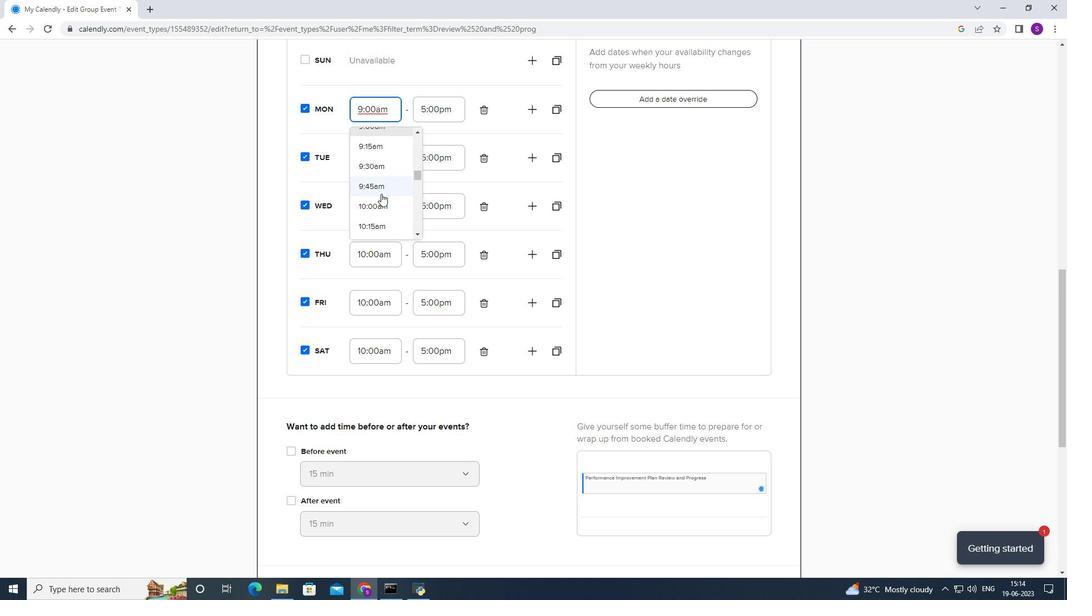 
Action: Mouse pressed left at (372, 201)
Screenshot: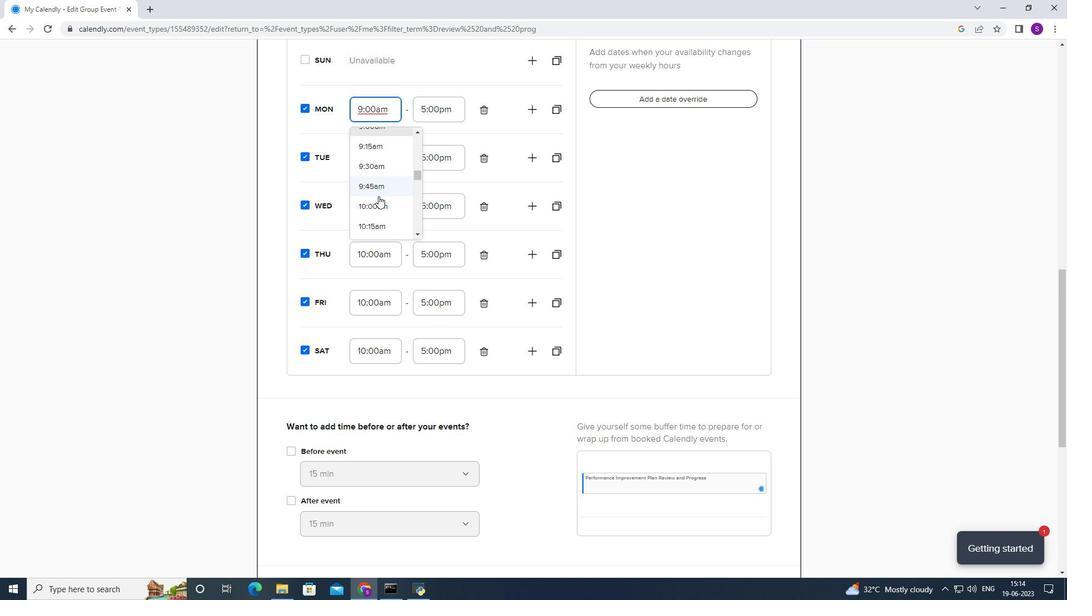 
Action: Mouse moved to (438, 113)
Screenshot: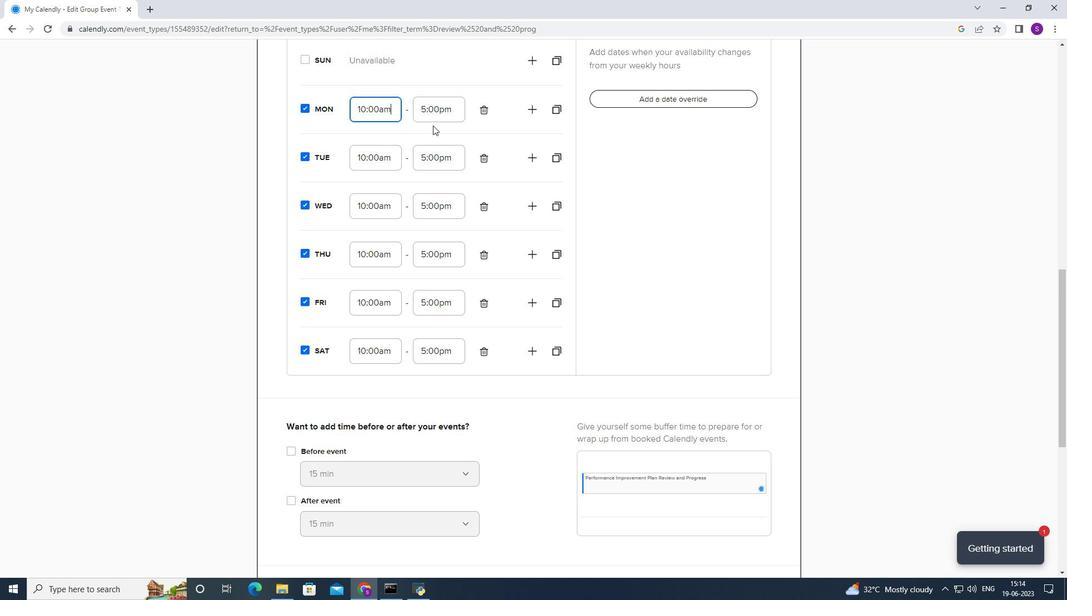 
Action: Mouse pressed left at (438, 113)
Screenshot: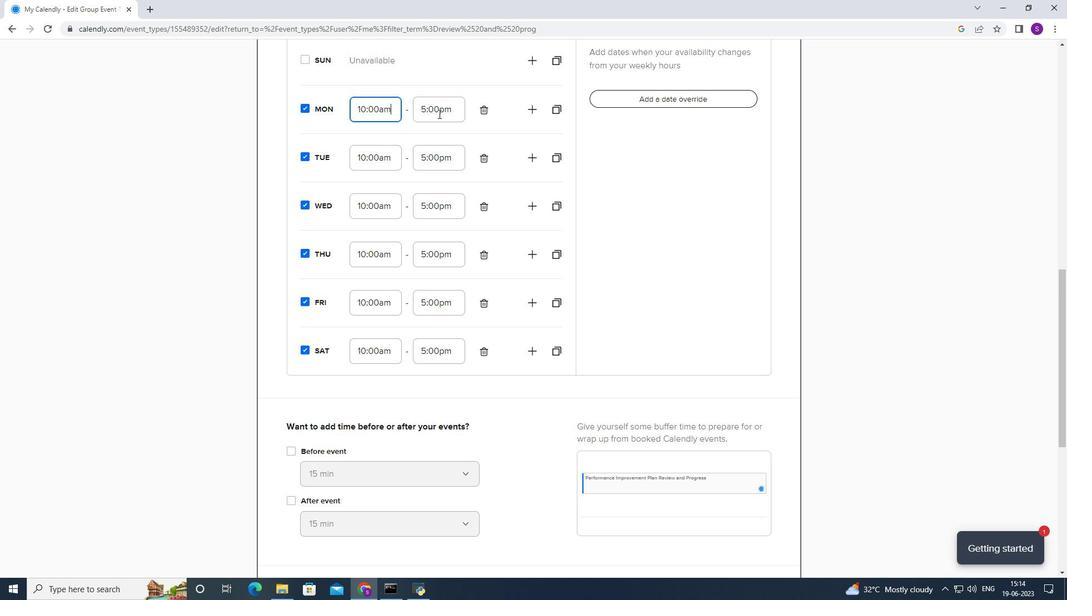 
Action: Mouse moved to (434, 186)
Screenshot: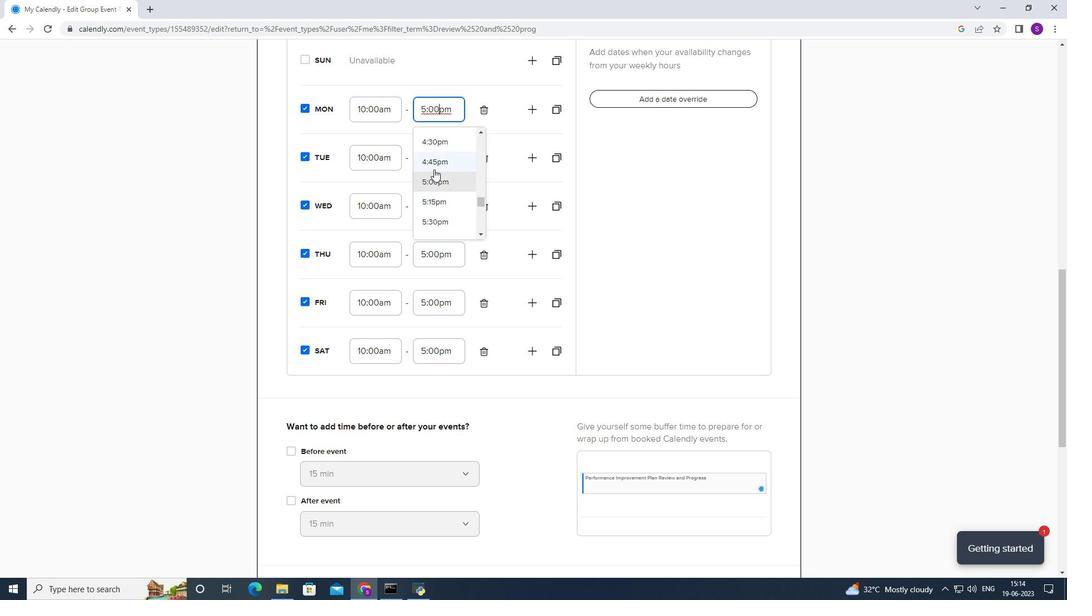 
Action: Mouse scrolled (434, 186) with delta (0, 0)
Screenshot: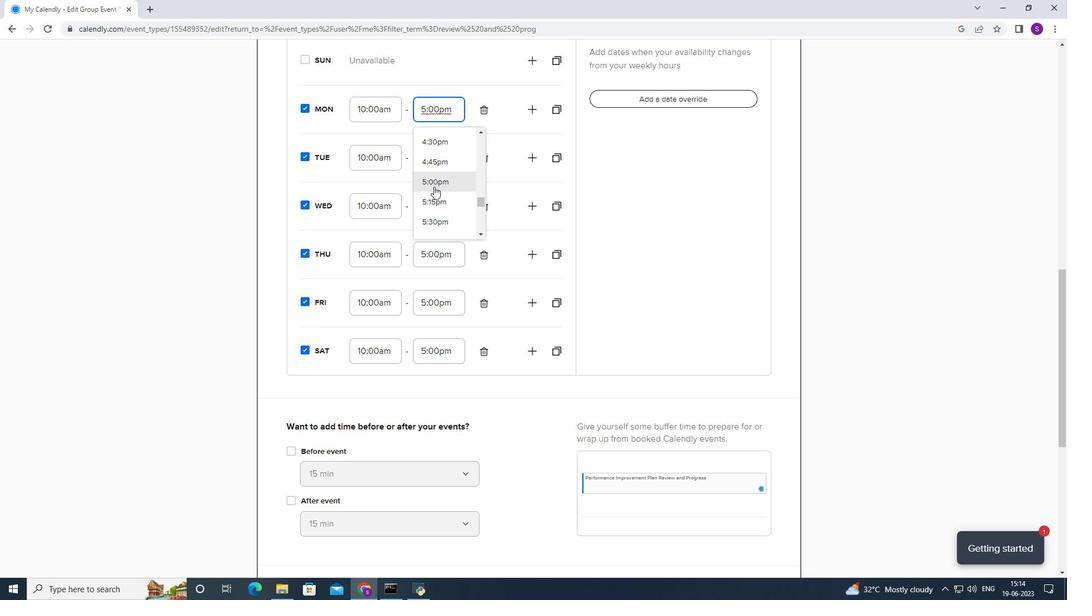 
Action: Mouse scrolled (434, 186) with delta (0, 0)
Screenshot: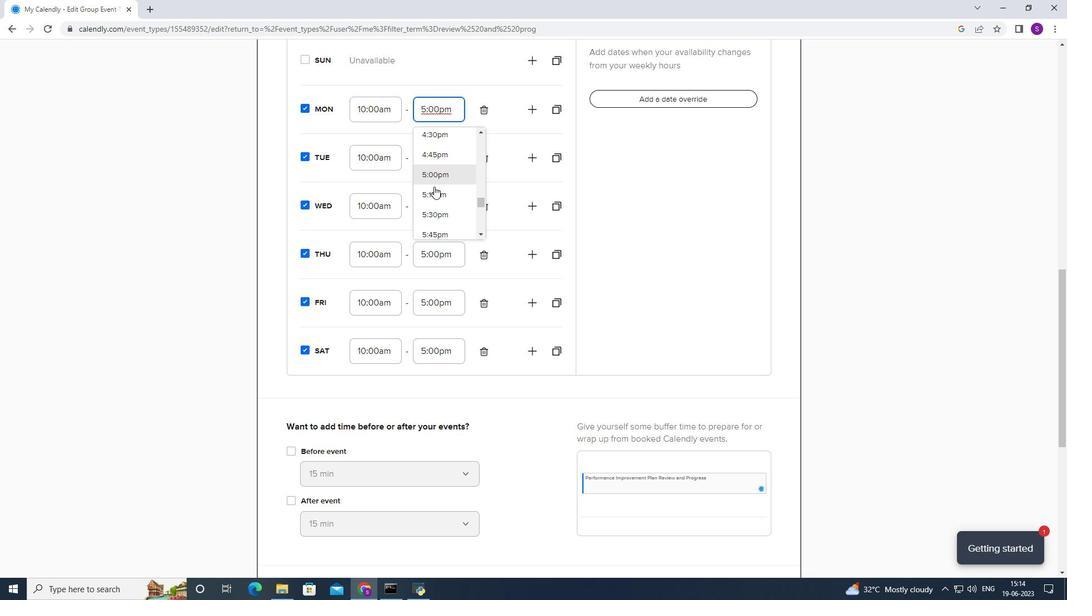 
Action: Mouse moved to (451, 158)
Screenshot: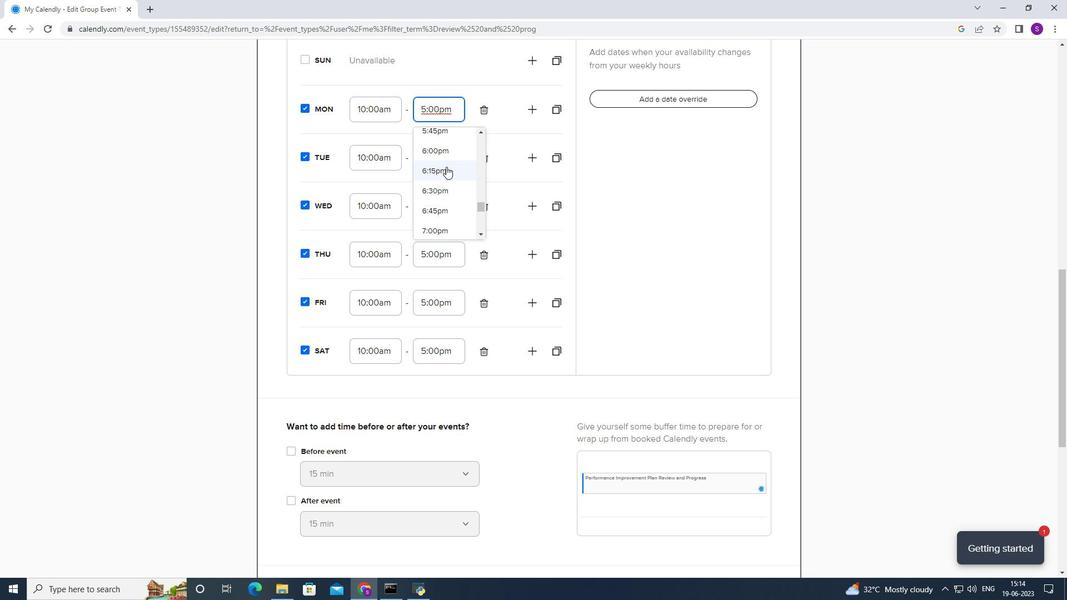 
Action: Mouse pressed left at (451, 158)
Screenshot: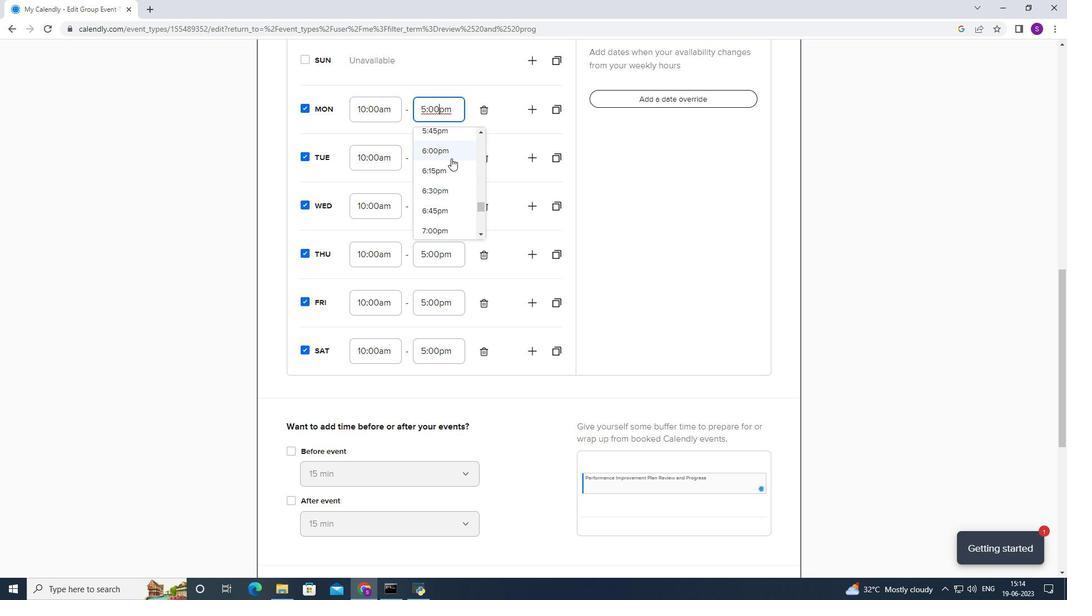 
Action: Mouse moved to (443, 165)
Screenshot: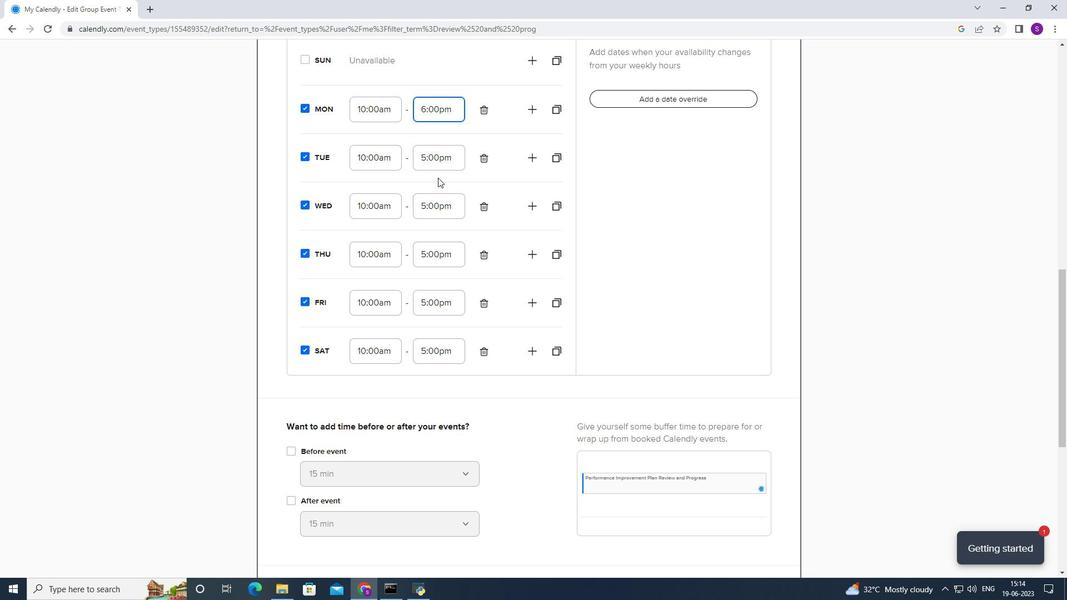 
Action: Mouse pressed left at (443, 165)
Screenshot: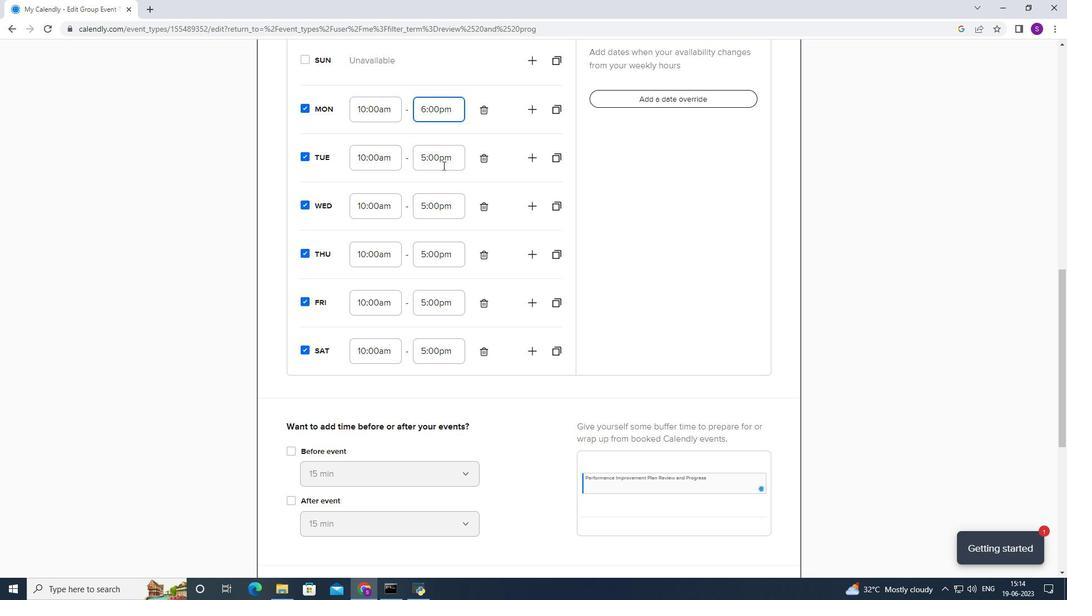 
Action: Mouse moved to (430, 222)
Screenshot: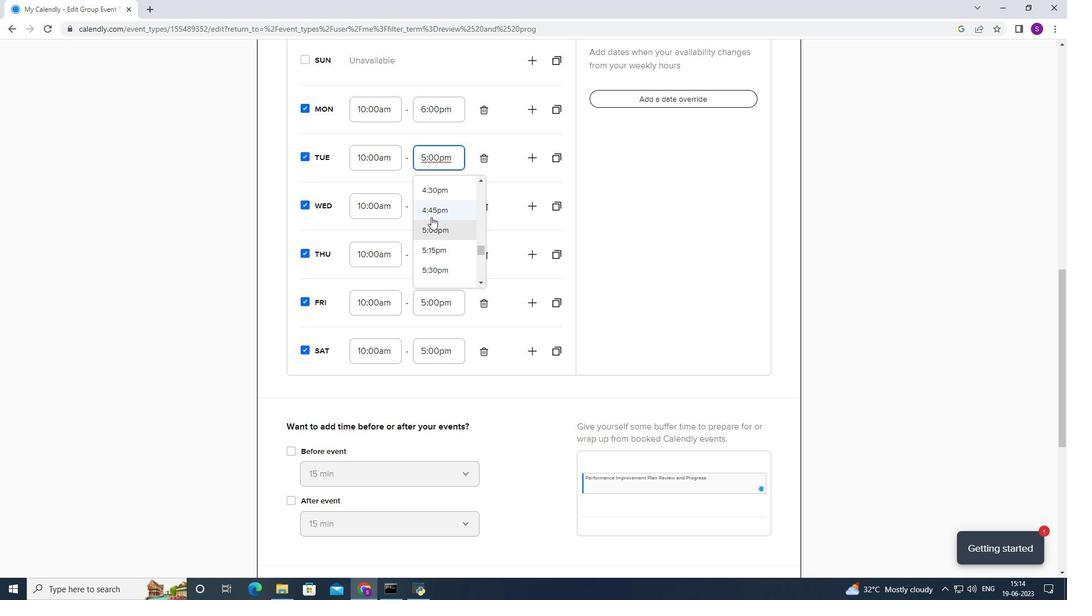 
Action: Mouse scrolled (430, 221) with delta (0, 0)
Screenshot: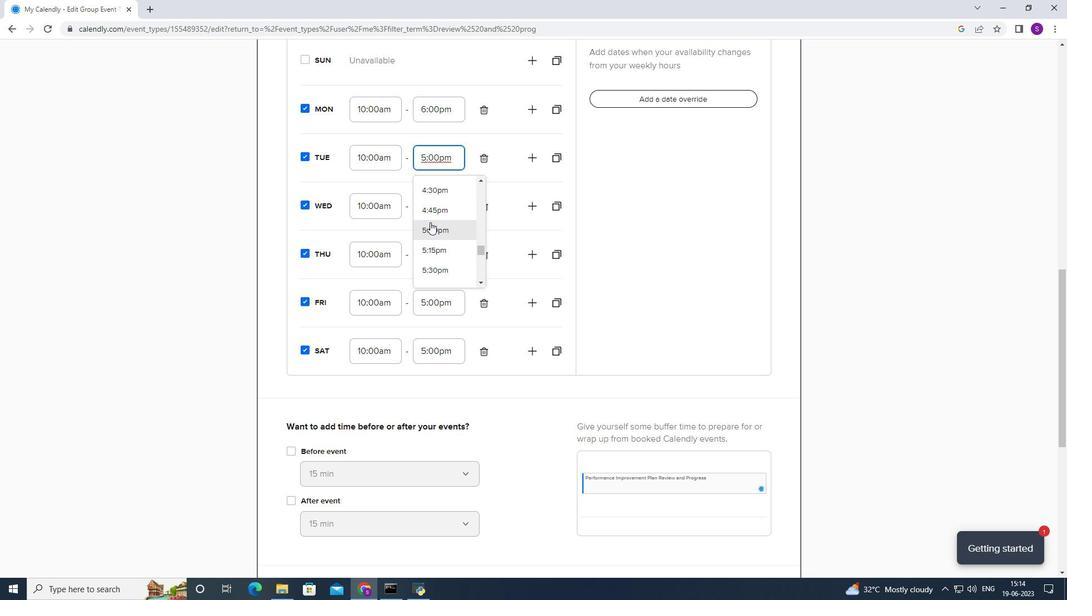 
Action: Mouse moved to (422, 256)
Screenshot: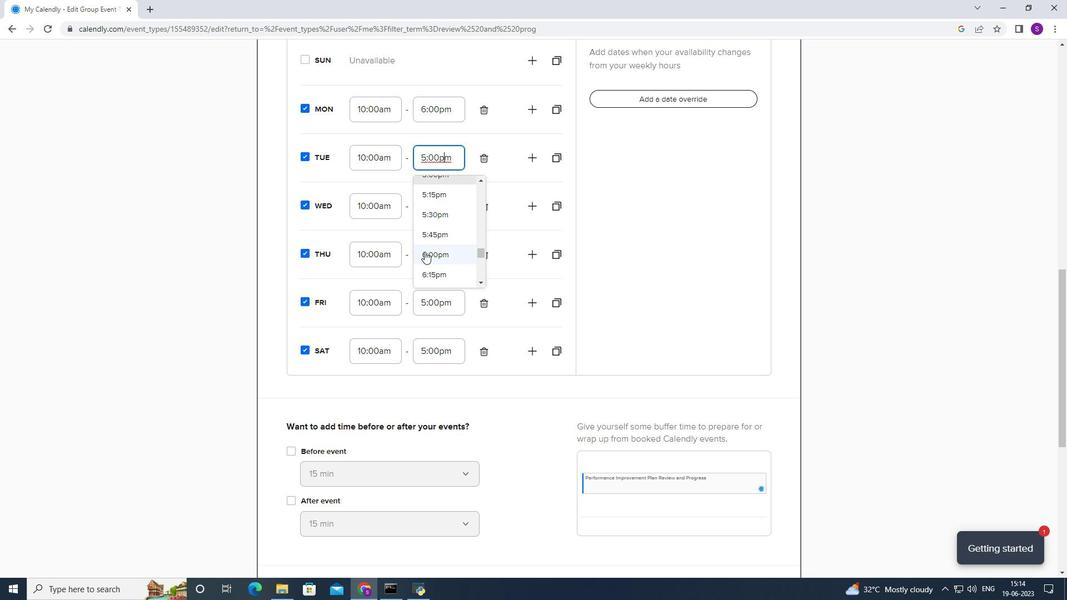
Action: Mouse pressed left at (422, 256)
Screenshot: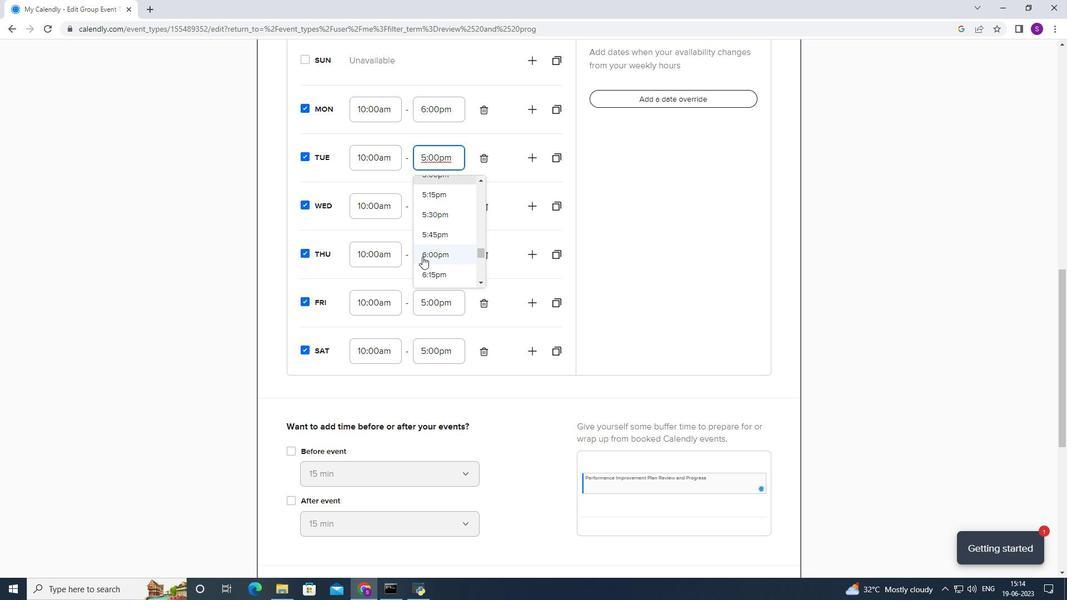 
Action: Mouse moved to (440, 212)
Screenshot: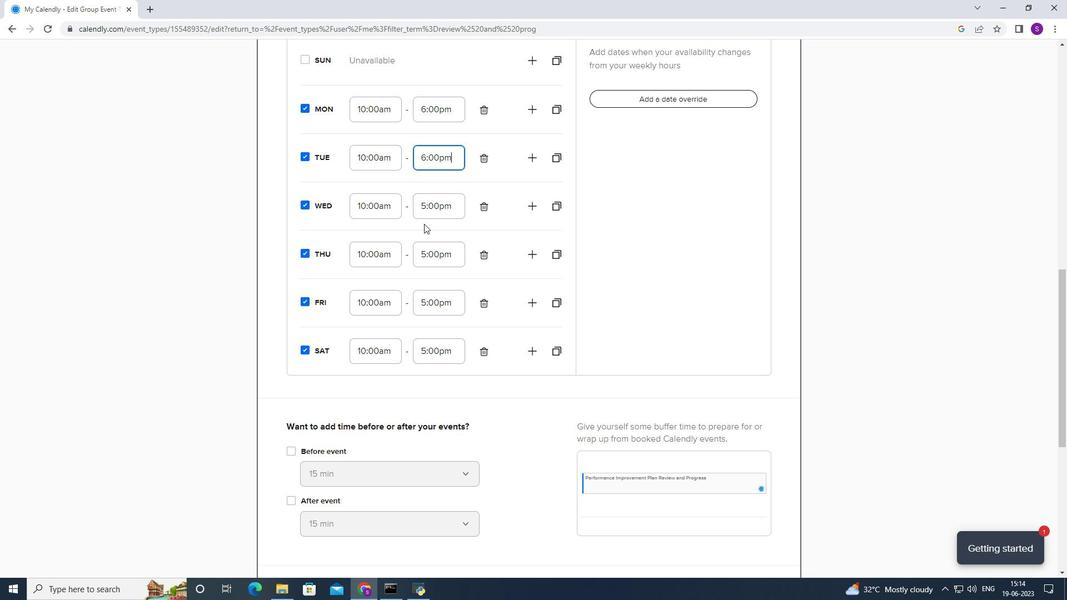 
Action: Mouse pressed left at (440, 212)
Screenshot: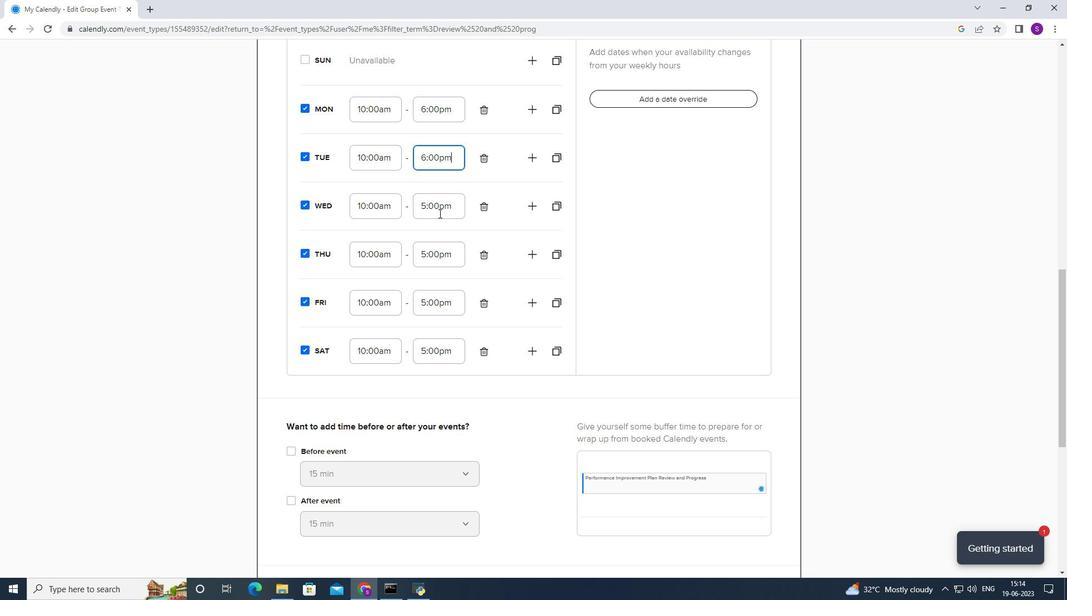 
Action: Mouse moved to (438, 246)
Screenshot: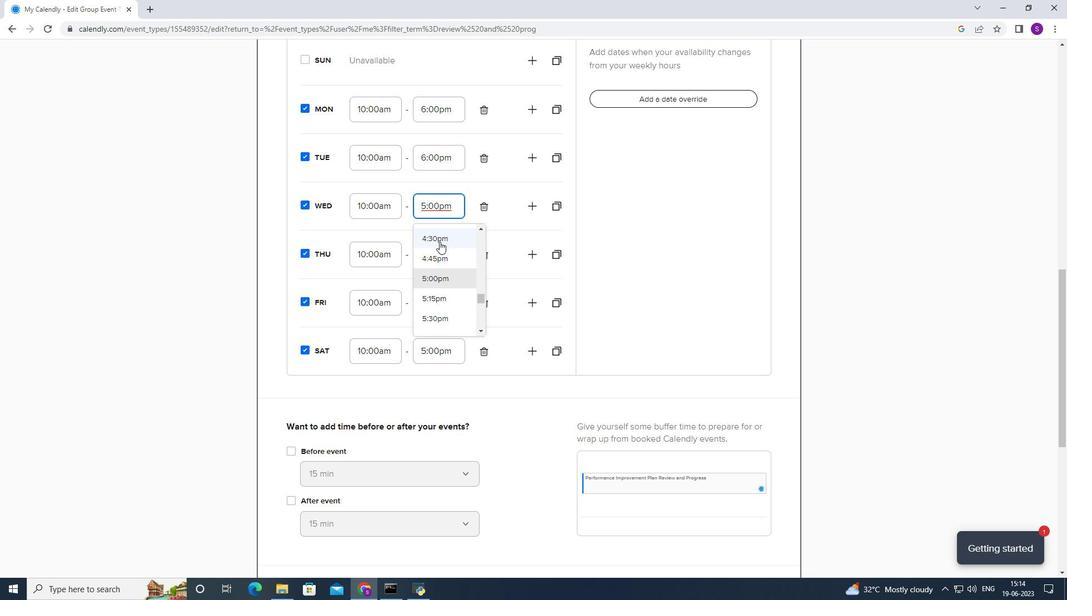 
Action: Mouse scrolled (438, 245) with delta (0, 0)
Screenshot: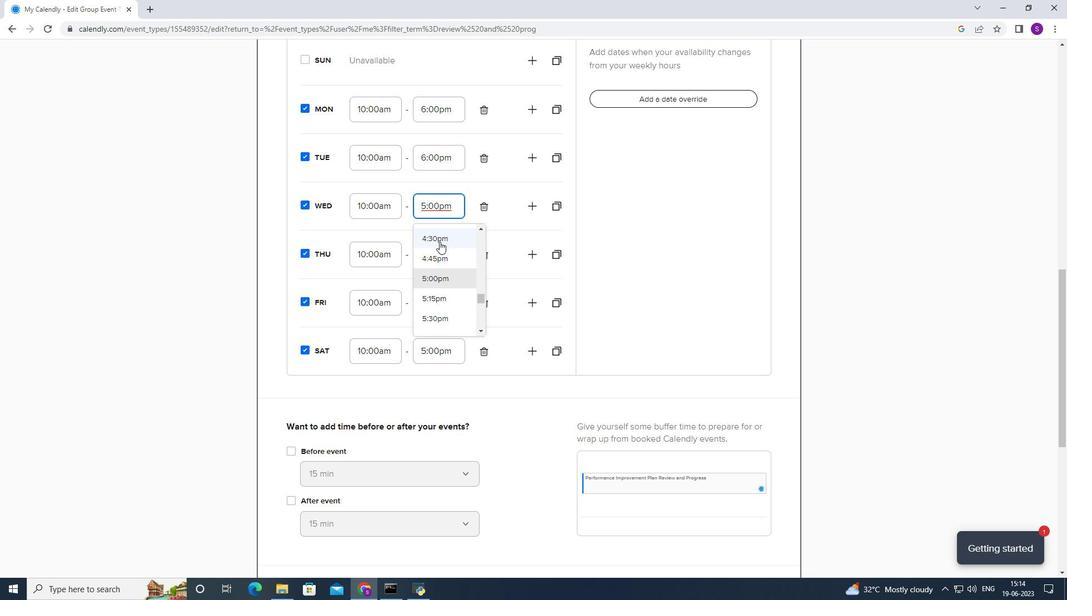 
Action: Mouse scrolled (438, 245) with delta (0, 0)
Screenshot: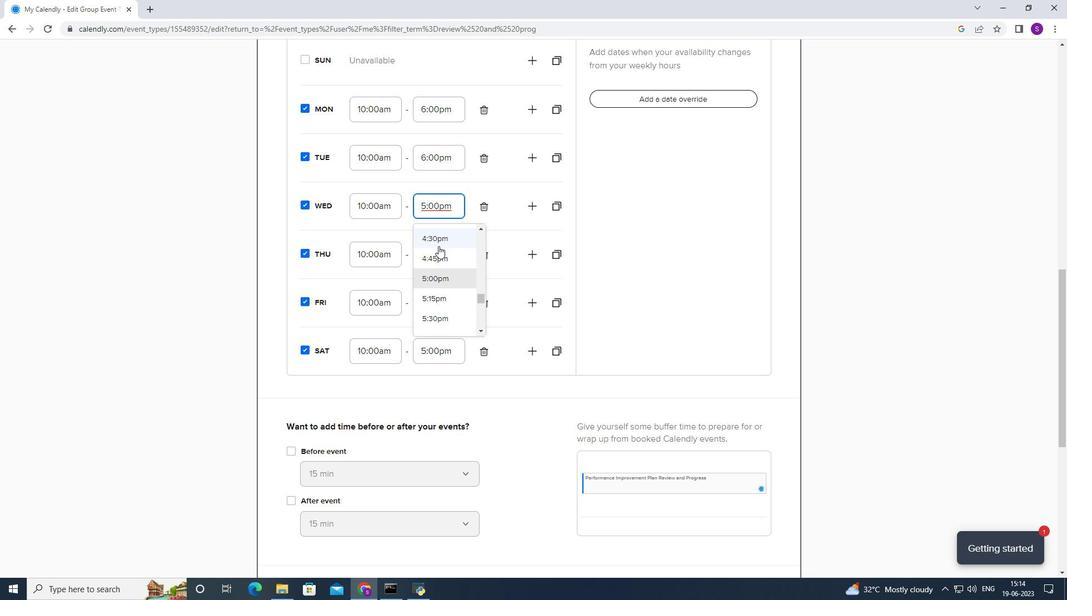 
Action: Mouse moved to (445, 248)
Screenshot: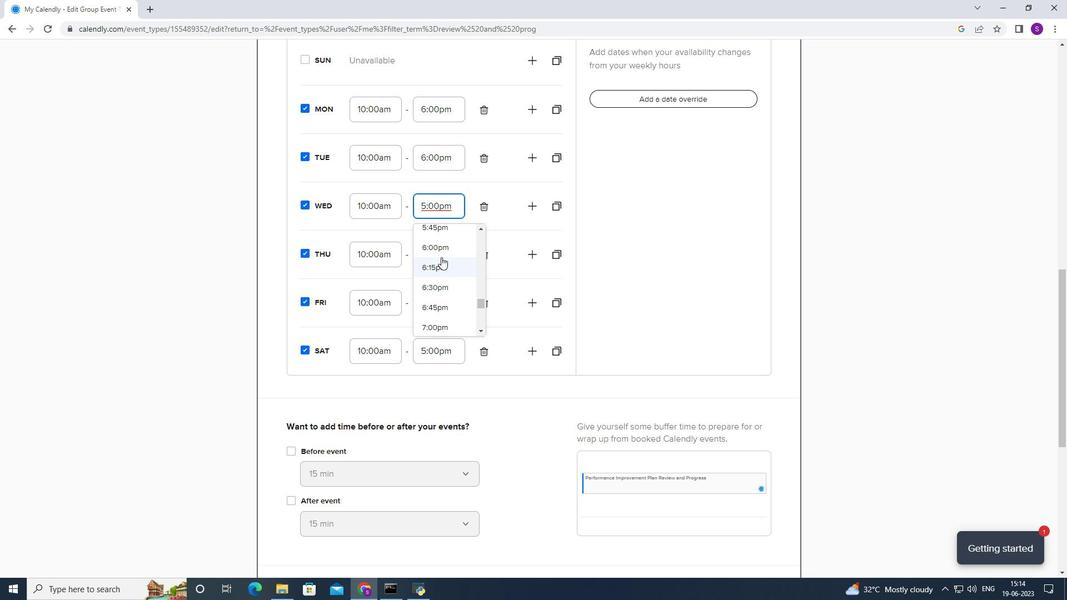 
Action: Mouse pressed left at (445, 248)
Screenshot: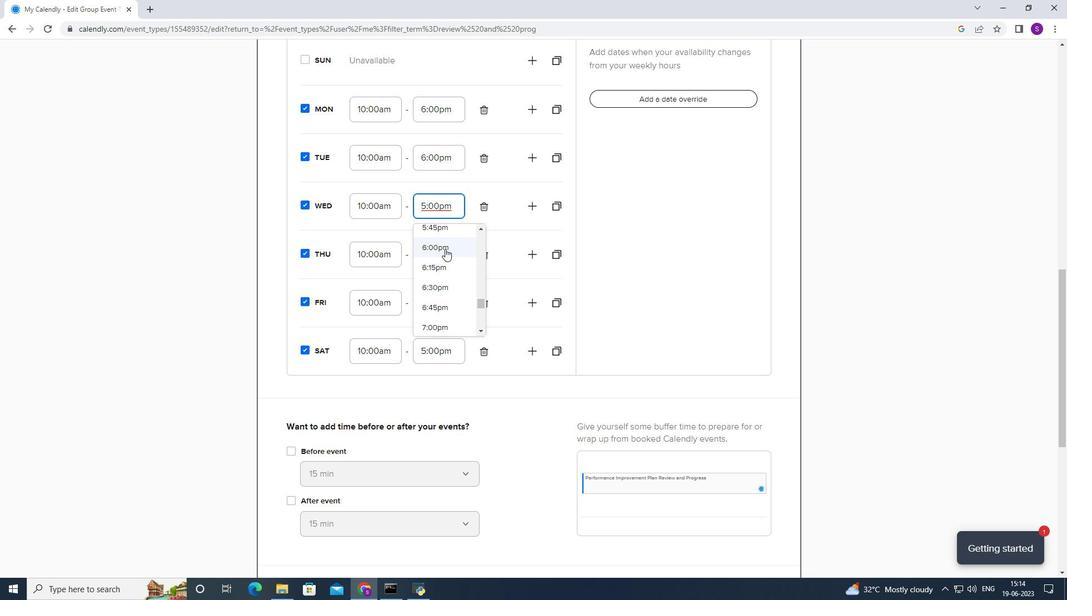 
Action: Mouse moved to (444, 255)
Screenshot: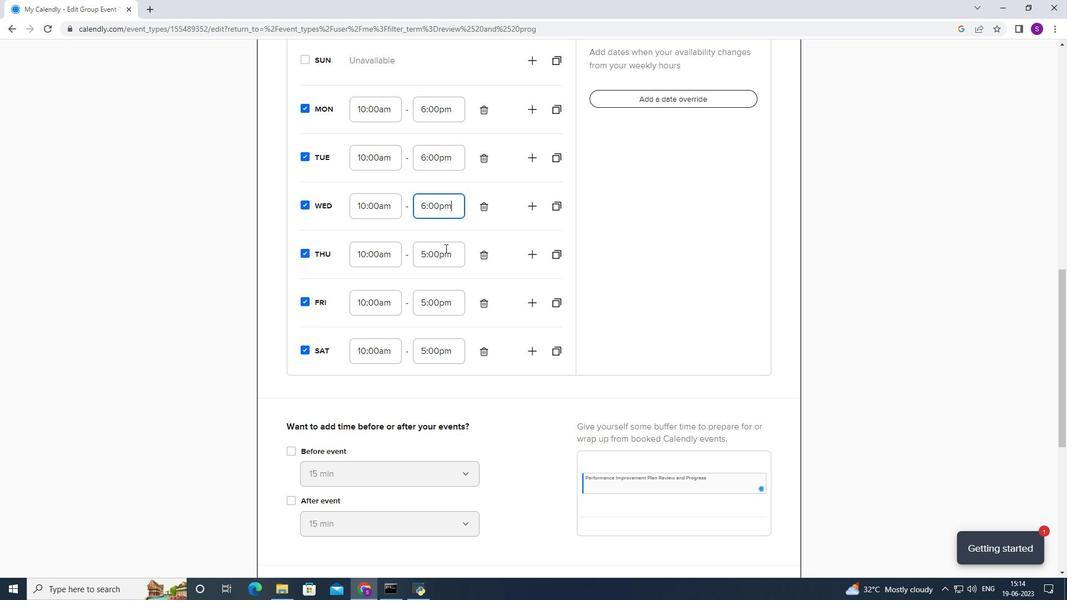 
Action: Mouse pressed left at (444, 255)
Screenshot: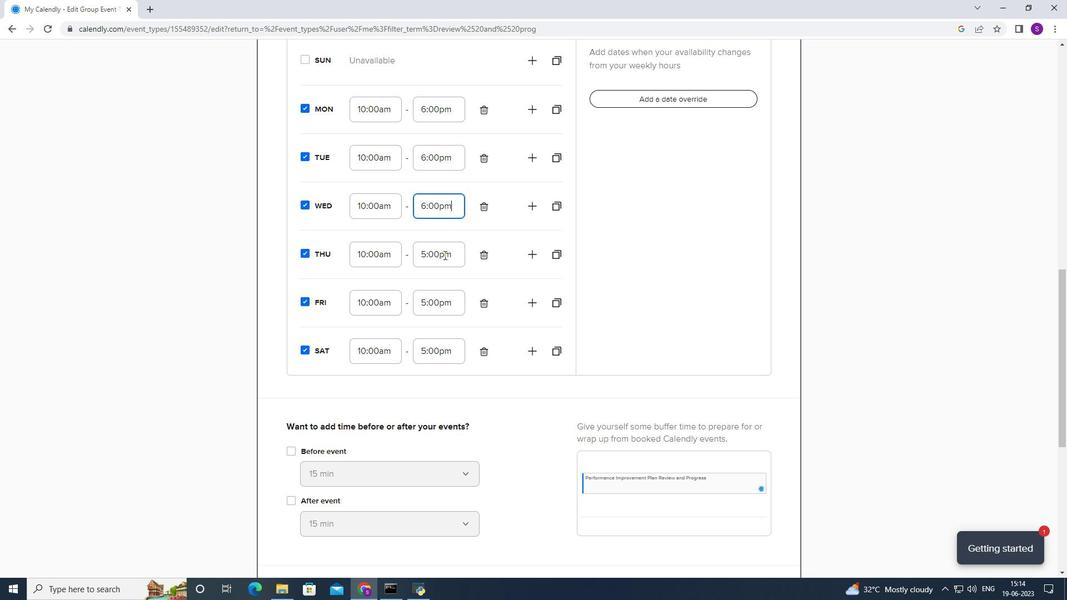 
Action: Mouse moved to (444, 275)
Screenshot: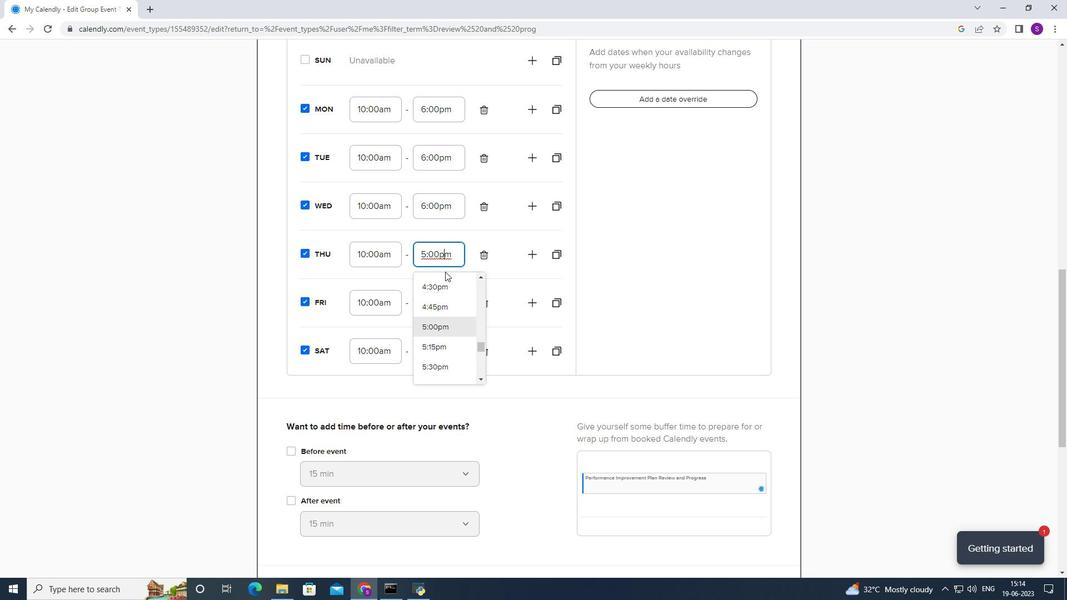 
Action: Mouse scrolled (444, 275) with delta (0, 0)
Screenshot: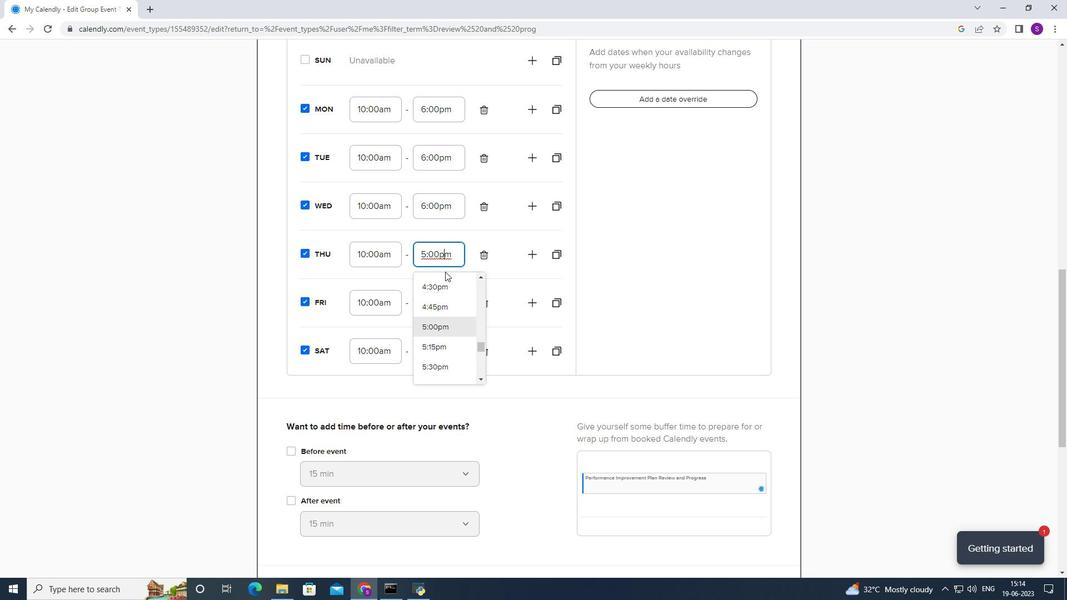 
Action: Mouse moved to (443, 275)
Screenshot: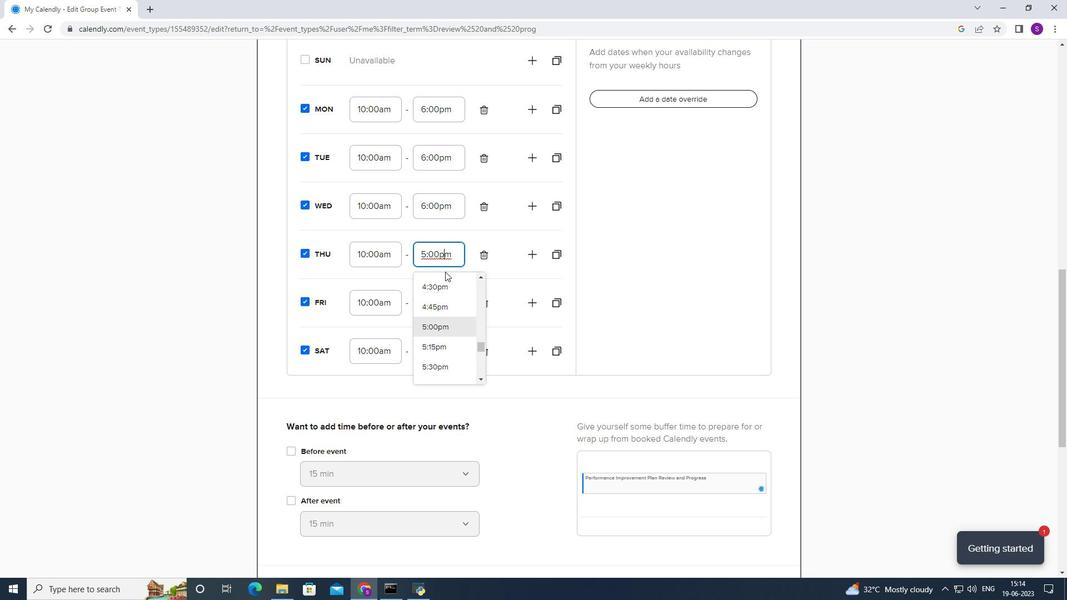 
Action: Mouse scrolled (443, 275) with delta (0, 0)
Screenshot: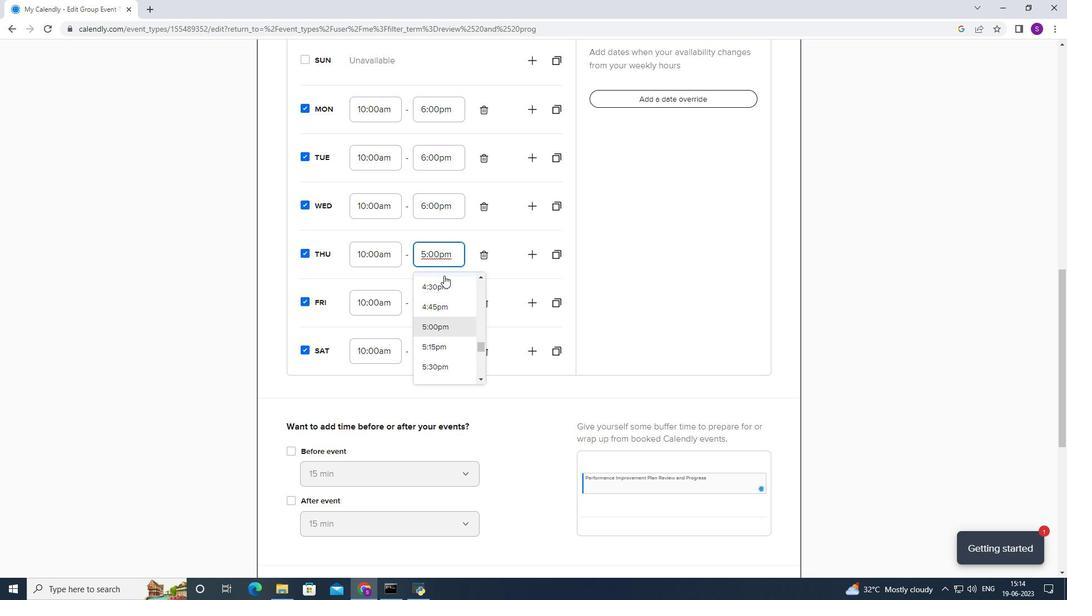 
Action: Mouse moved to (440, 291)
Screenshot: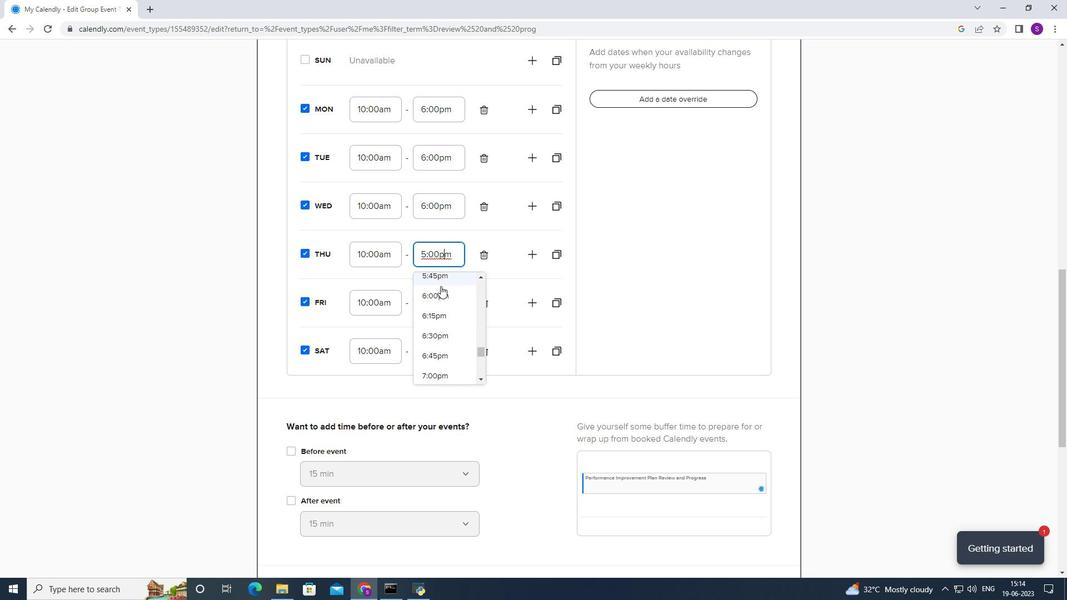 
Action: Mouse pressed left at (440, 291)
Screenshot: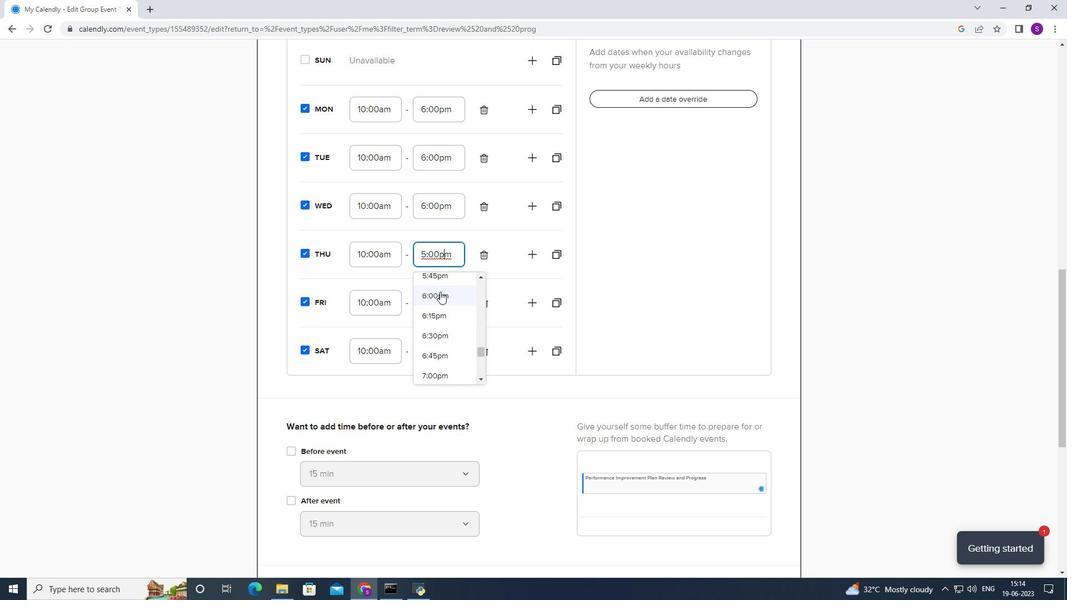 
Action: Mouse moved to (440, 305)
Screenshot: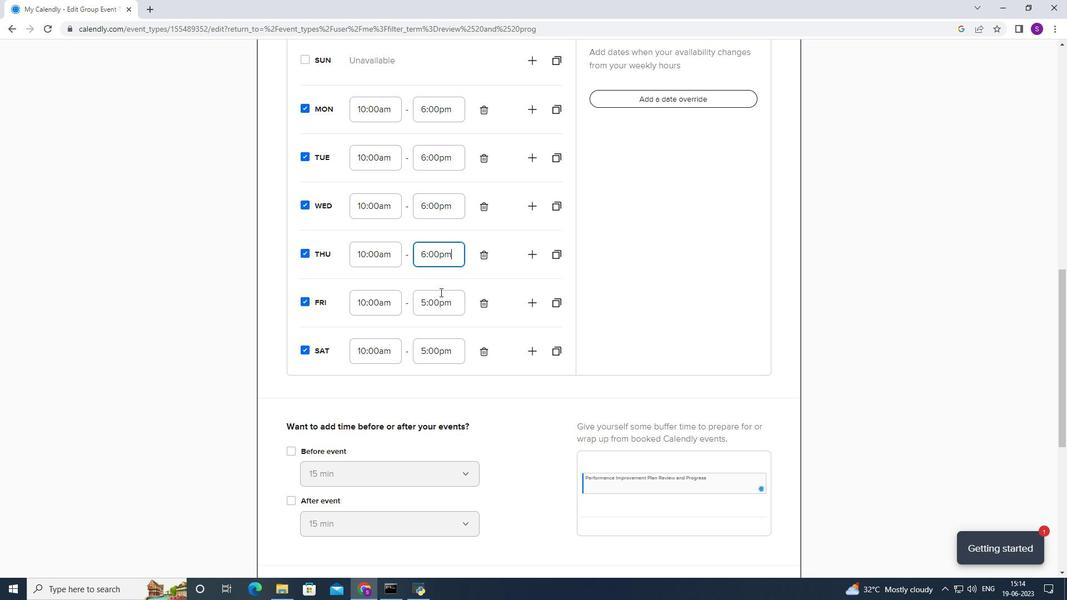 
Action: Mouse pressed left at (440, 305)
Screenshot: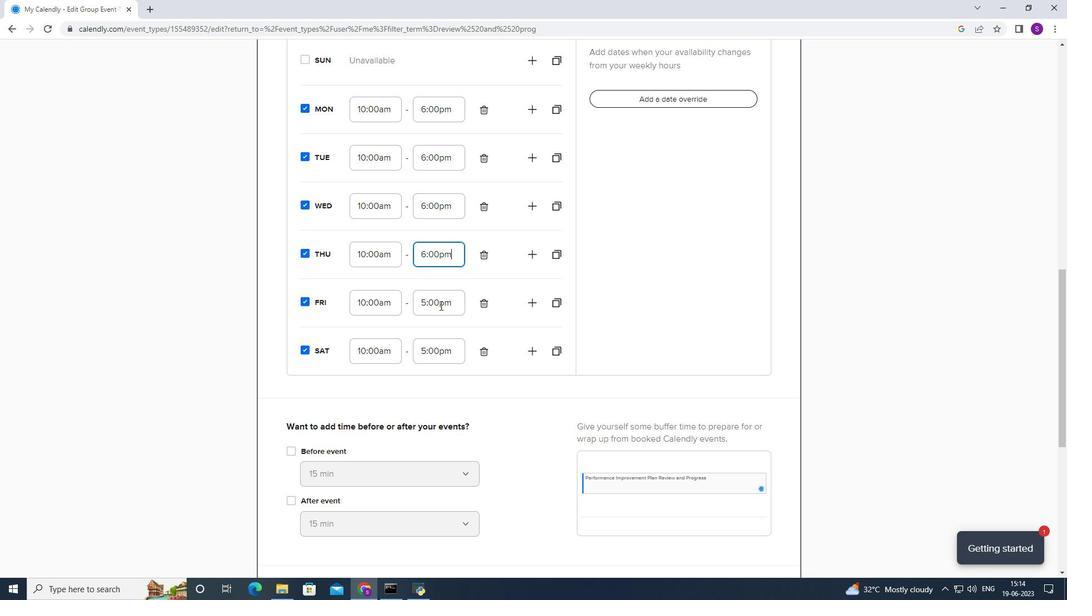 
Action: Mouse moved to (440, 353)
Screenshot: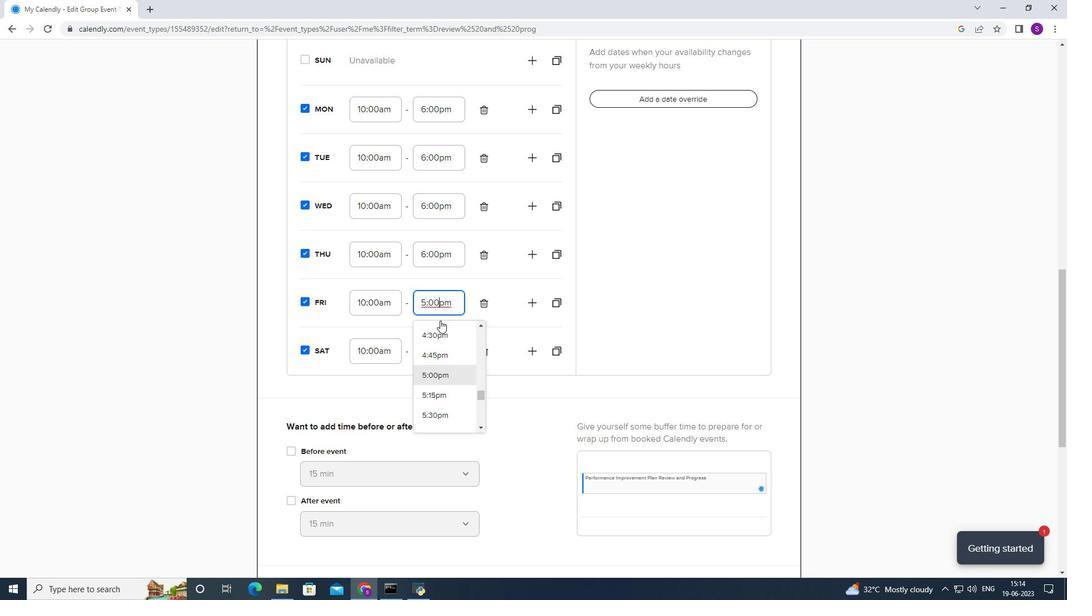 
Action: Mouse scrolled (440, 352) with delta (0, 0)
Screenshot: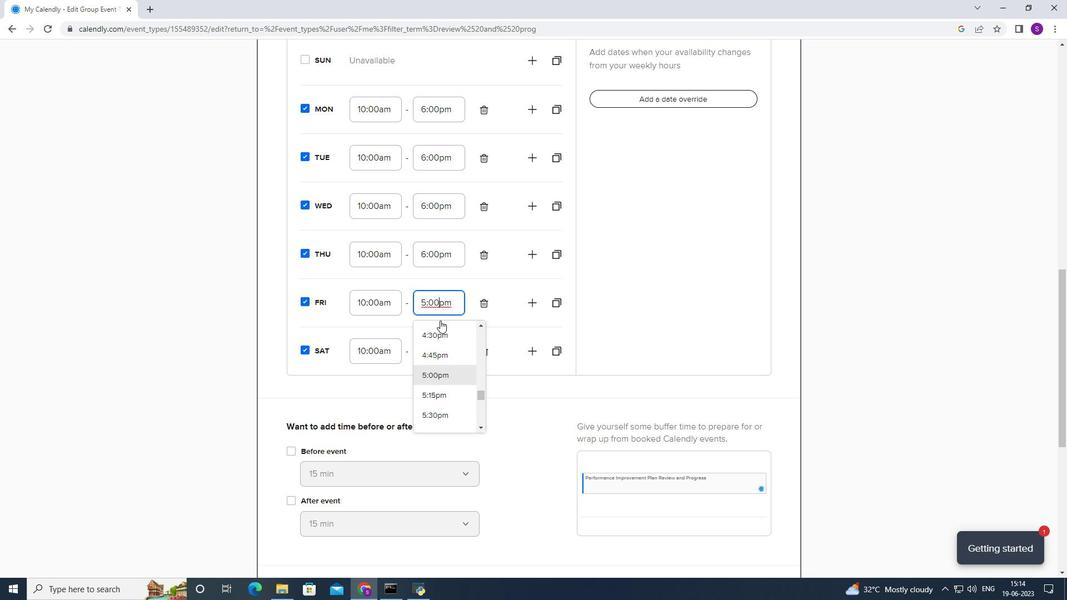 
Action: Mouse scrolled (440, 352) with delta (0, 0)
Screenshot: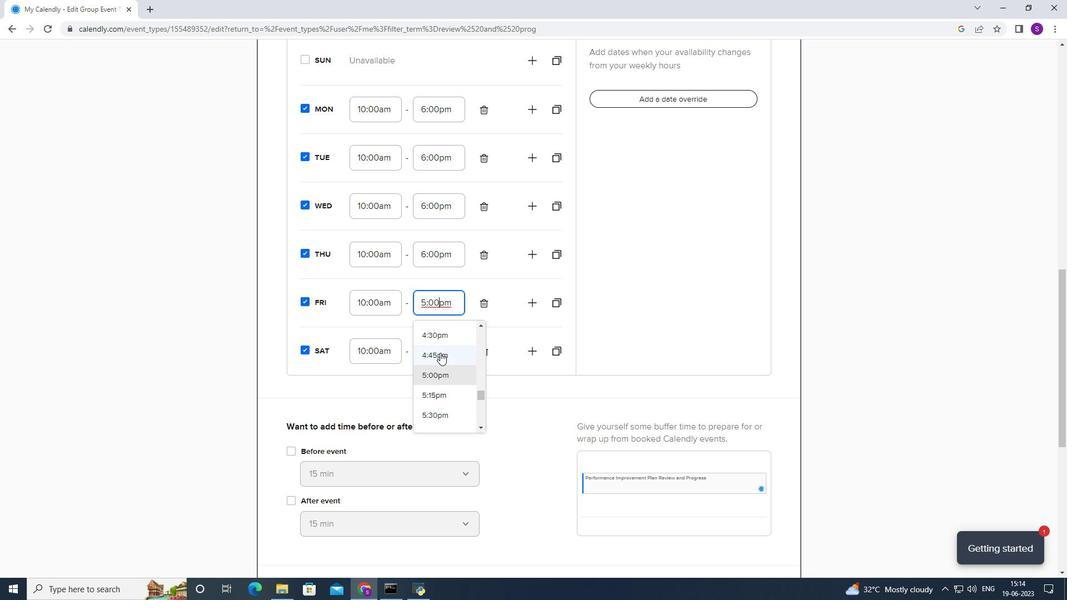 
Action: Mouse pressed left at (440, 353)
Screenshot: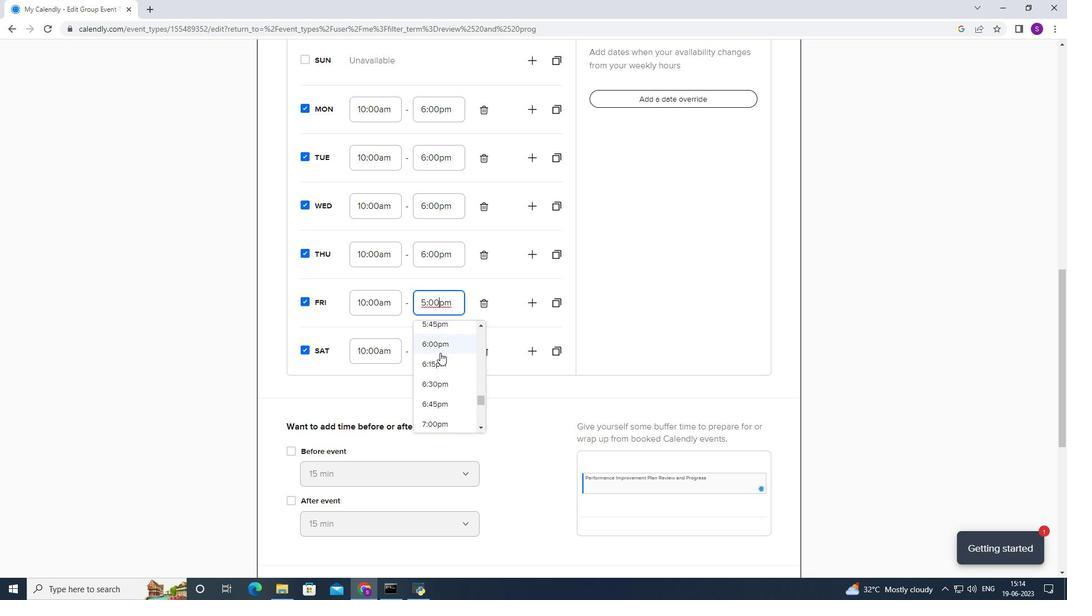 
Action: Mouse moved to (449, 341)
Screenshot: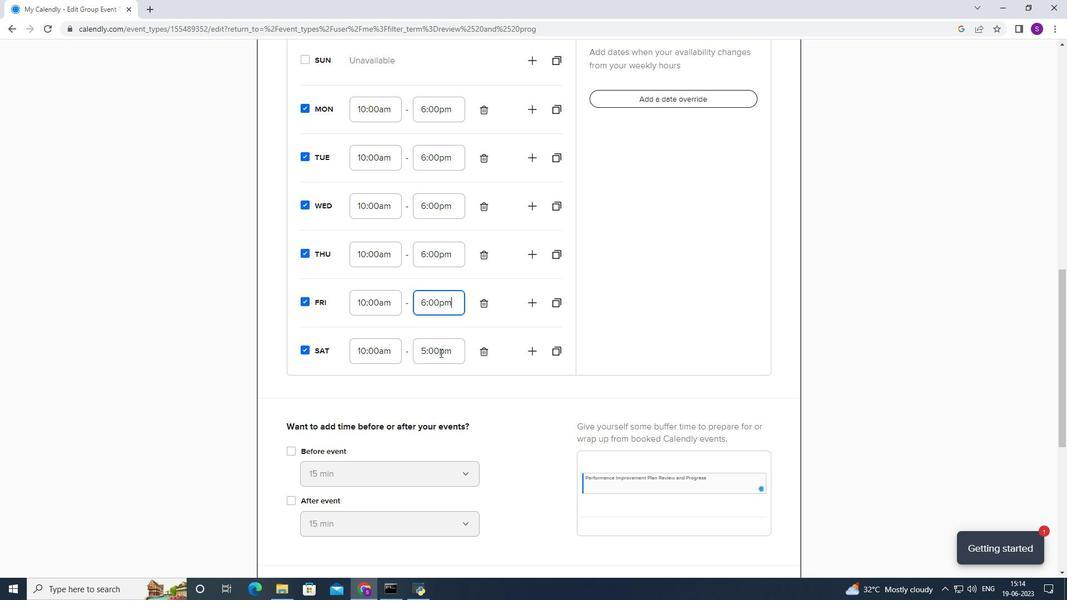
Action: Mouse pressed left at (449, 341)
Screenshot: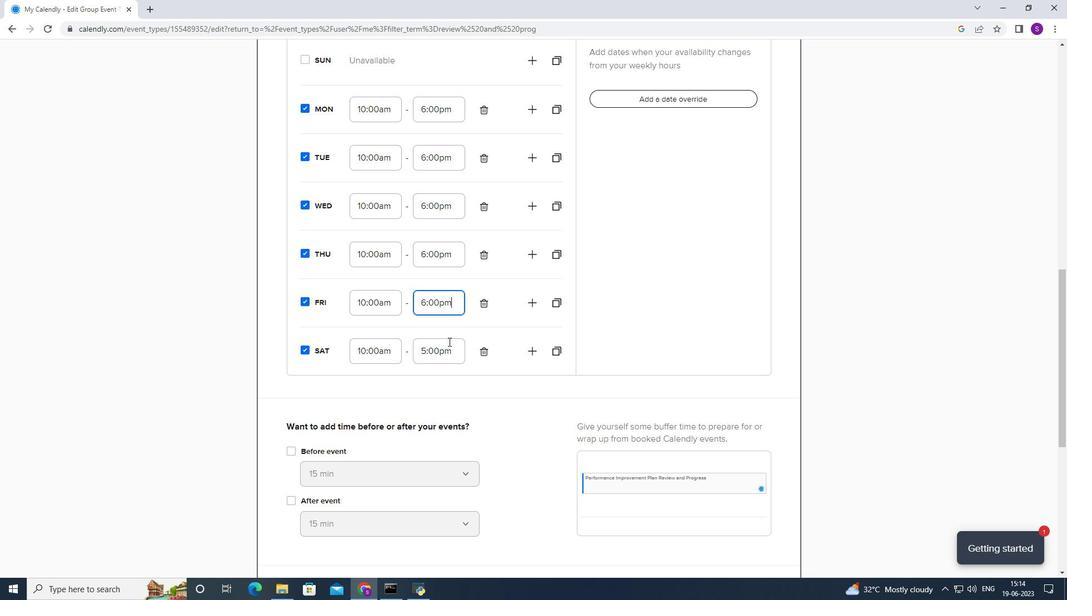 
Action: Mouse moved to (428, 387)
Screenshot: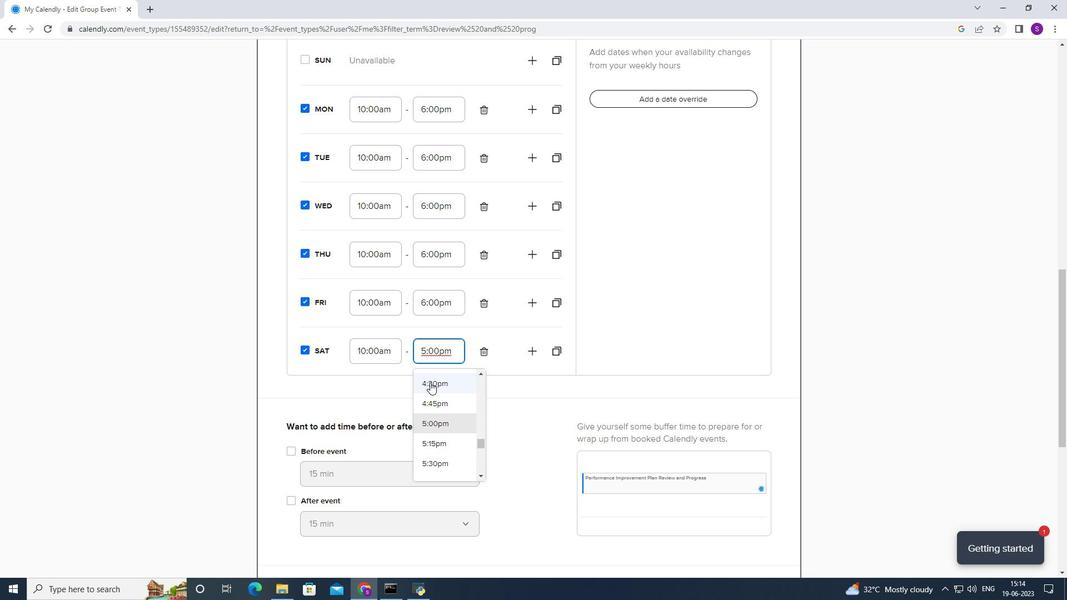 
Action: Mouse scrolled (428, 387) with delta (0, 0)
Screenshot: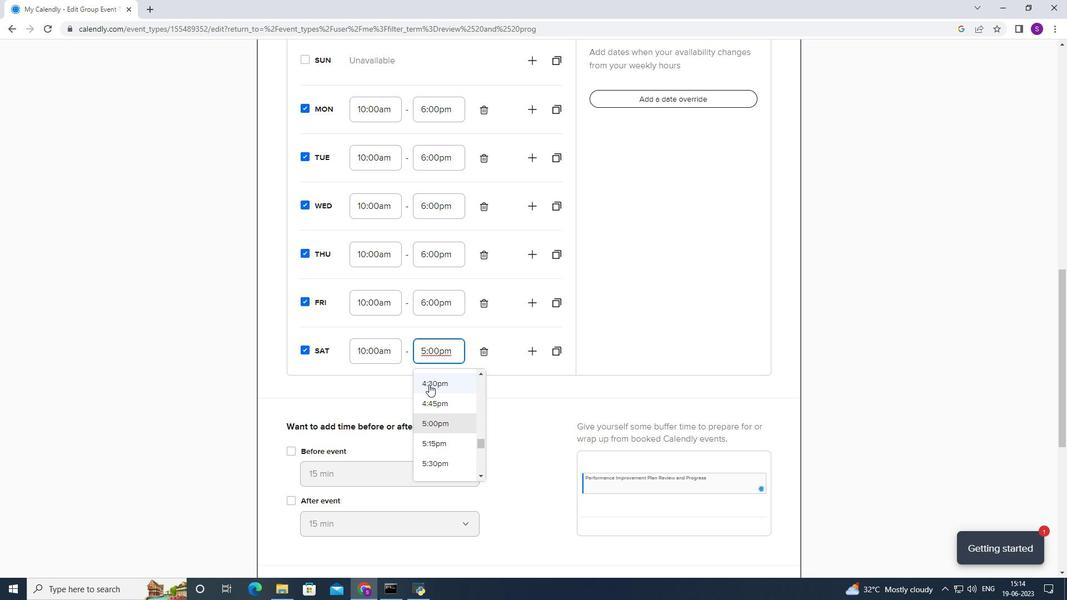 
Action: Mouse scrolled (428, 387) with delta (0, 0)
Screenshot: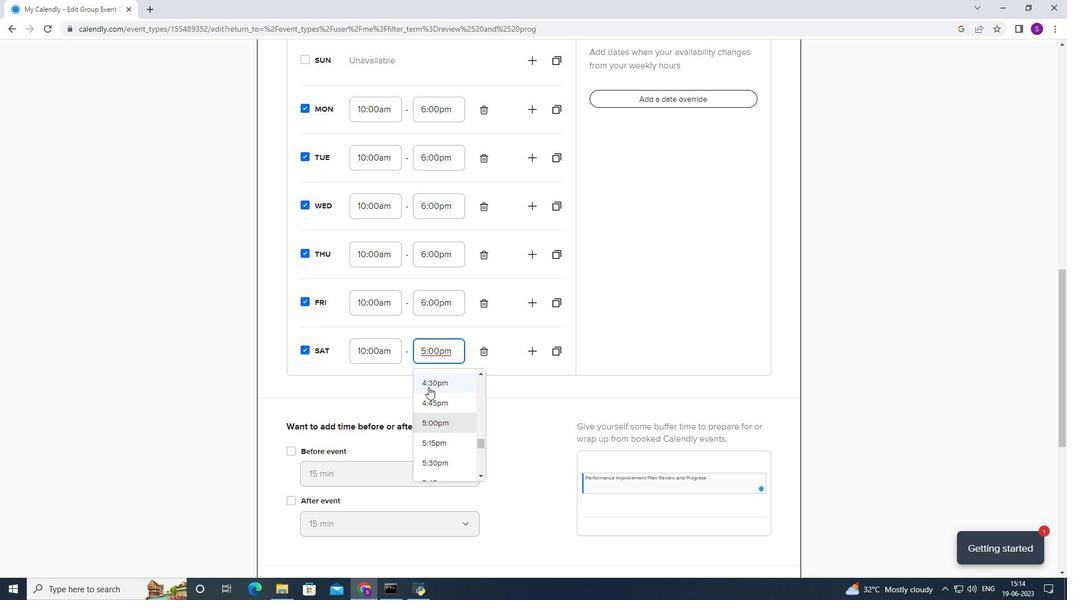 
Action: Mouse scrolled (428, 388) with delta (0, 0)
Screenshot: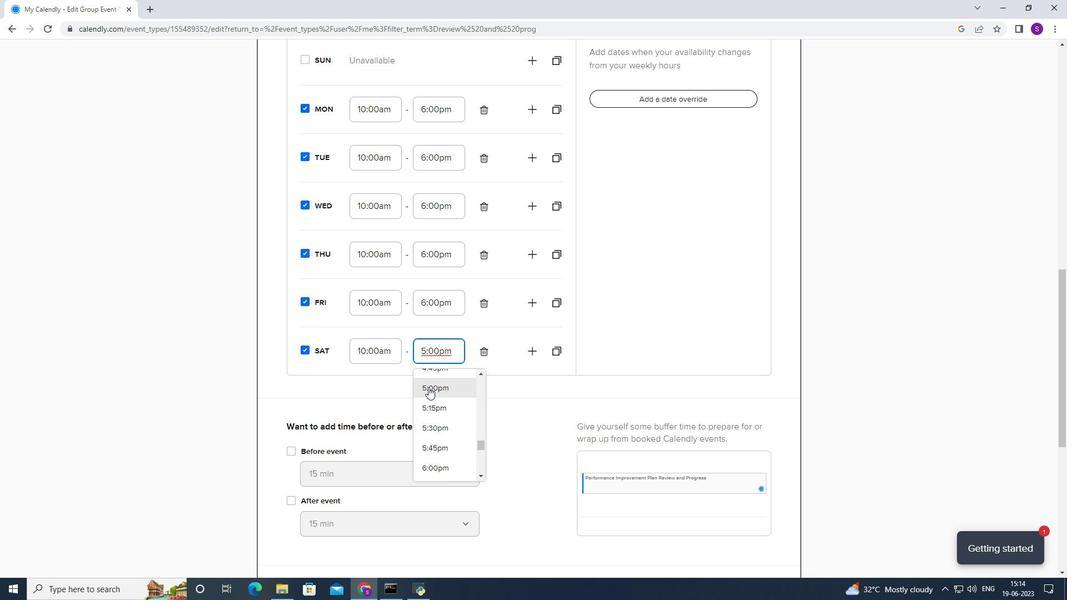 
Action: Mouse moved to (429, 444)
Screenshot: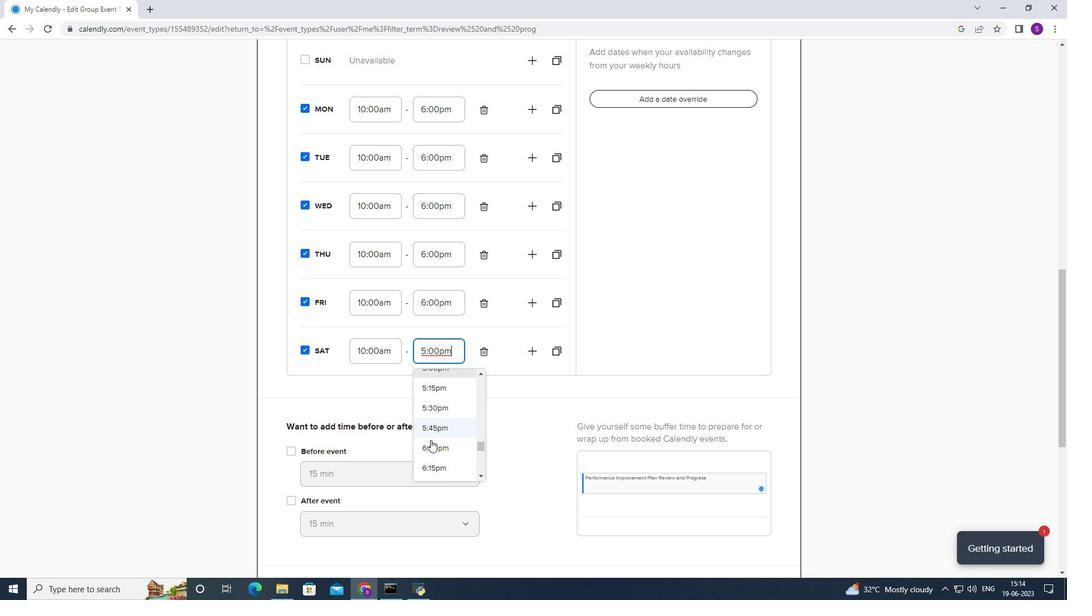 
Action: Mouse pressed left at (429, 444)
Screenshot: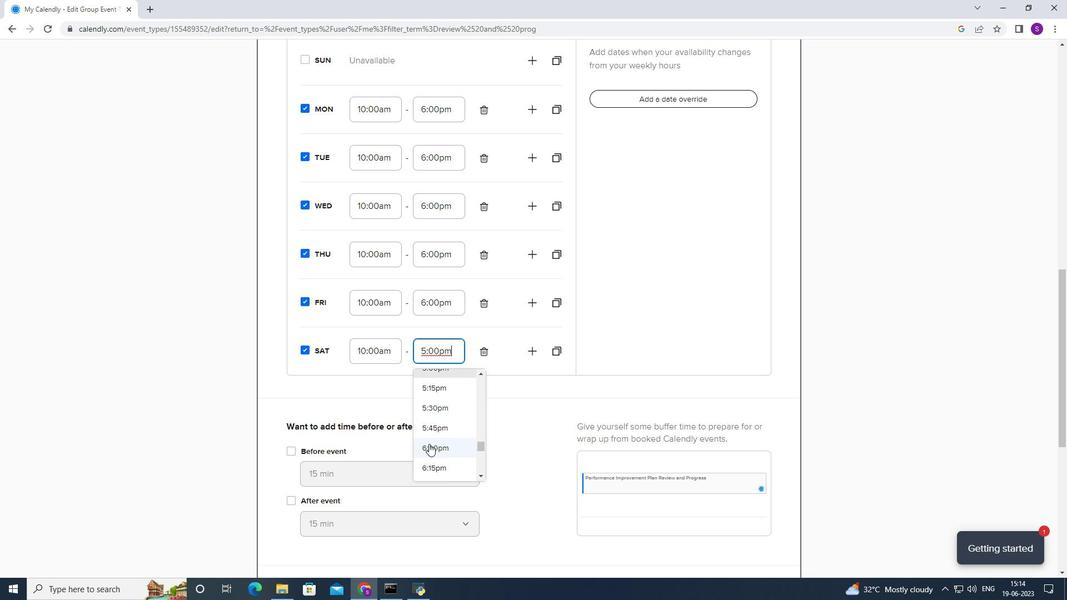 
Action: Mouse moved to (346, 338)
Screenshot: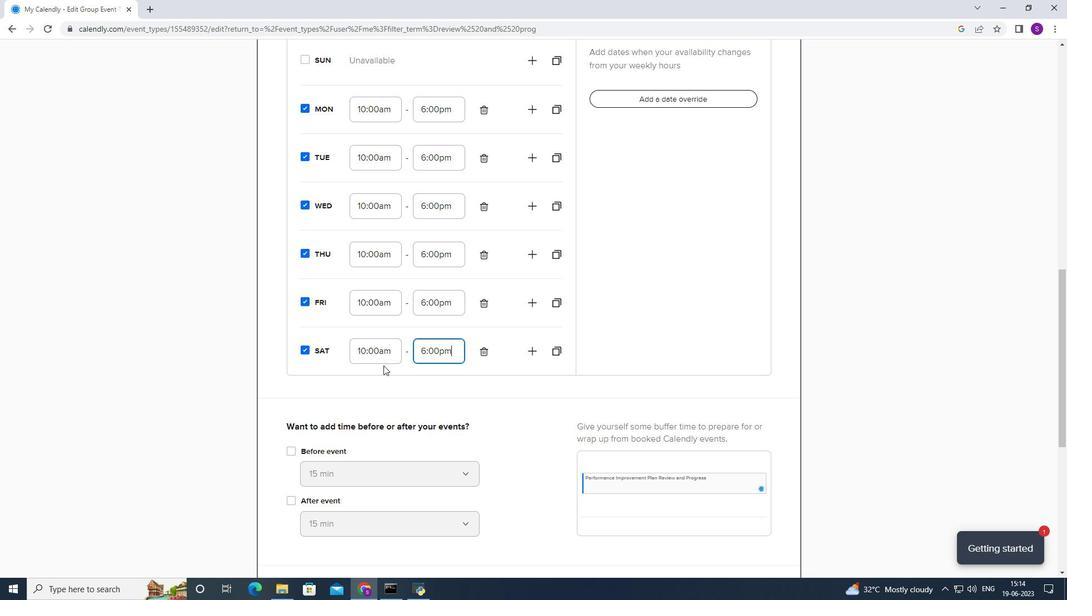 
Action: Mouse scrolled (346, 338) with delta (0, 0)
Screenshot: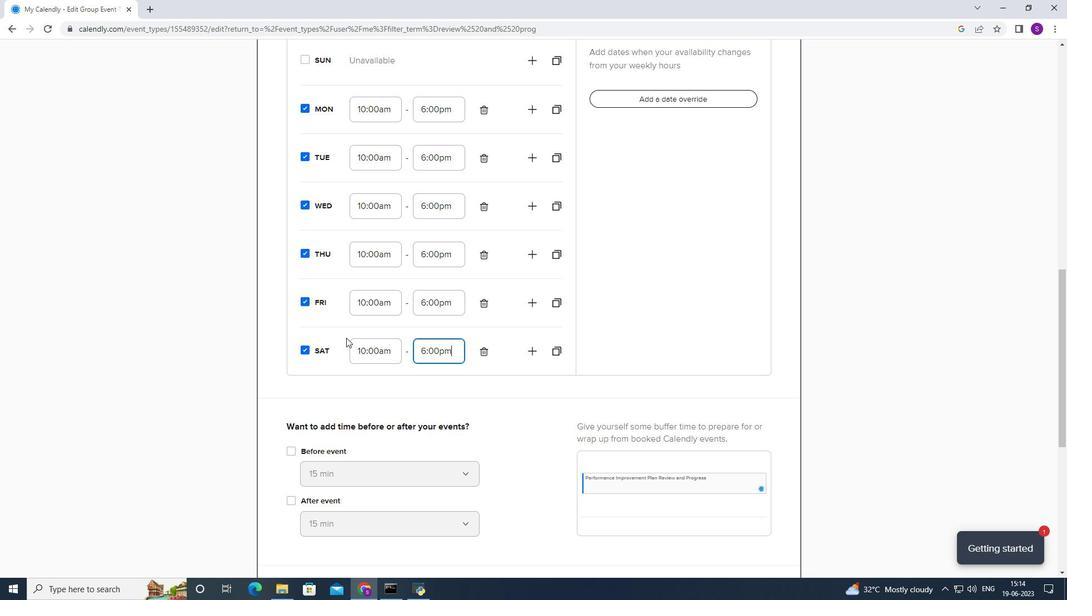 
Action: Mouse scrolled (346, 338) with delta (0, 0)
Screenshot: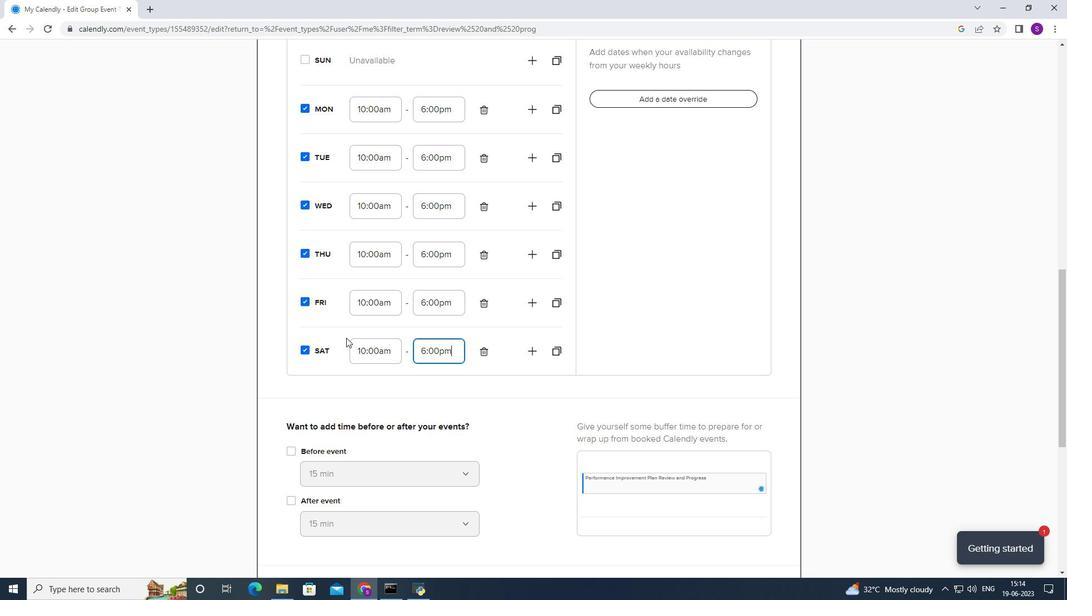 
Action: Mouse scrolled (346, 338) with delta (0, 0)
Screenshot: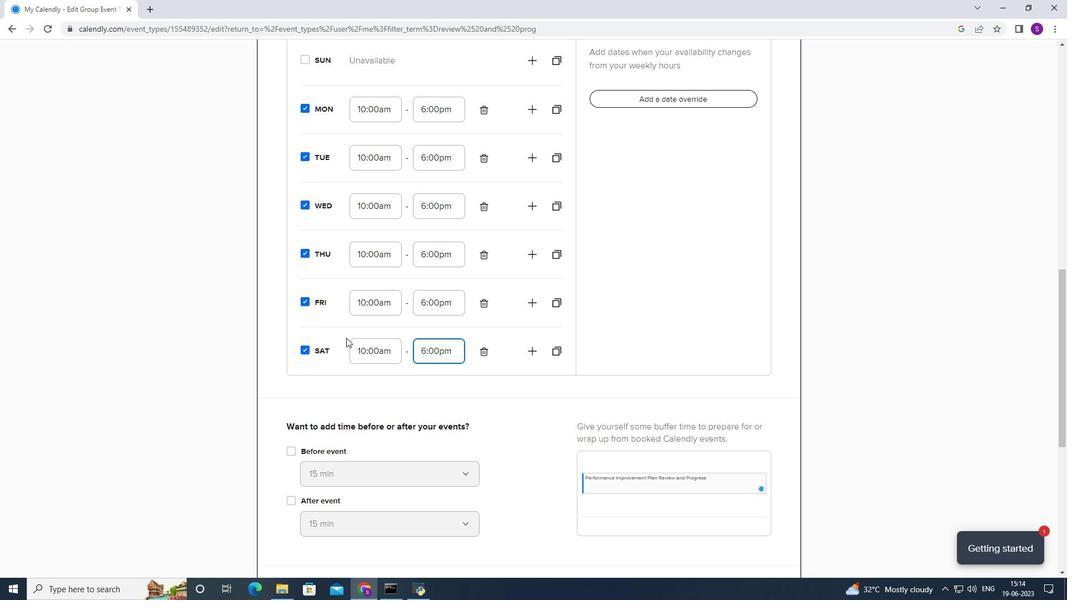 
Action: Mouse scrolled (346, 338) with delta (0, 0)
Screenshot: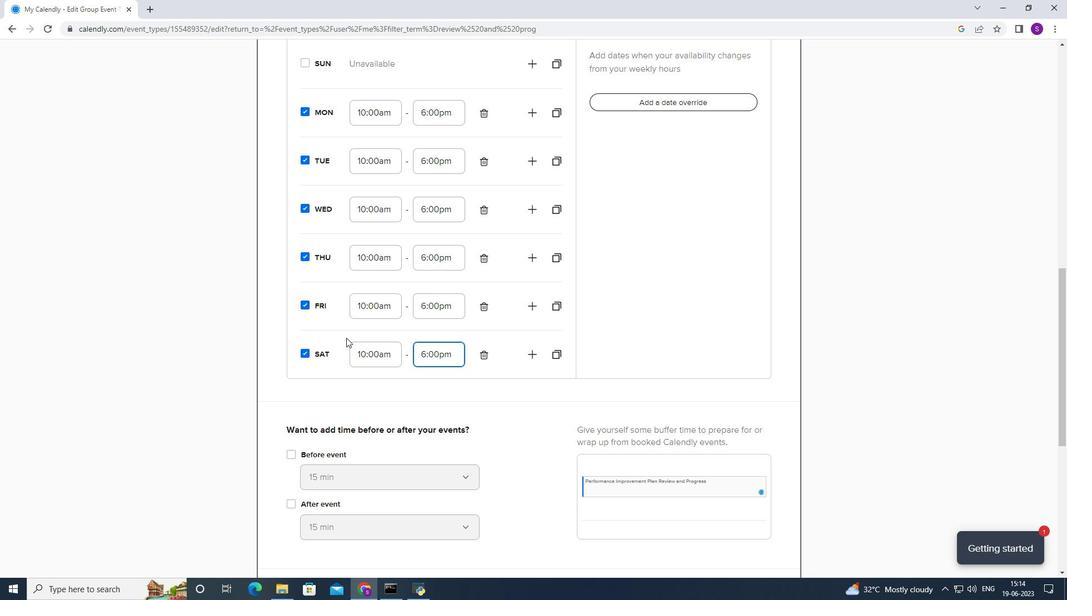 
Action: Mouse scrolled (346, 337) with delta (0, 0)
Screenshot: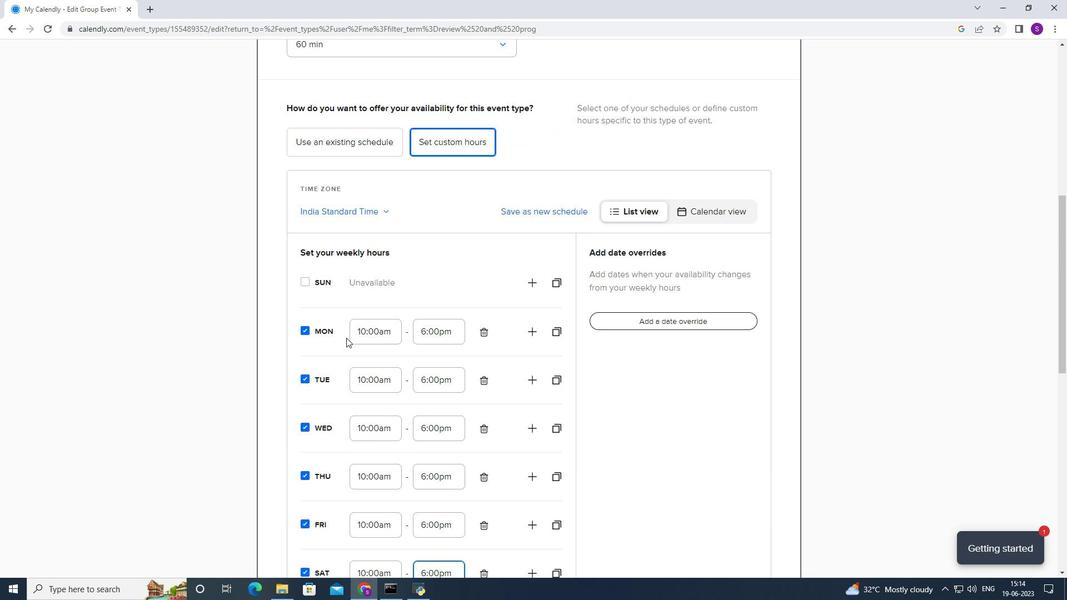 
Action: Mouse scrolled (346, 337) with delta (0, 0)
Screenshot: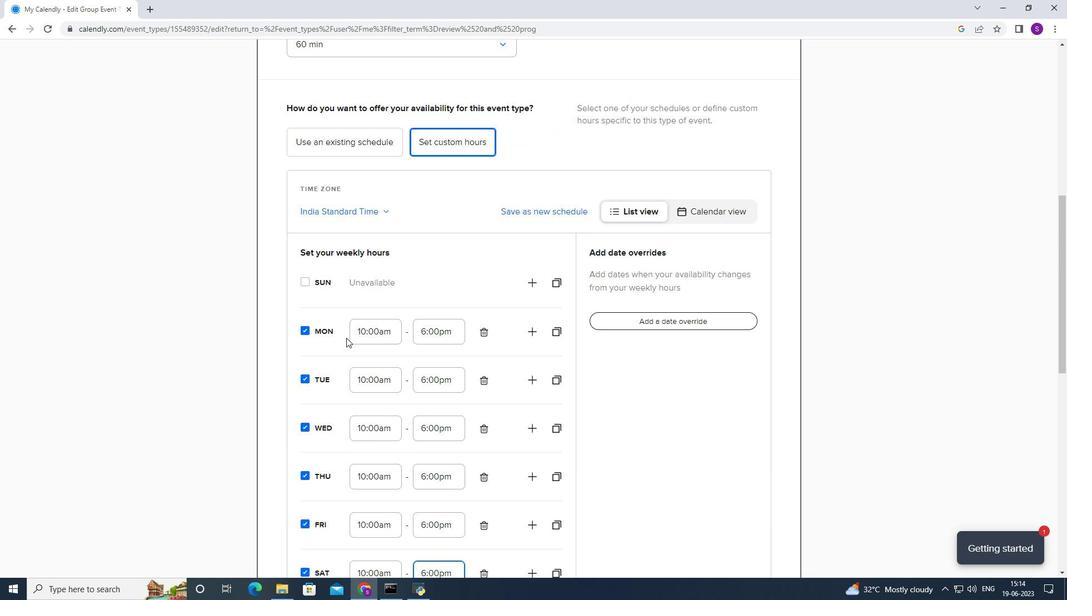
Action: Mouse scrolled (346, 337) with delta (0, 0)
Screenshot: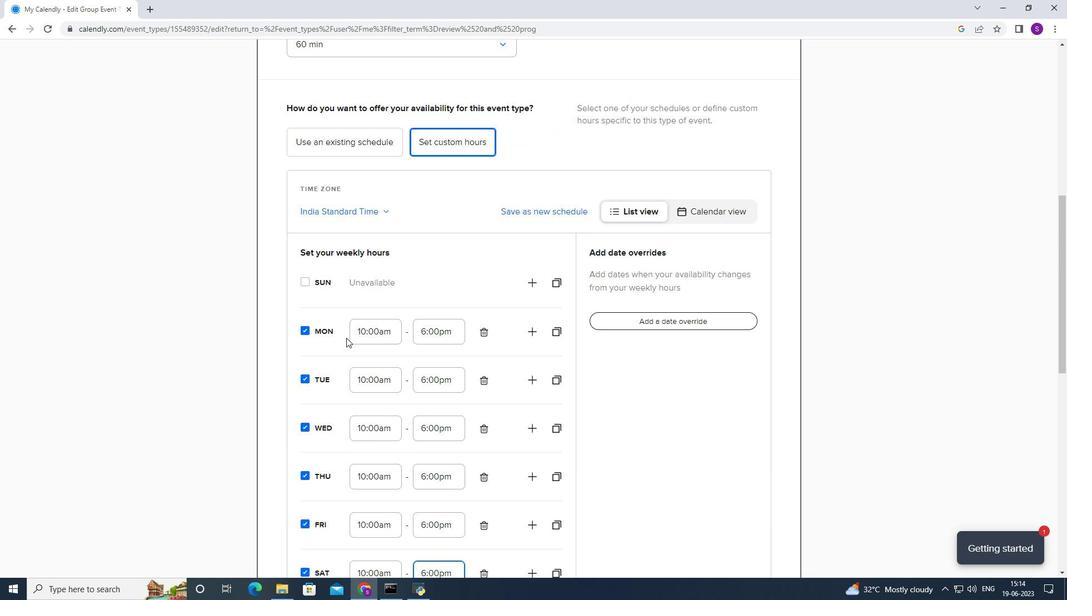 
Action: Mouse scrolled (346, 337) with delta (0, 0)
Screenshot: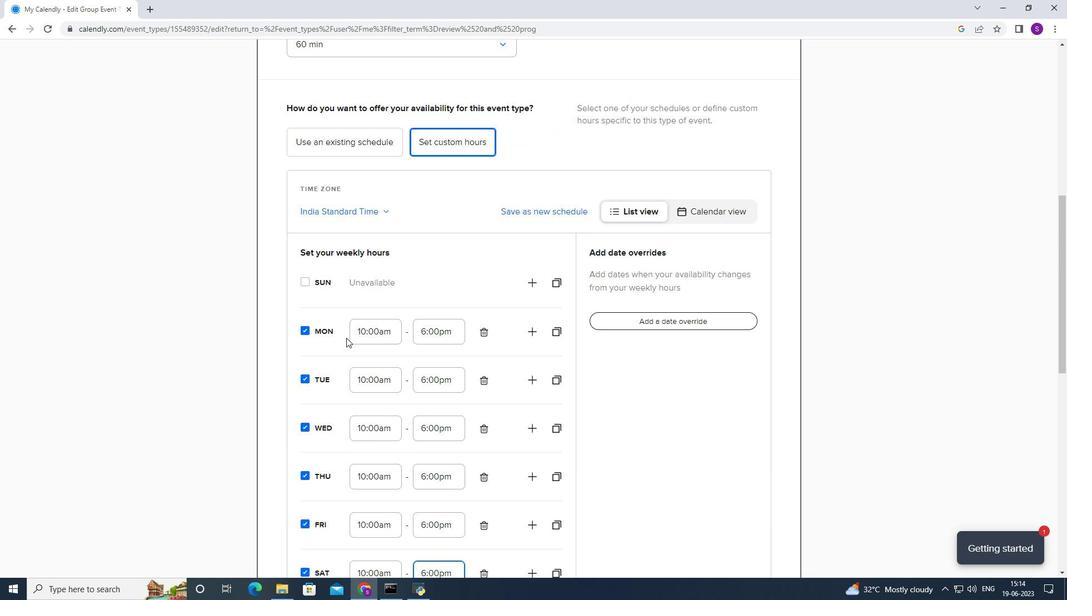 
Action: Mouse scrolled (346, 337) with delta (0, 0)
Screenshot: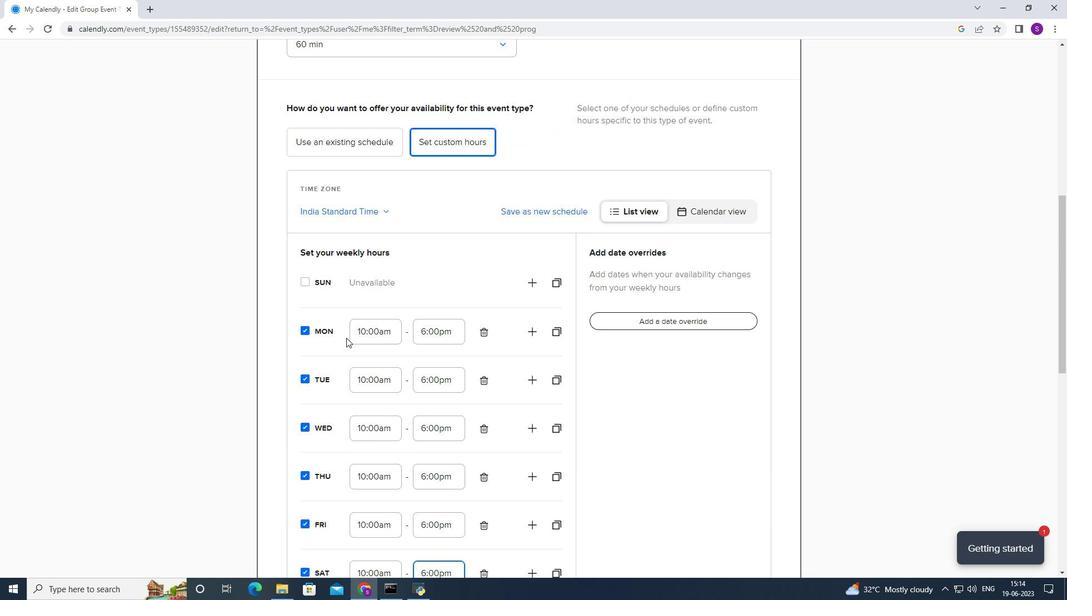 
Action: Mouse scrolled (346, 337) with delta (0, 0)
Screenshot: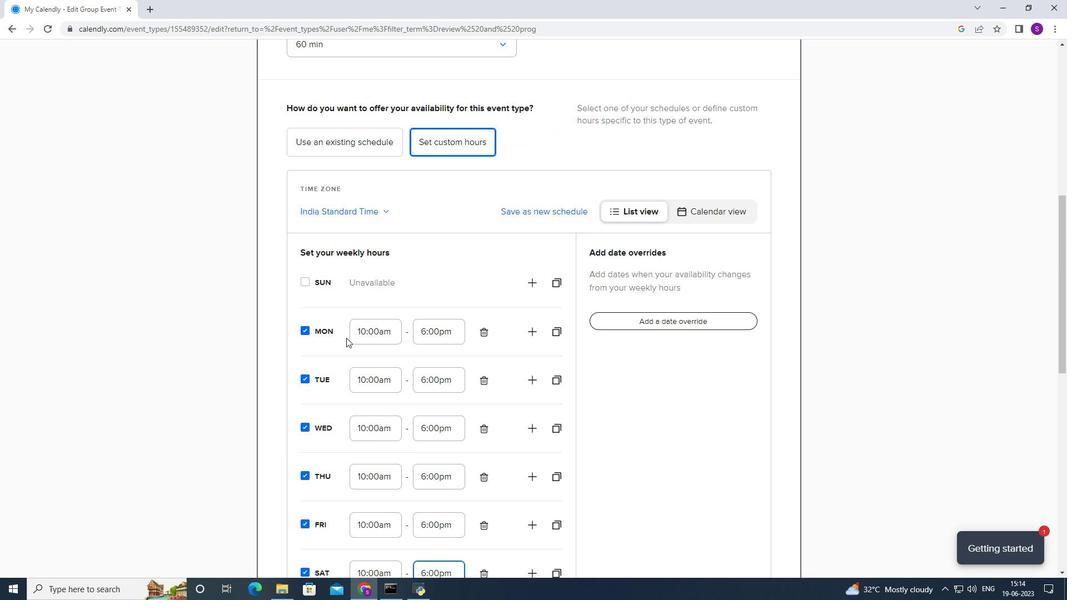 
Action: Mouse scrolled (346, 337) with delta (0, 0)
Screenshot: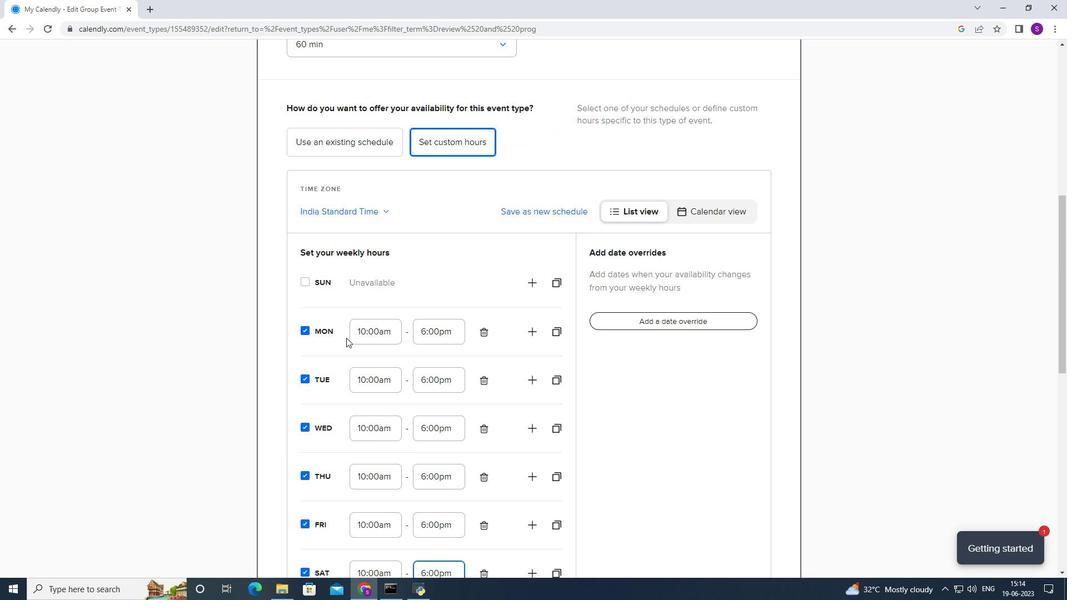 
Action: Mouse scrolled (346, 337) with delta (0, 0)
Screenshot: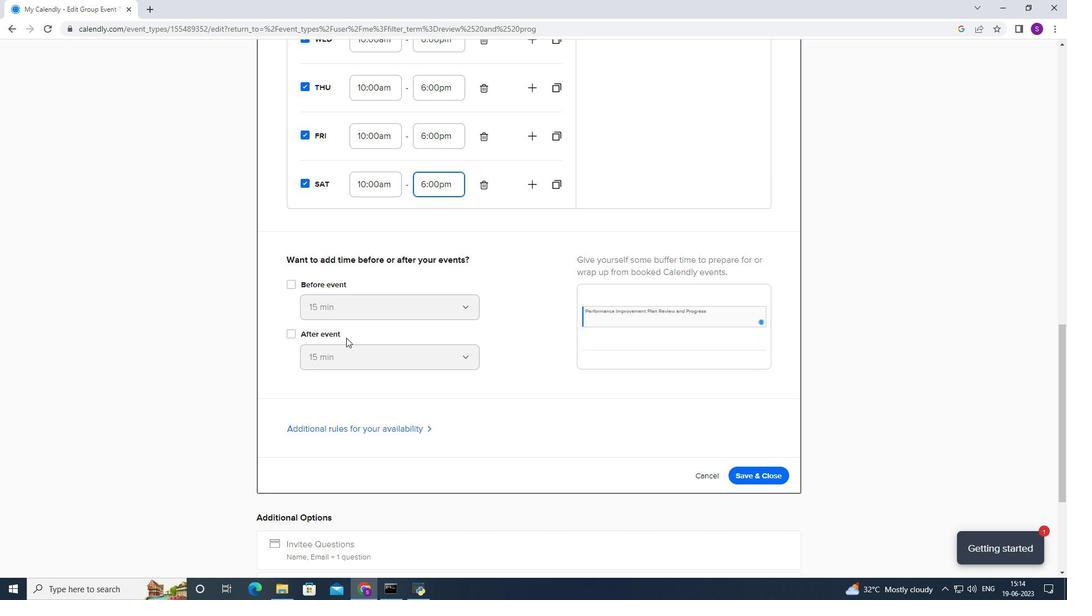 
Action: Mouse scrolled (346, 337) with delta (0, 0)
Screenshot: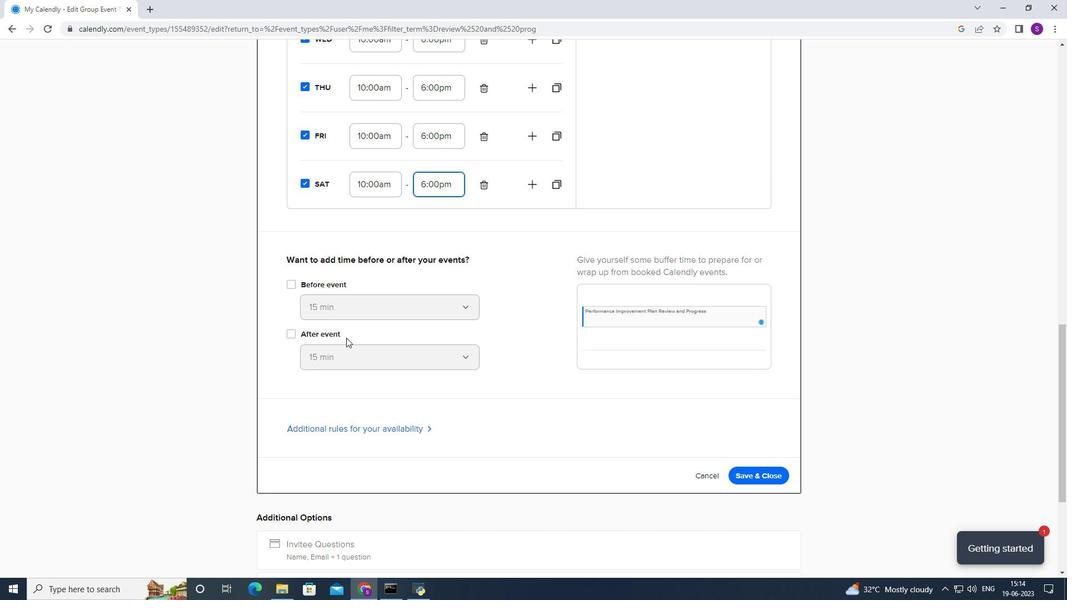 
Action: Mouse moved to (314, 170)
Screenshot: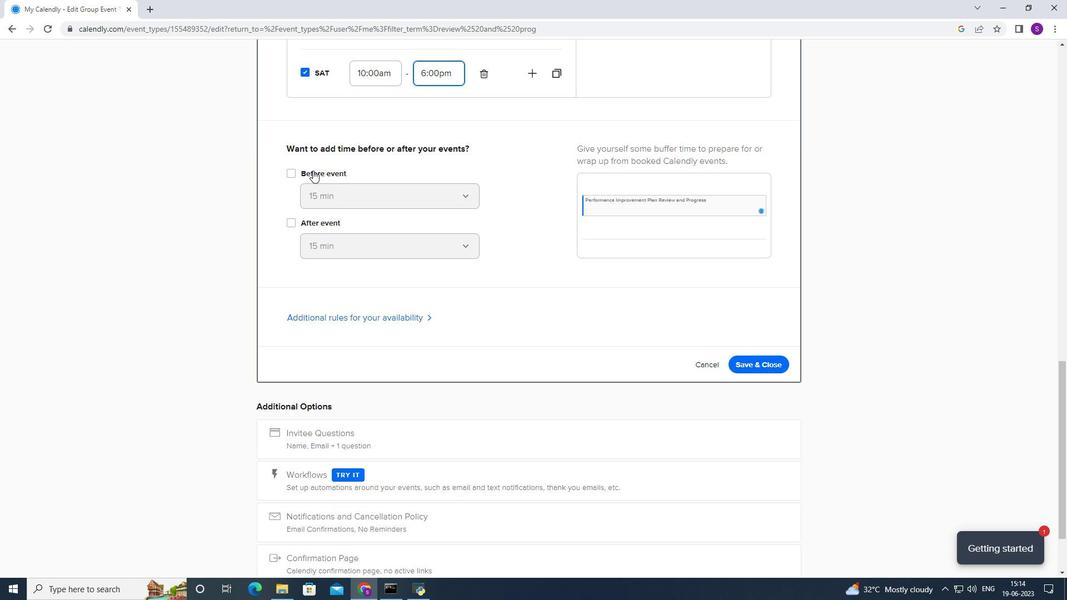 
Action: Mouse pressed left at (314, 170)
Screenshot: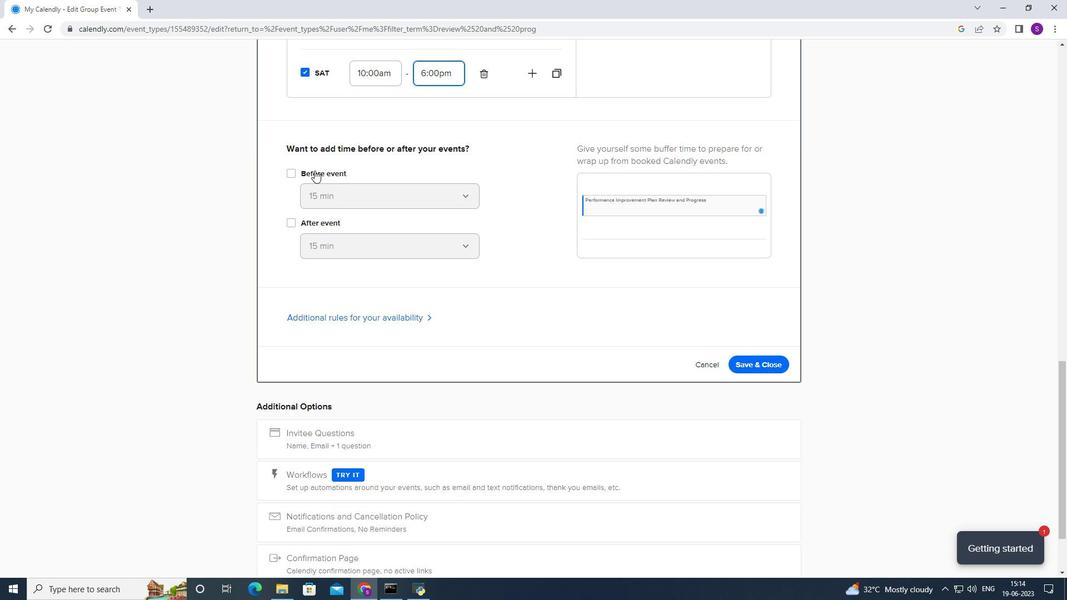 
Action: Mouse moved to (302, 224)
Screenshot: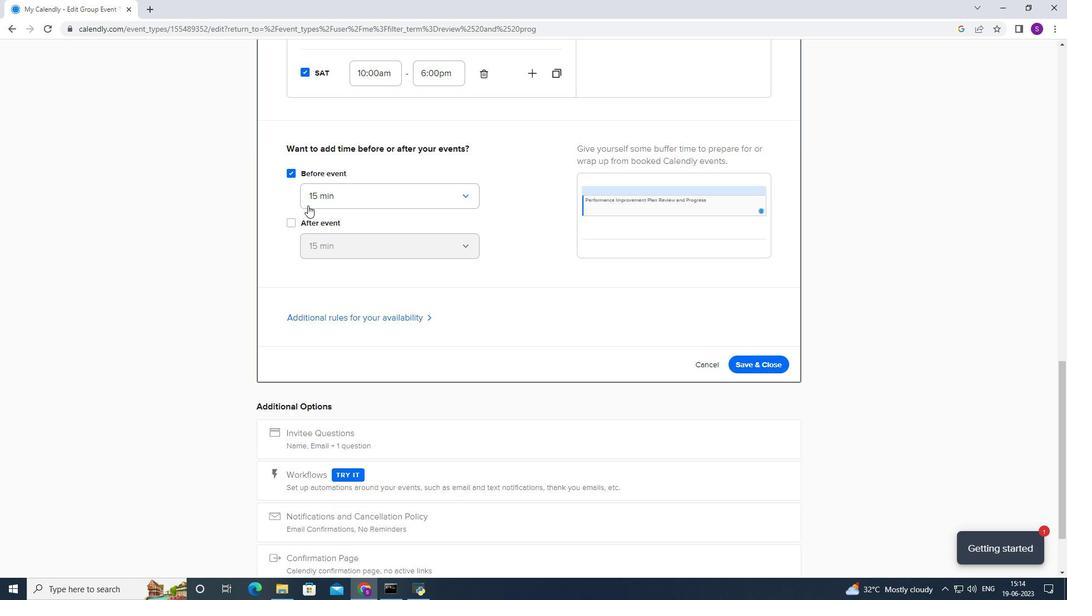 
Action: Mouse pressed left at (302, 224)
Screenshot: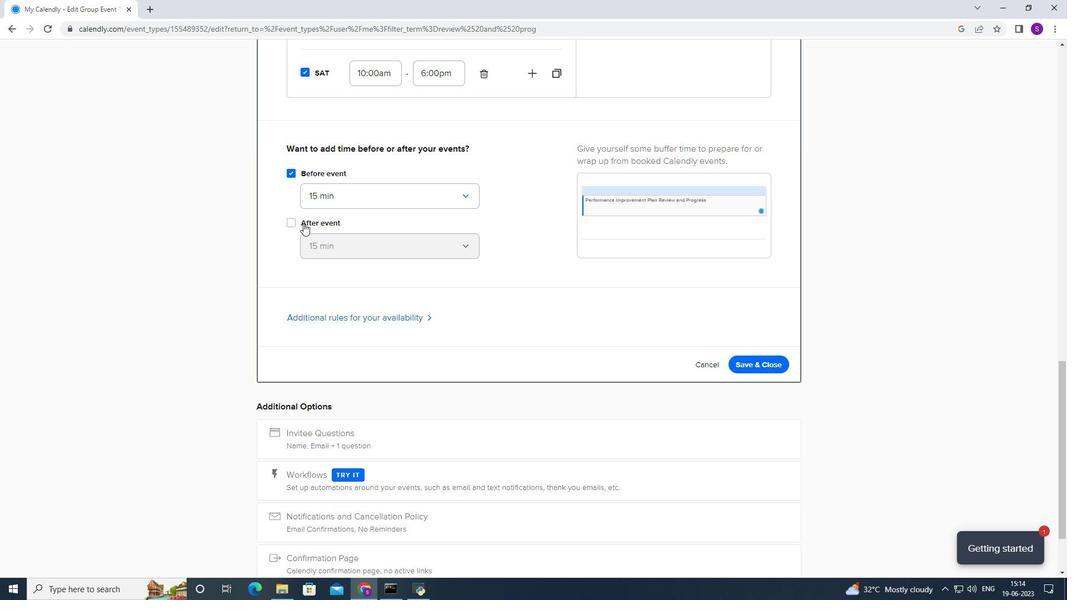 
Action: Mouse moved to (345, 194)
Screenshot: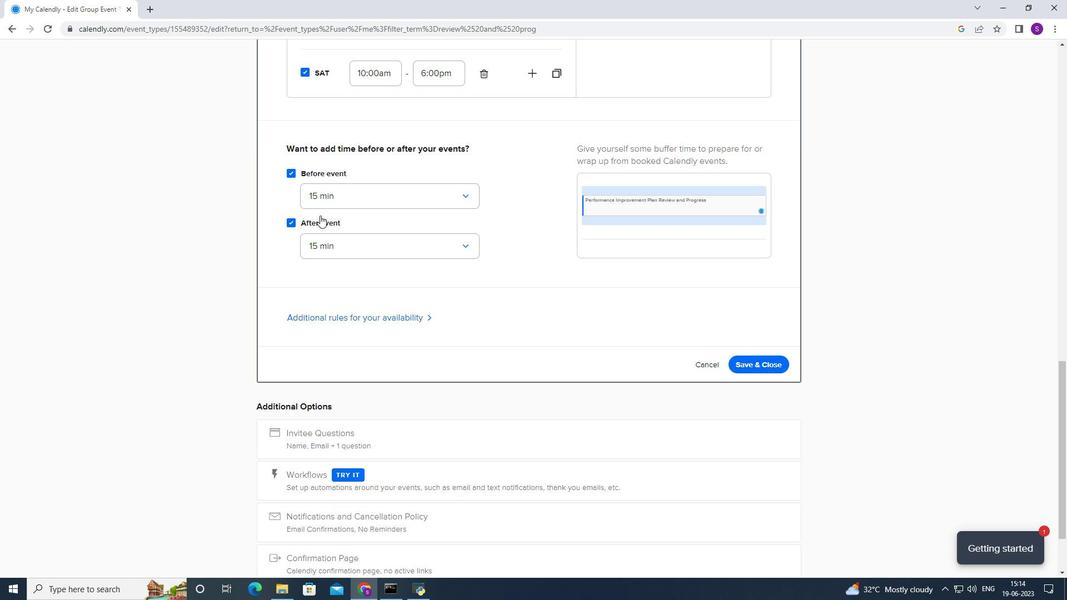 
Action: Mouse pressed left at (345, 194)
Screenshot: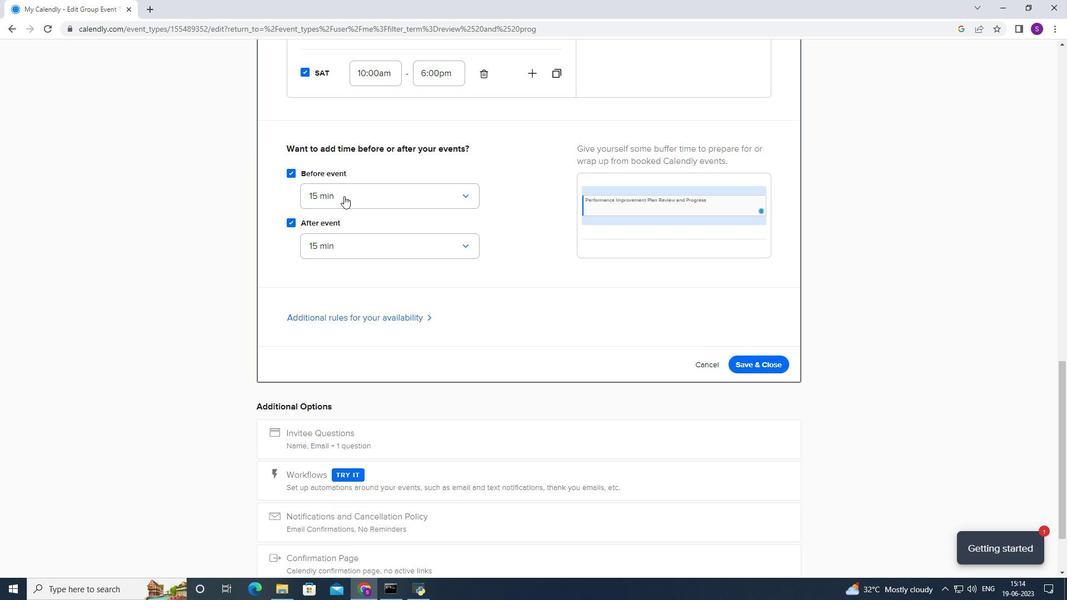 
Action: Mouse moved to (359, 242)
Screenshot: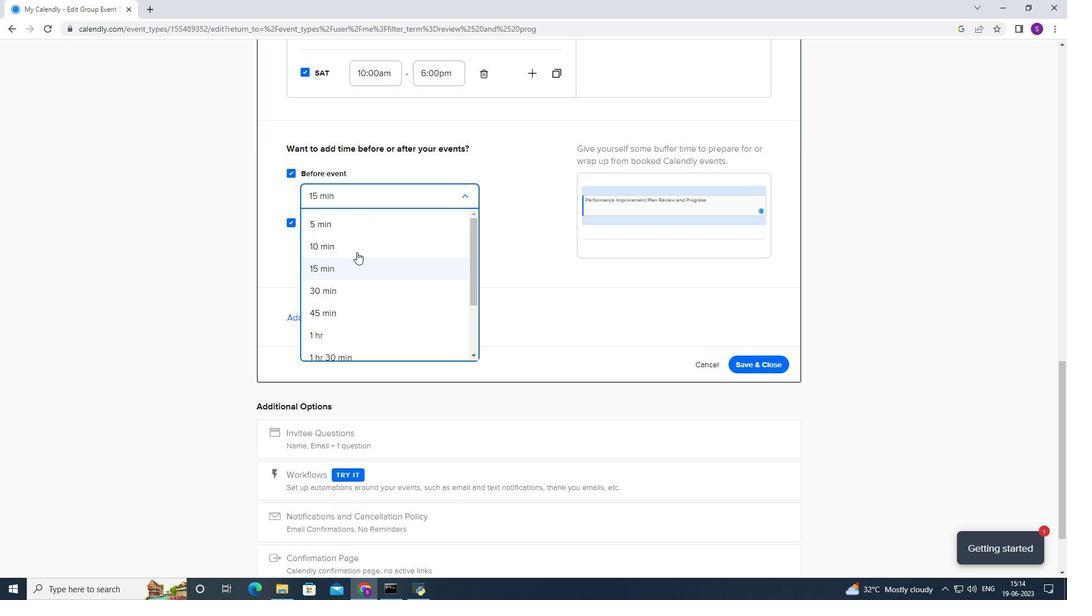 
Action: Mouse pressed left at (359, 242)
Screenshot: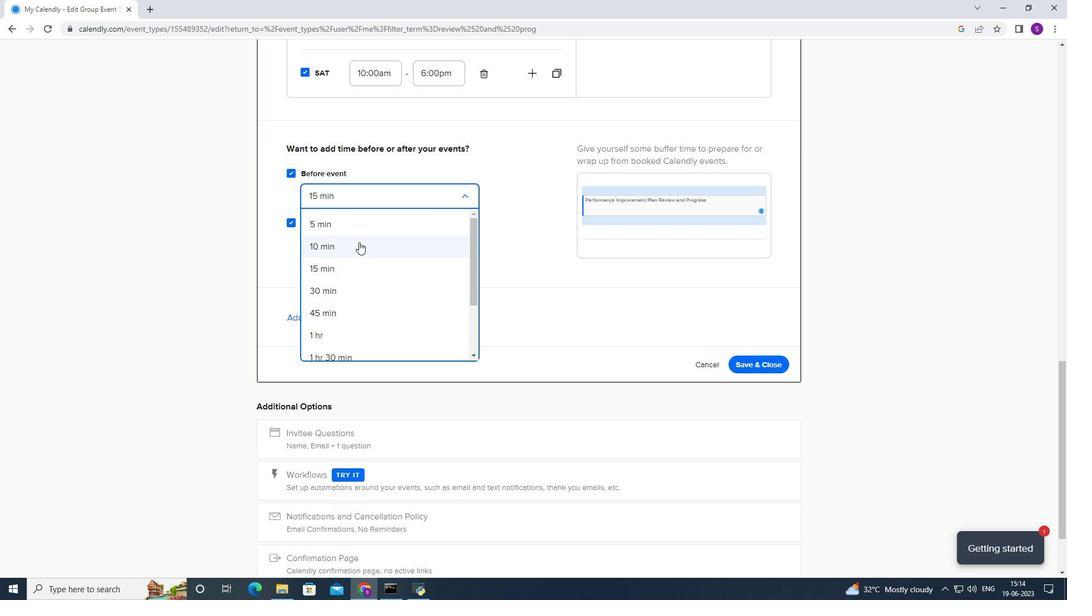 
Action: Mouse moved to (356, 268)
Screenshot: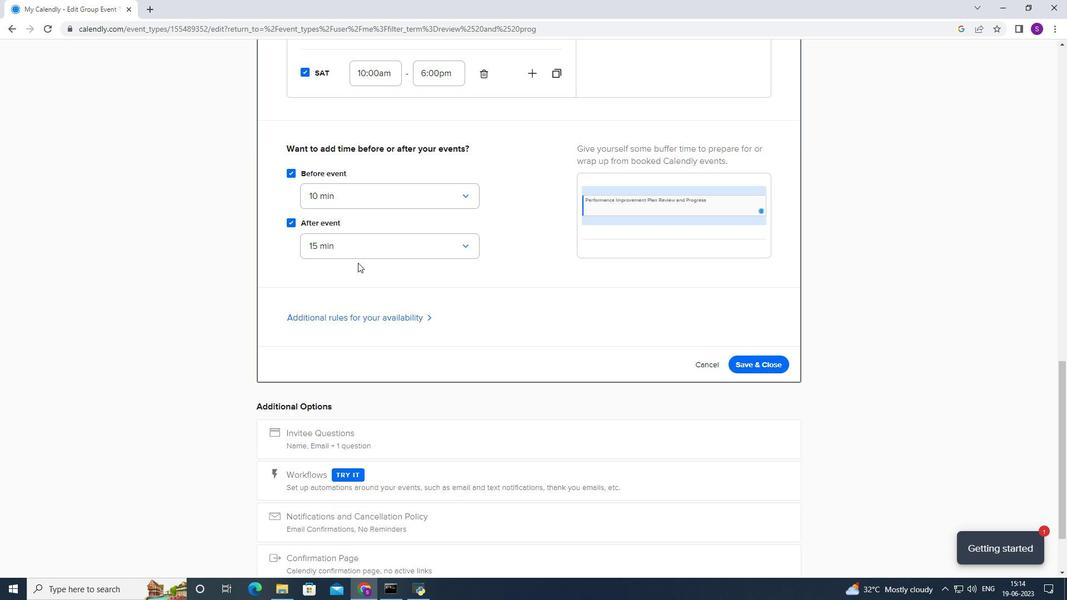 
Action: Mouse pressed left at (356, 268)
Screenshot: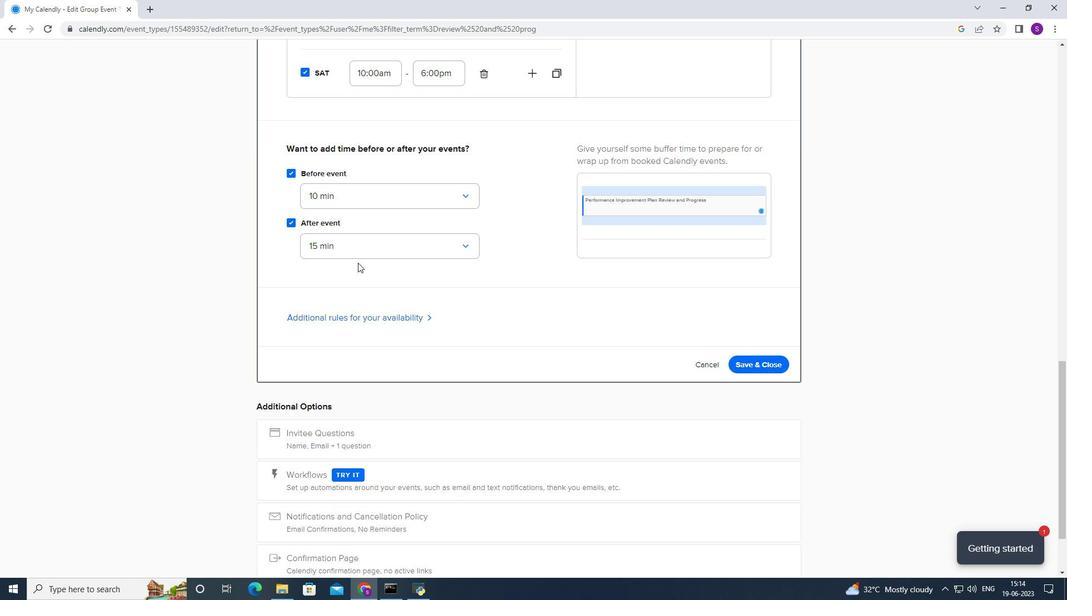 
Action: Mouse moved to (369, 259)
Screenshot: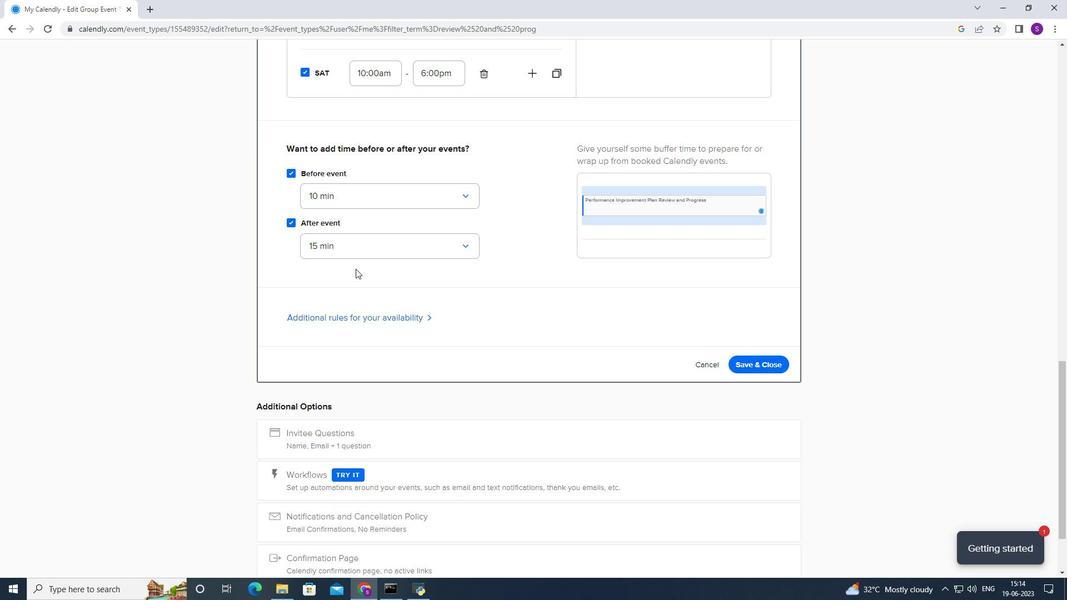 
Action: Mouse pressed left at (369, 259)
Screenshot: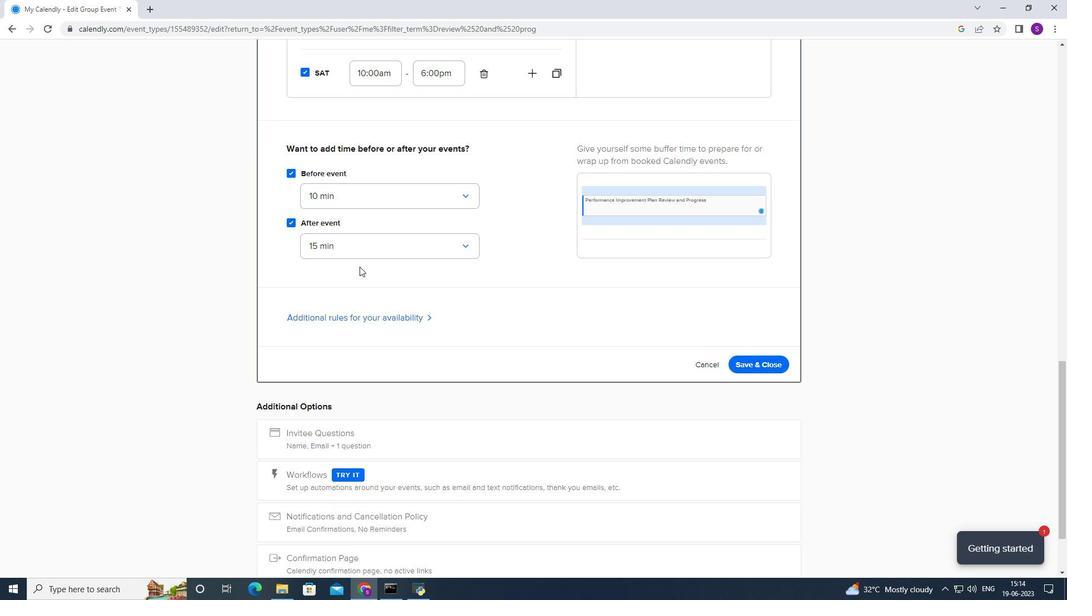 
Action: Mouse moved to (375, 253)
Screenshot: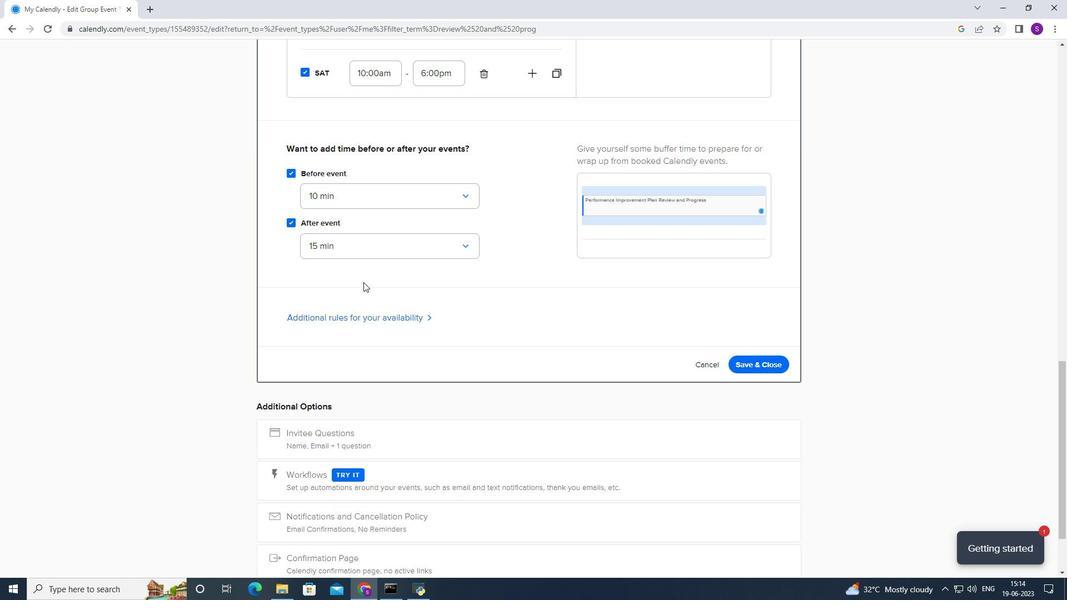 
Action: Mouse pressed left at (375, 253)
Screenshot: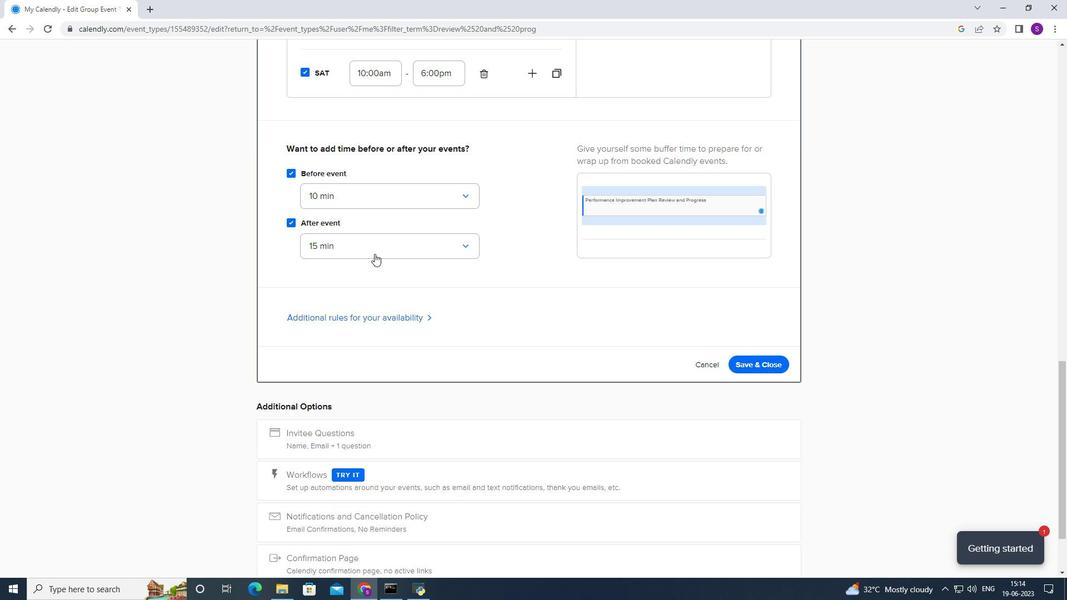 
Action: Mouse moved to (352, 291)
Screenshot: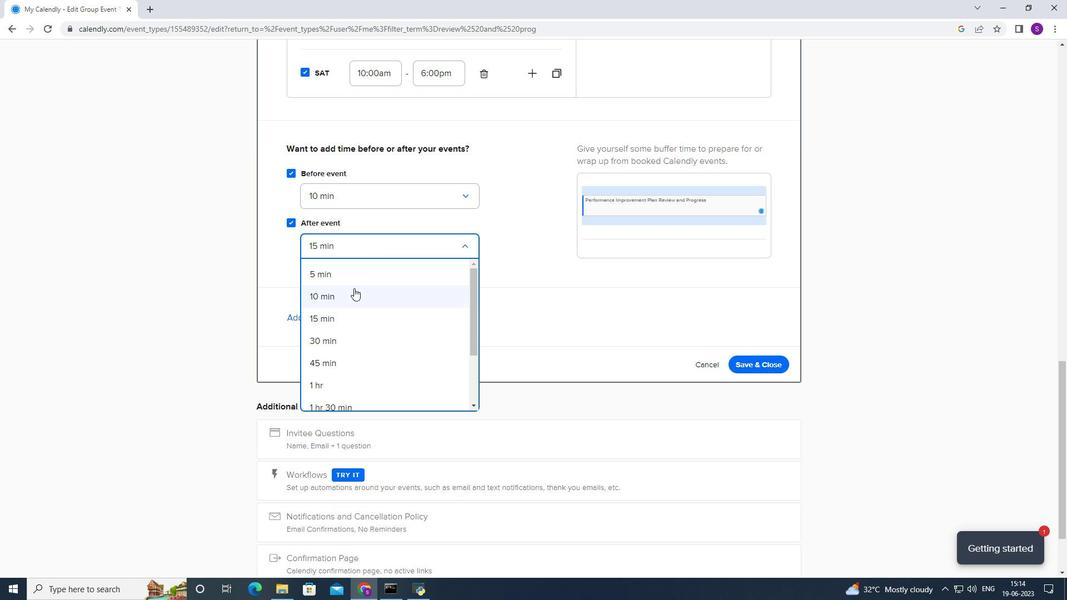 
Action: Mouse pressed left at (352, 291)
Screenshot: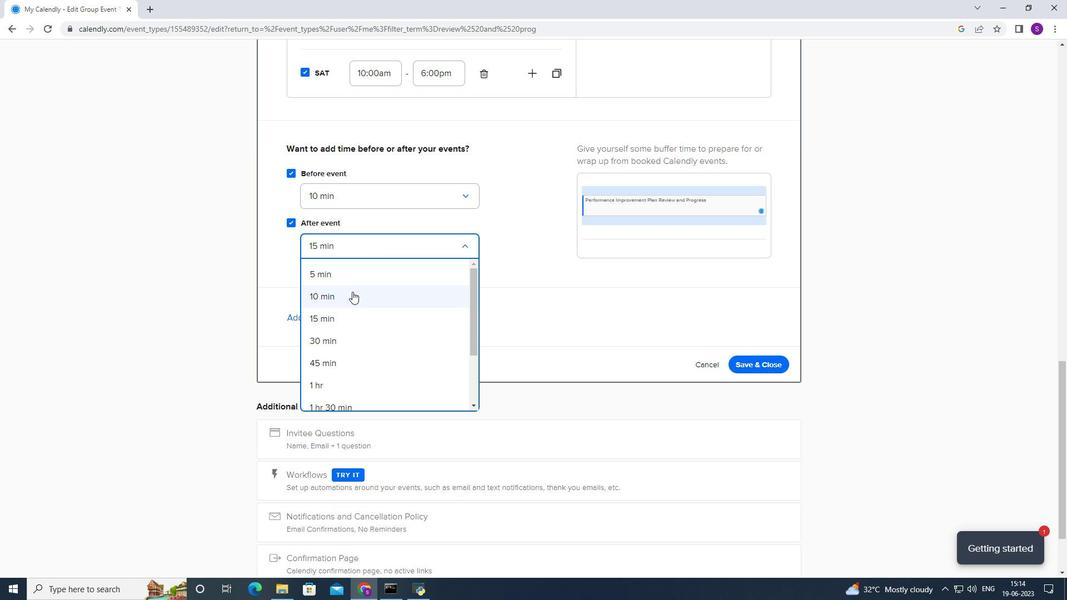 
Action: Mouse moved to (341, 320)
Screenshot: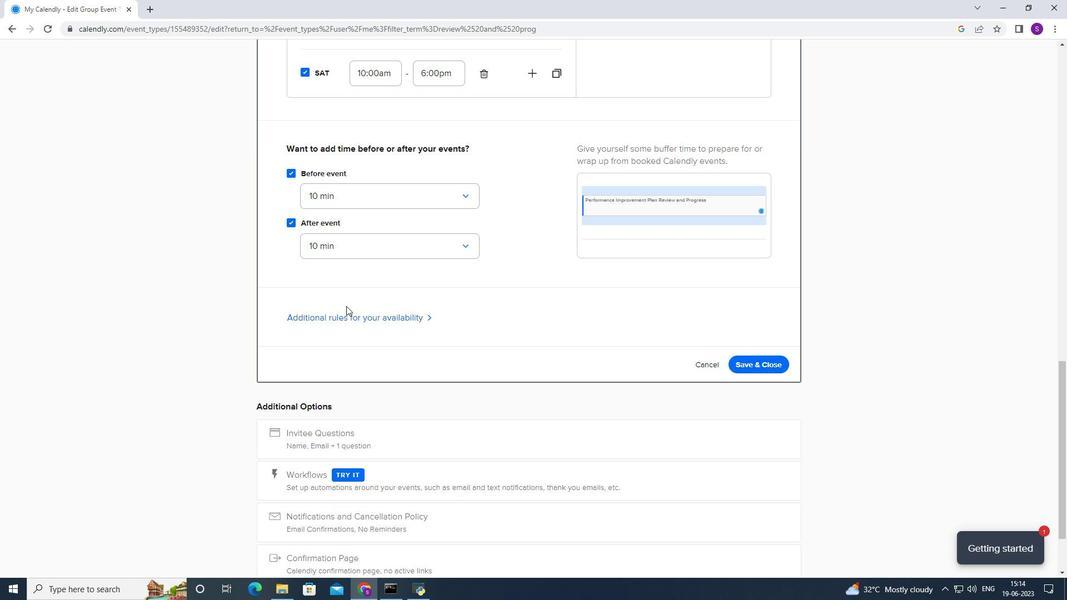 
Action: Mouse pressed left at (341, 320)
Screenshot: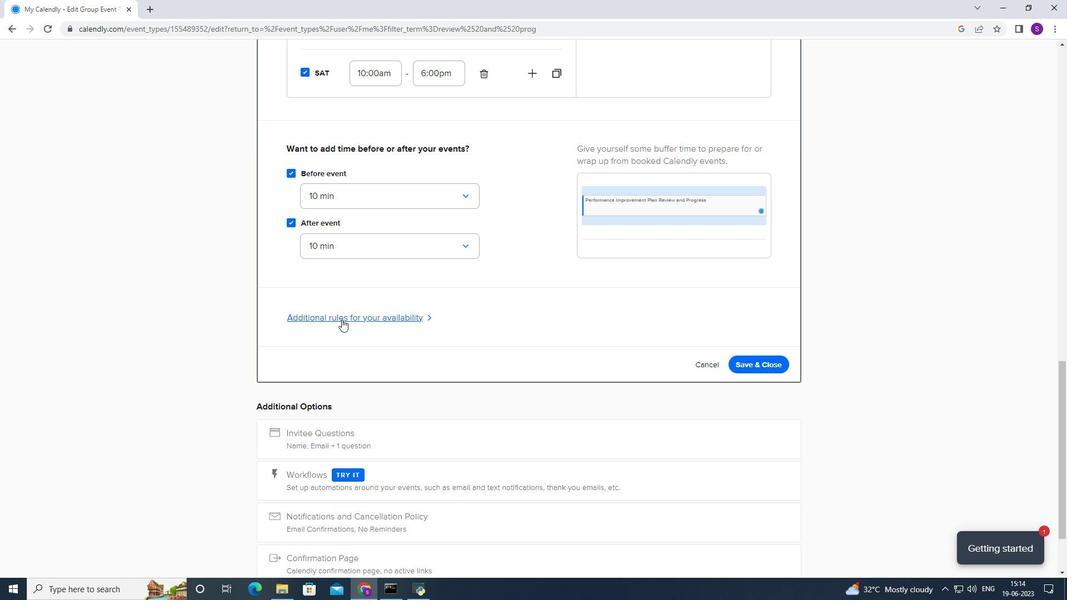 
Action: Mouse scrolled (341, 319) with delta (0, 0)
Screenshot: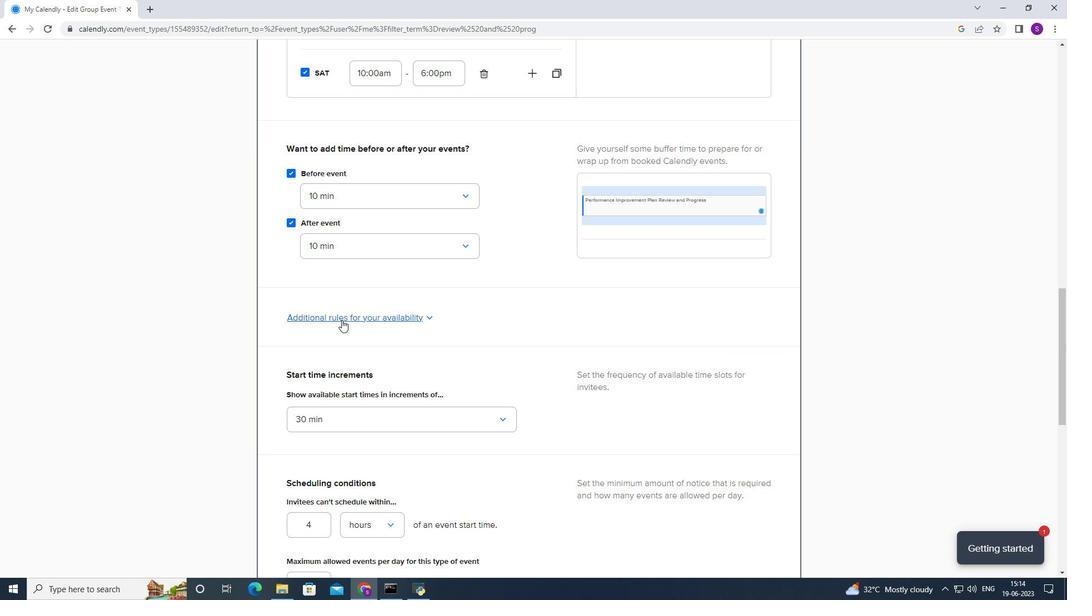 
Action: Mouse scrolled (341, 319) with delta (0, 0)
Screenshot: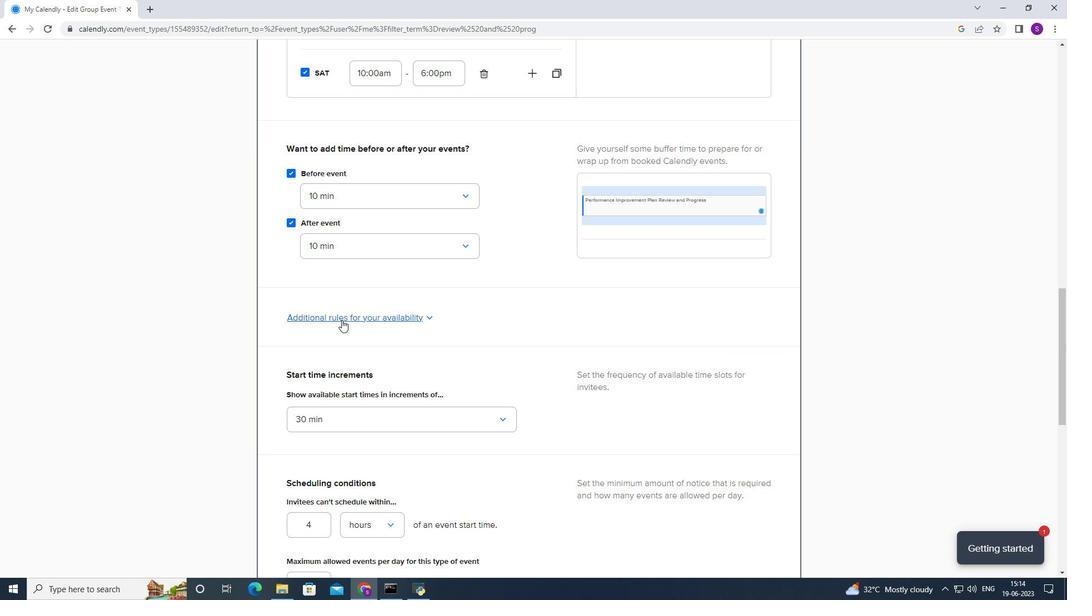 
Action: Mouse scrolled (341, 319) with delta (0, 0)
Screenshot: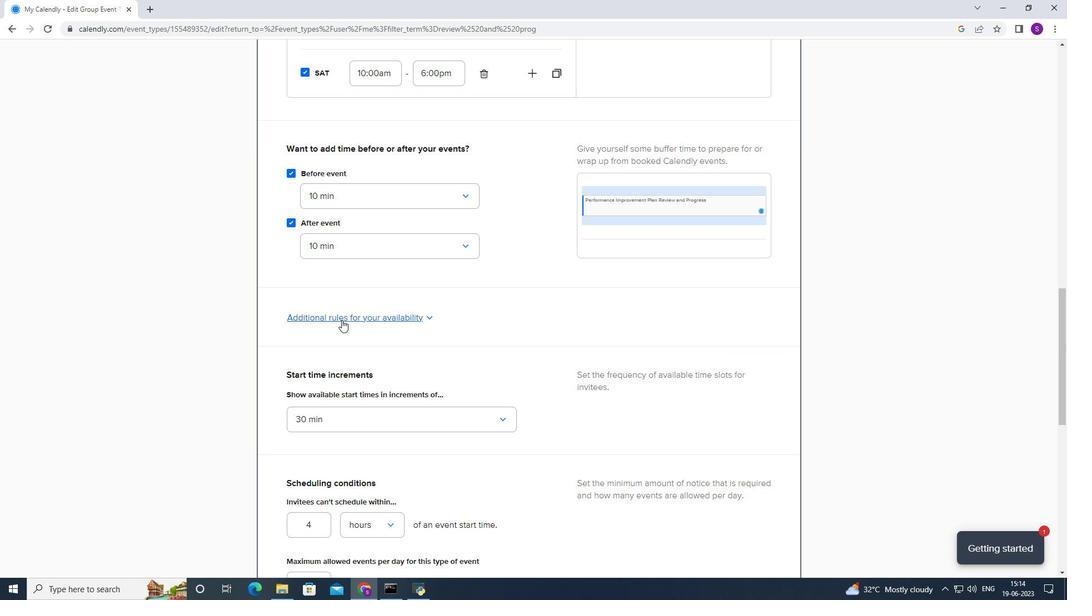 
Action: Mouse scrolled (341, 319) with delta (0, 0)
Screenshot: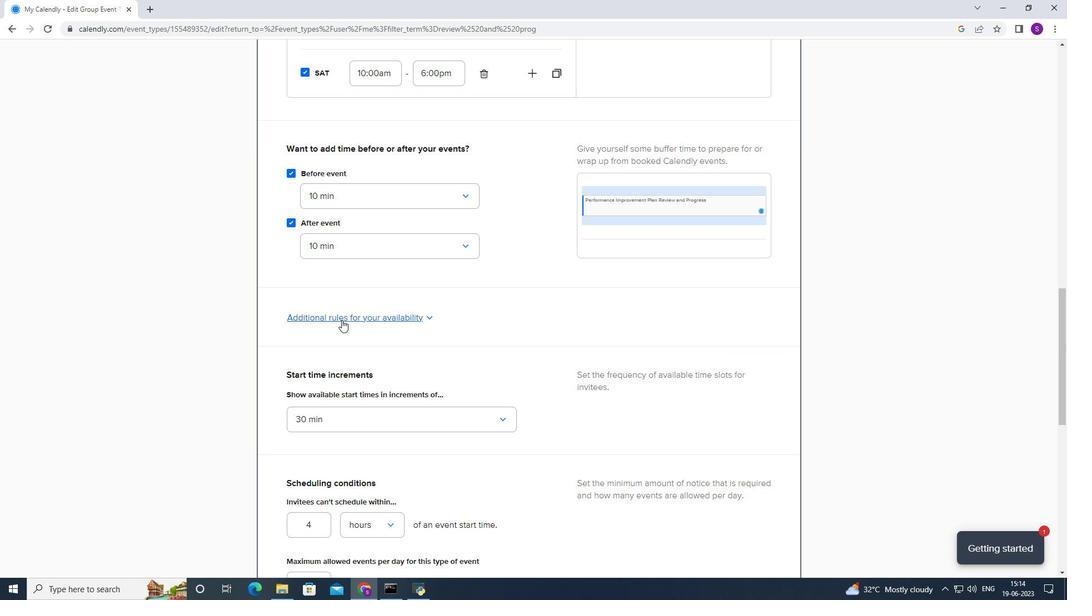 
Action: Mouse scrolled (341, 319) with delta (0, 0)
Screenshot: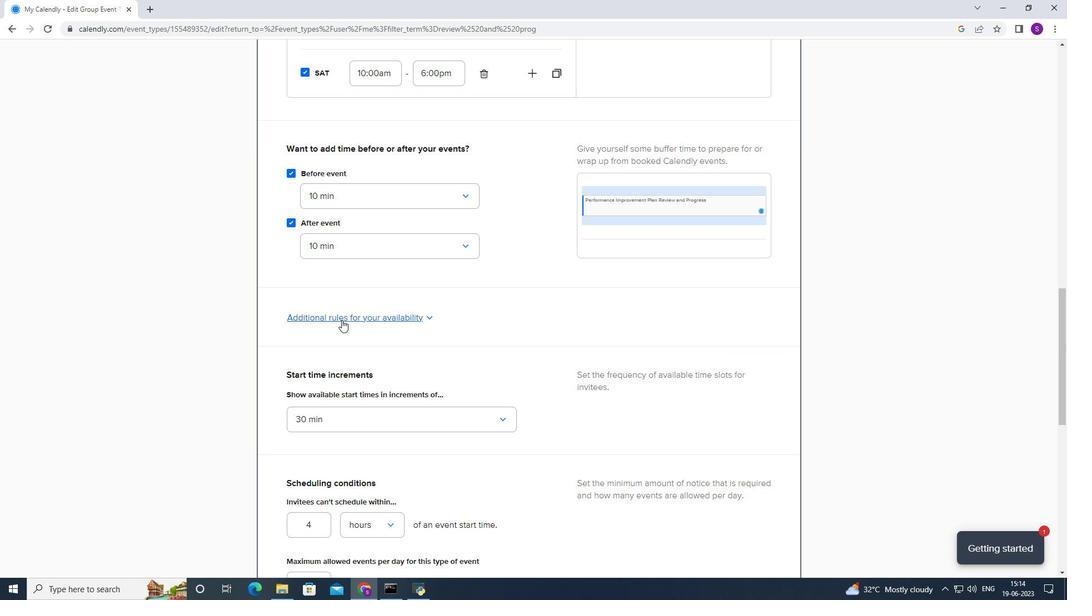 
Action: Mouse scrolled (341, 320) with delta (0, 0)
Screenshot: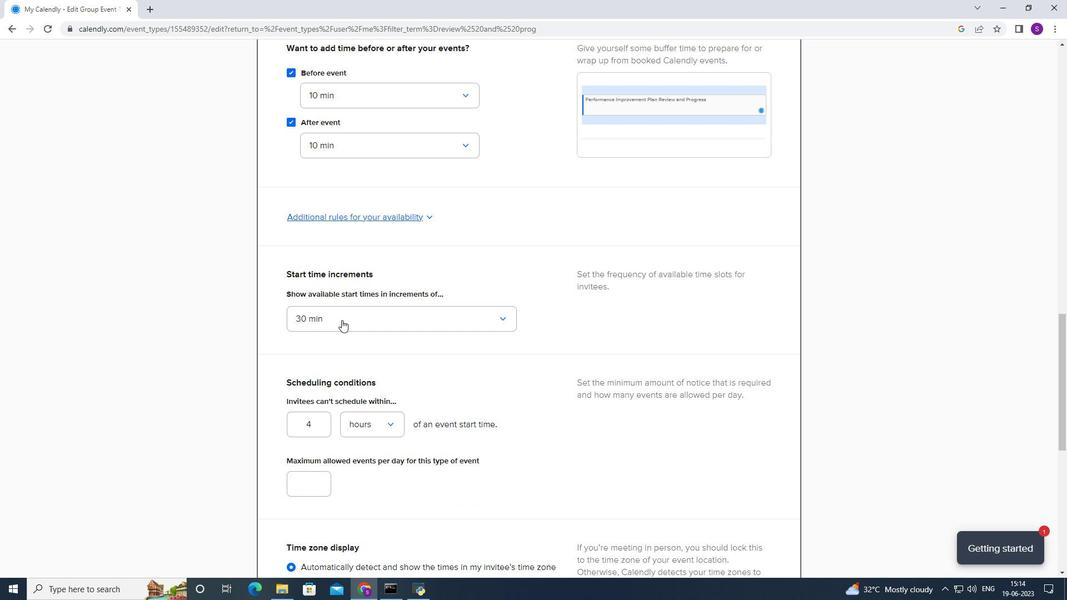 
Action: Mouse scrolled (341, 320) with delta (0, 0)
Screenshot: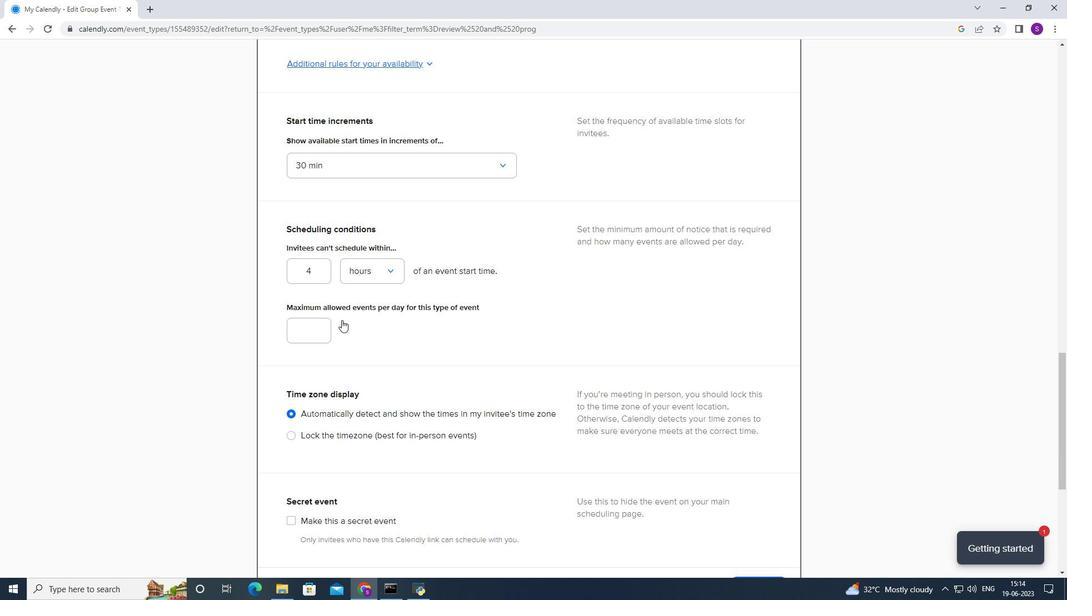
Action: Mouse scrolled (341, 319) with delta (0, 0)
Screenshot: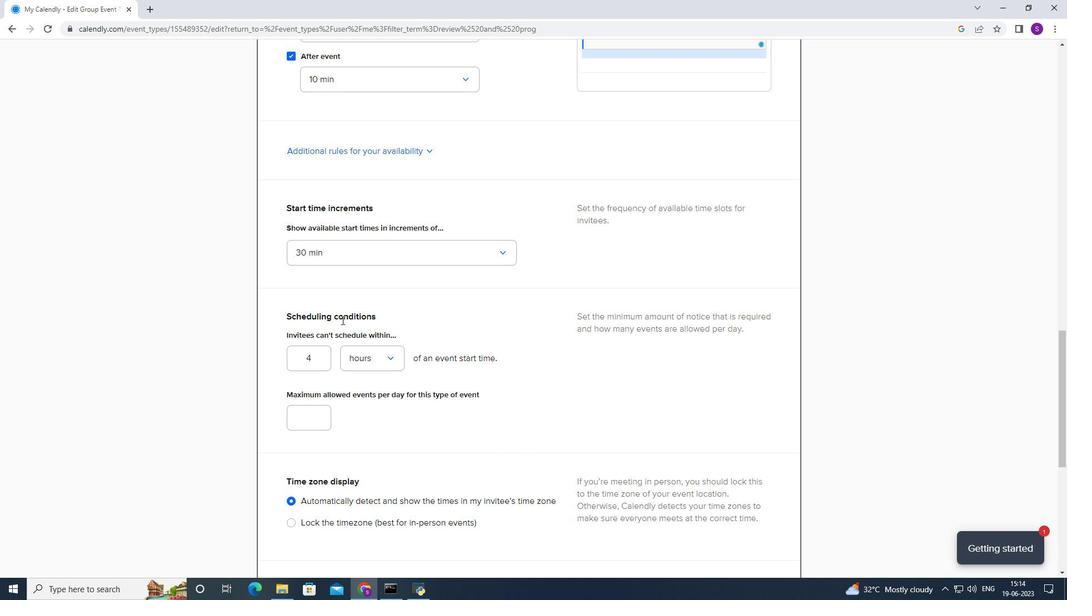 
Action: Mouse moved to (388, 189)
Screenshot: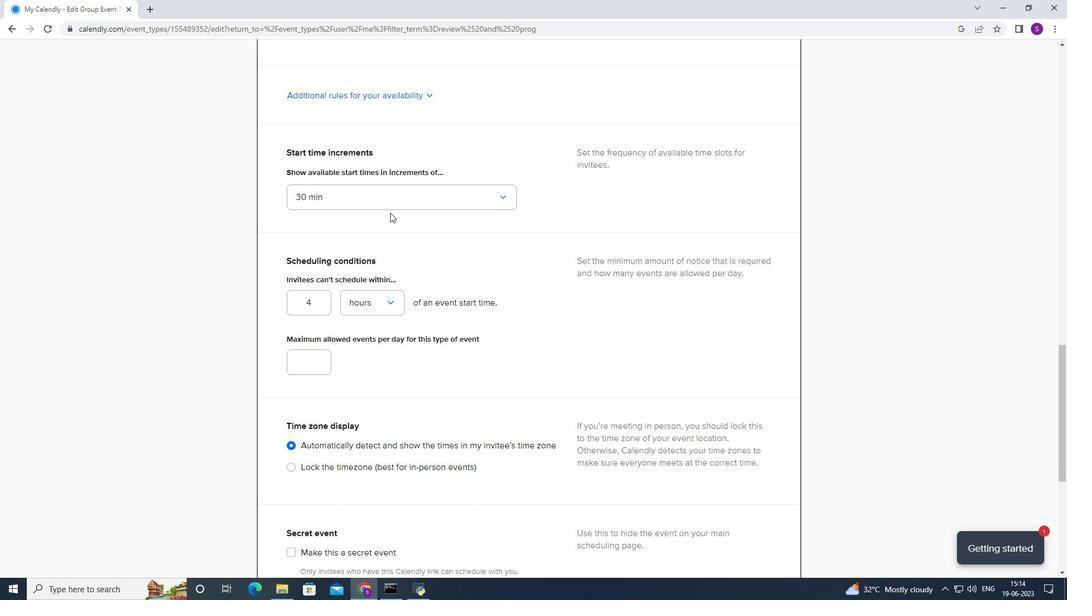 
Action: Mouse pressed left at (388, 189)
Screenshot: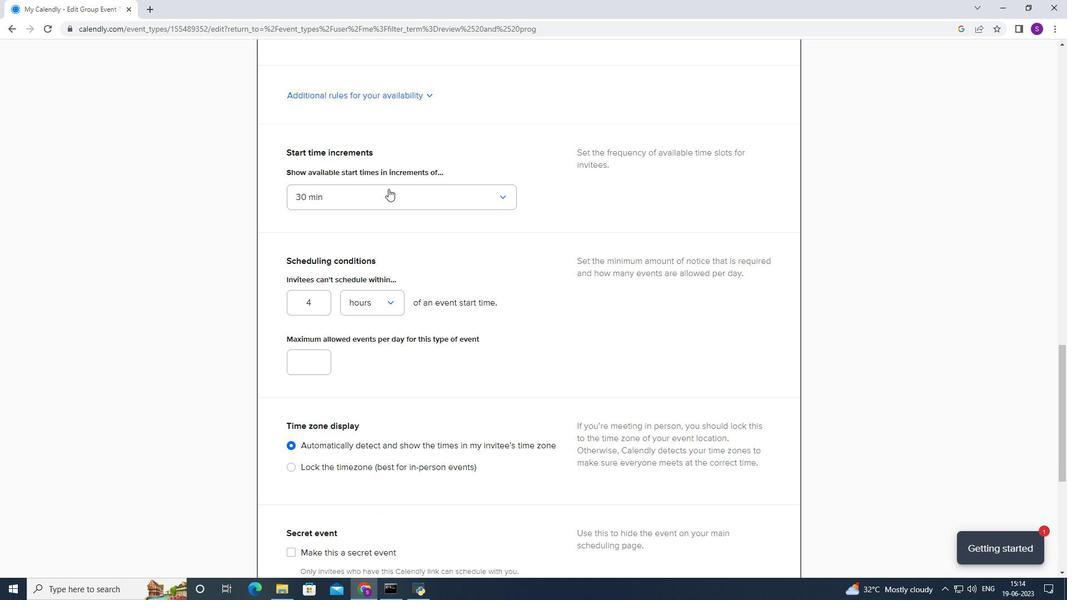 
Action: Mouse moved to (323, 341)
Screenshot: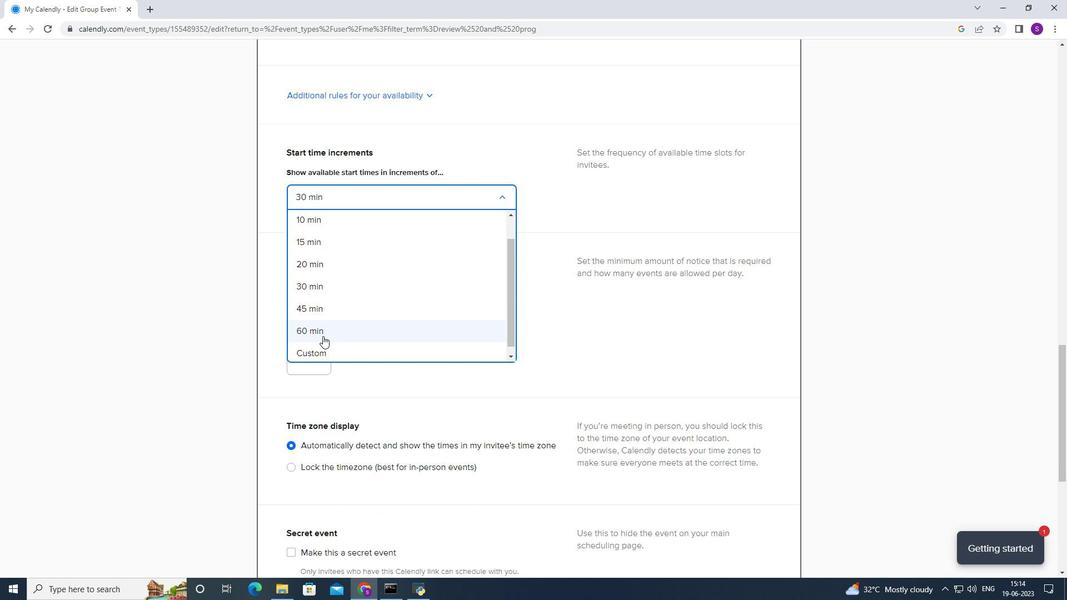 
Action: Mouse pressed left at (323, 341)
Screenshot: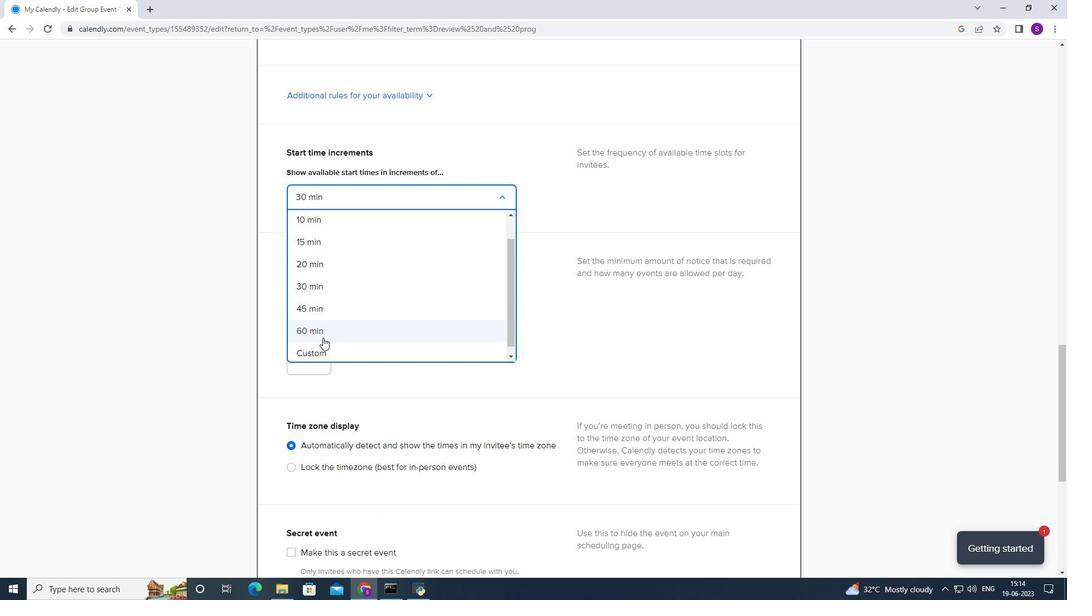 
Action: Mouse moved to (366, 221)
Screenshot: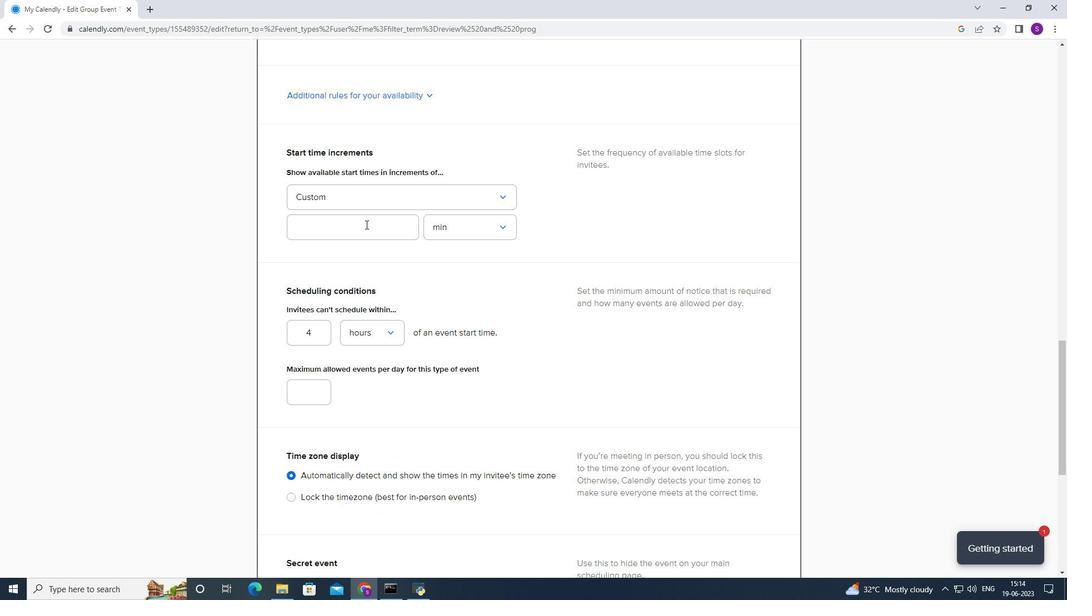 
Action: Mouse pressed left at (366, 221)
Screenshot: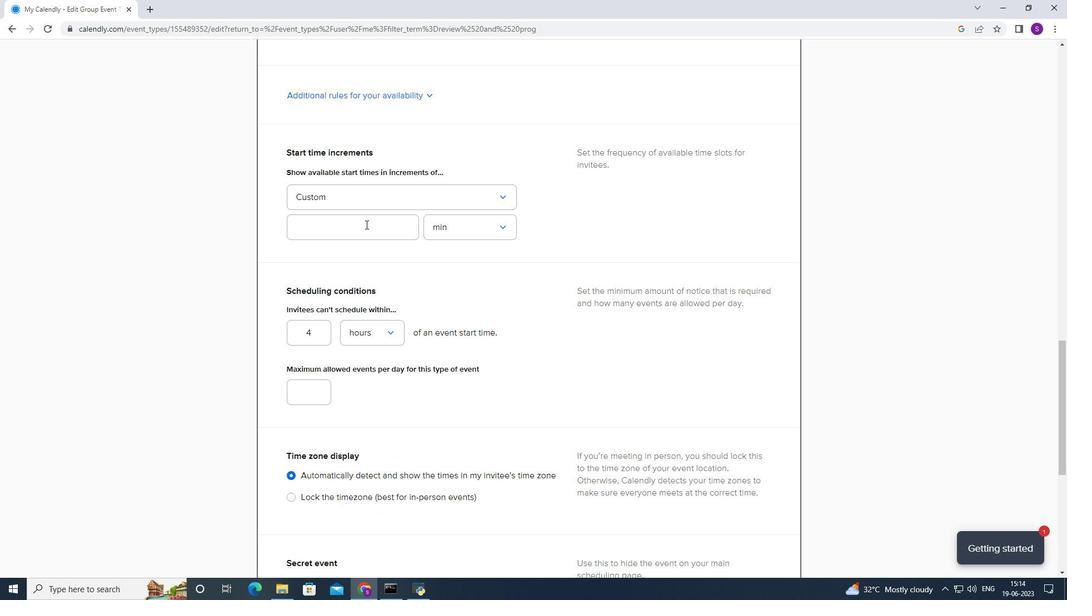 
Action: Mouse moved to (366, 221)
Screenshot: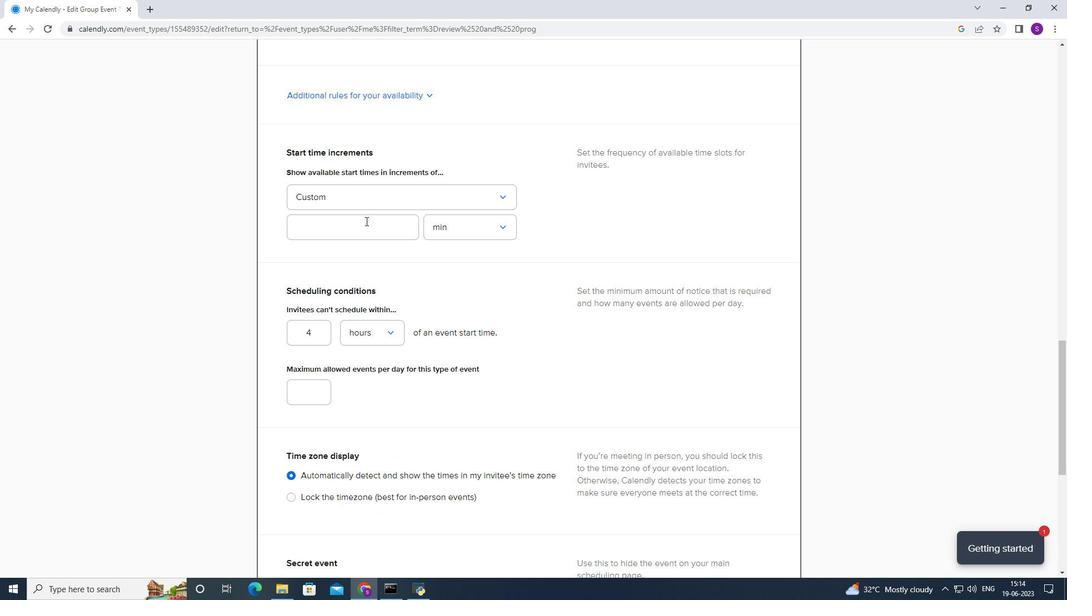 
Action: Key pressed 35
Screenshot: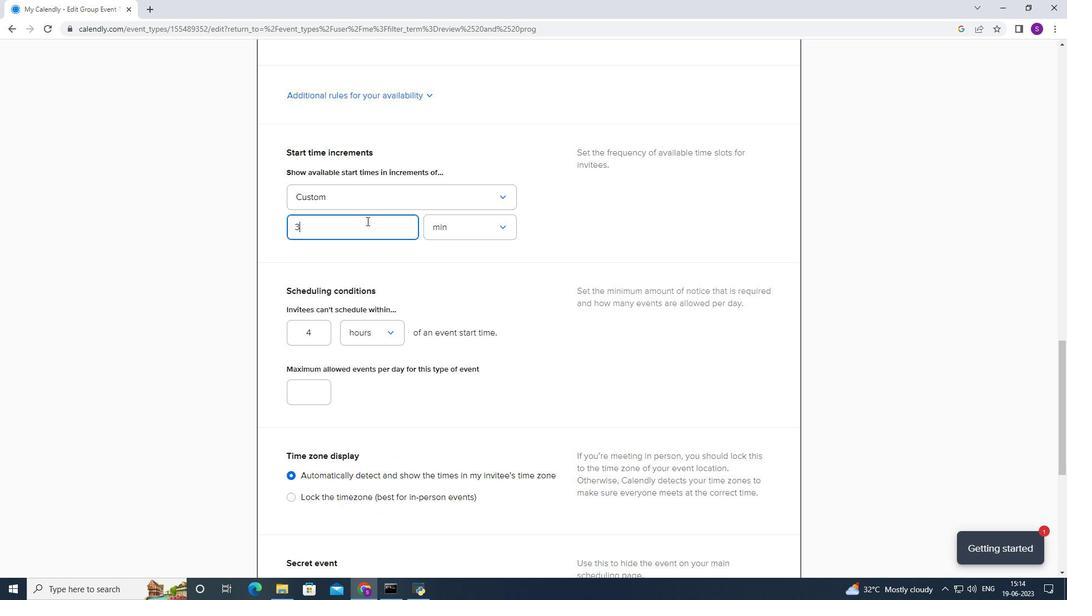 
Action: Mouse moved to (345, 290)
Screenshot: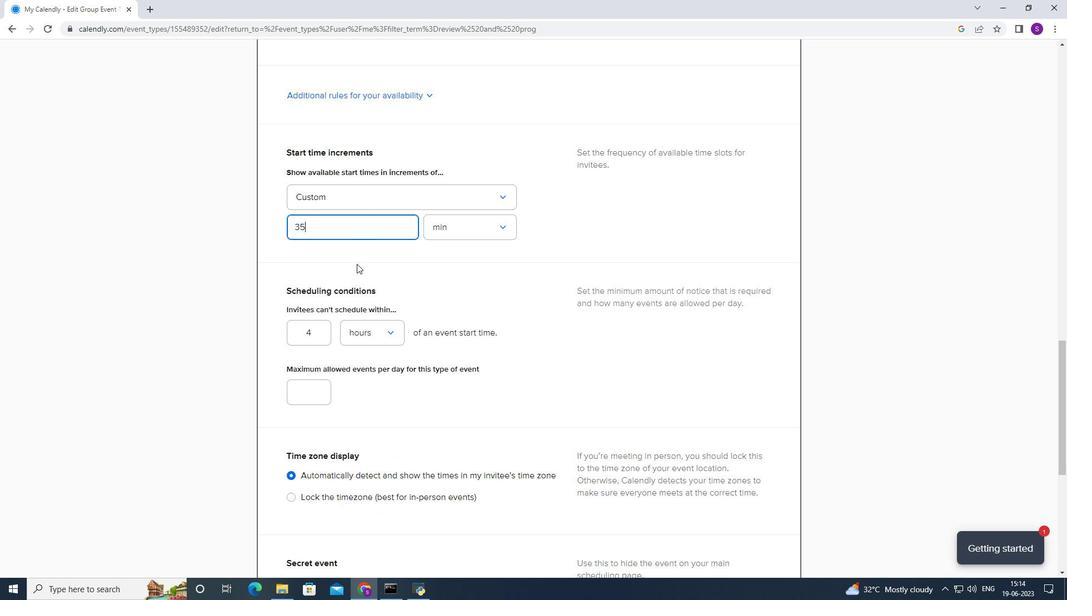 
Action: Mouse pressed left at (345, 290)
Screenshot: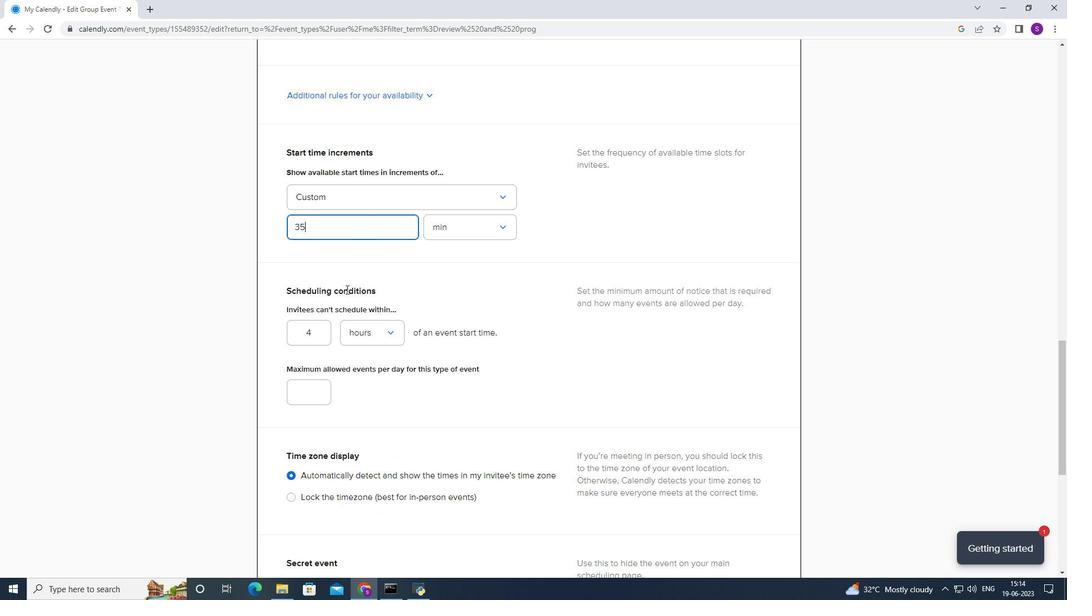 
Action: Mouse moved to (323, 324)
Screenshot: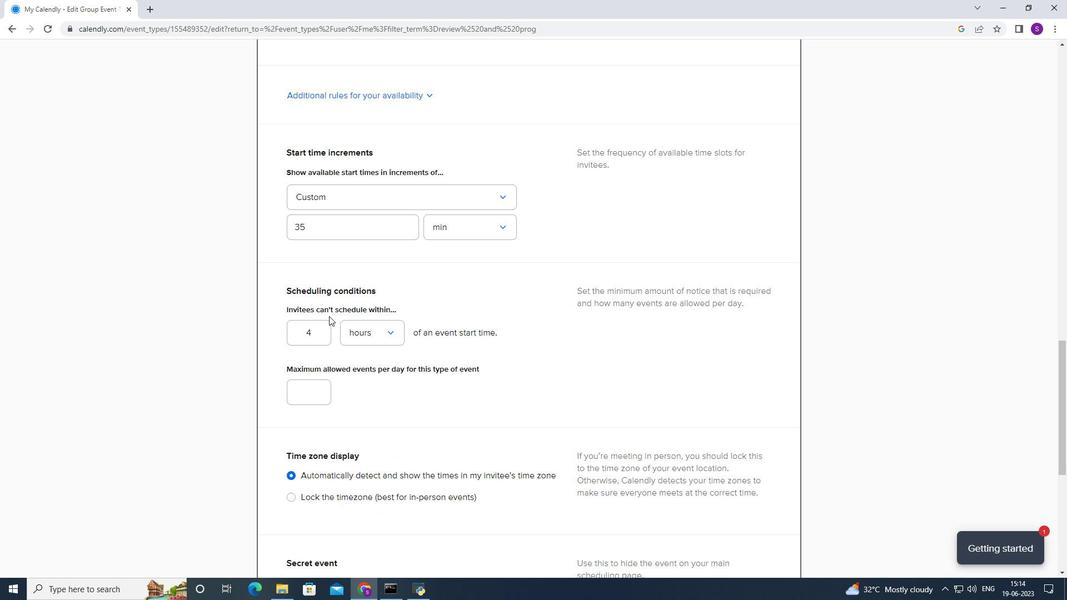 
Action: Mouse pressed left at (323, 324)
Screenshot: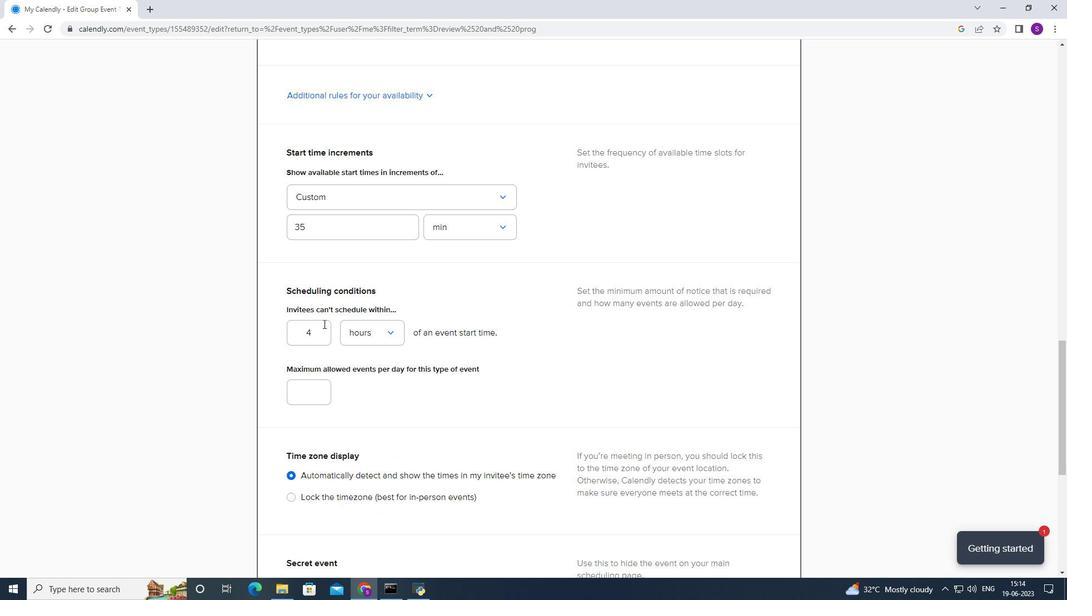 
Action: Mouse moved to (320, 328)
Screenshot: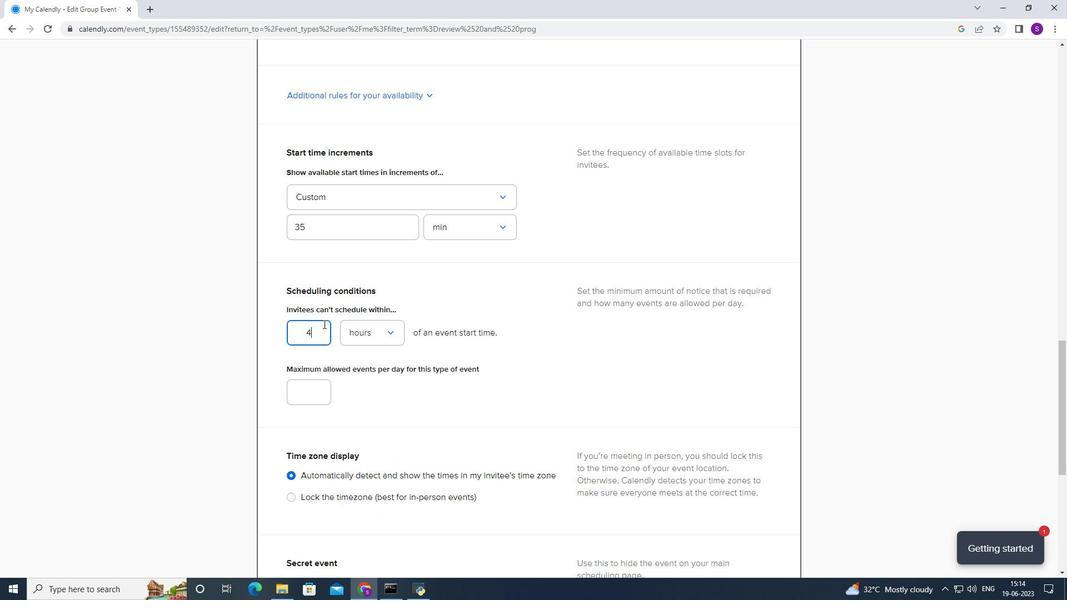 
Action: Key pressed <Key.backspace>51
Screenshot: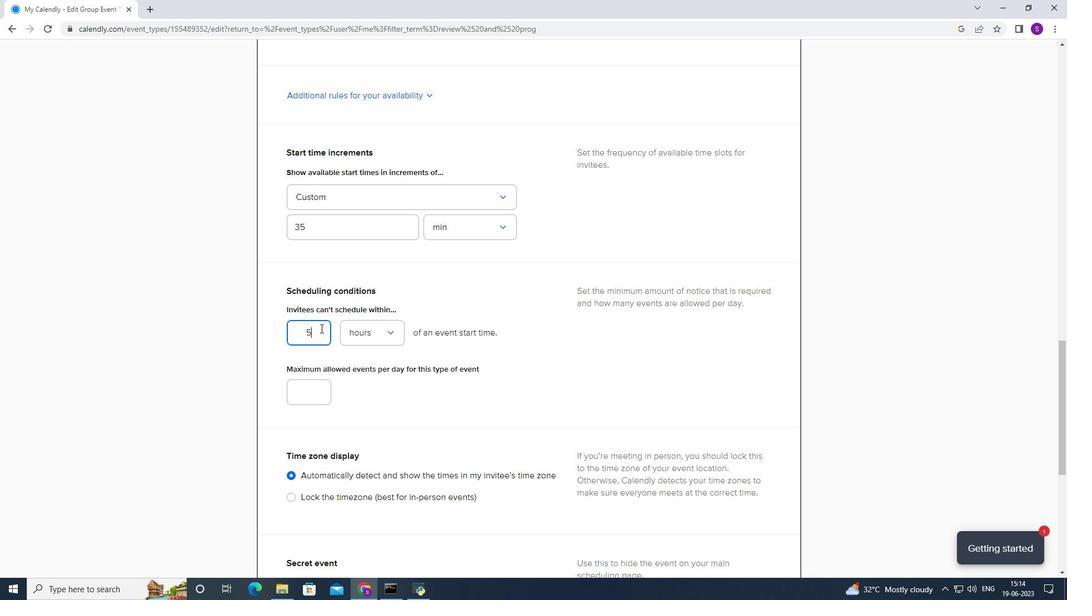 
Action: Mouse moved to (307, 376)
Screenshot: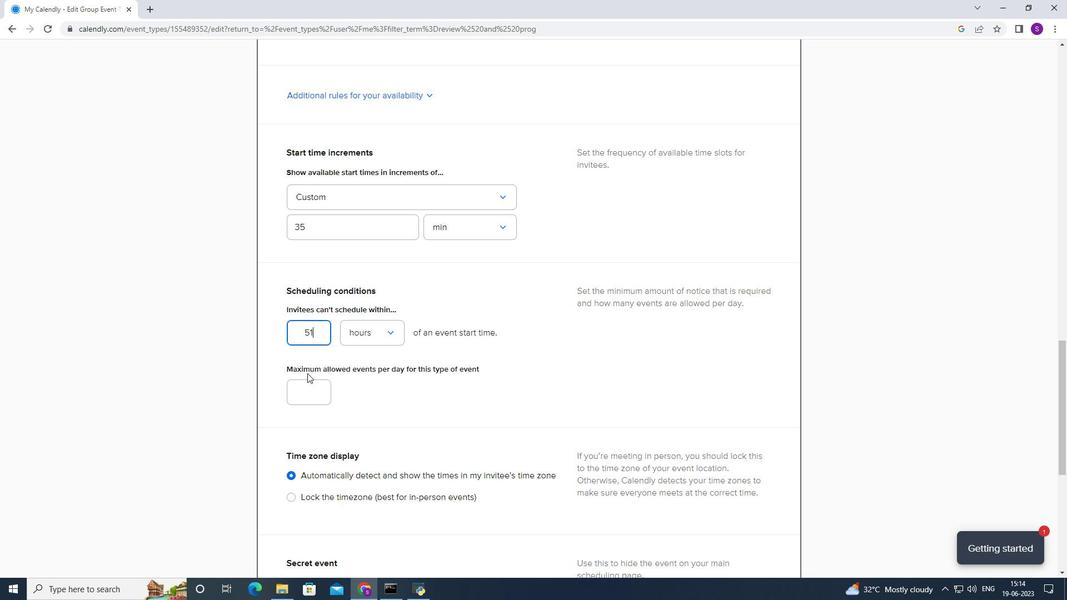 
Action: Mouse pressed left at (307, 376)
Screenshot: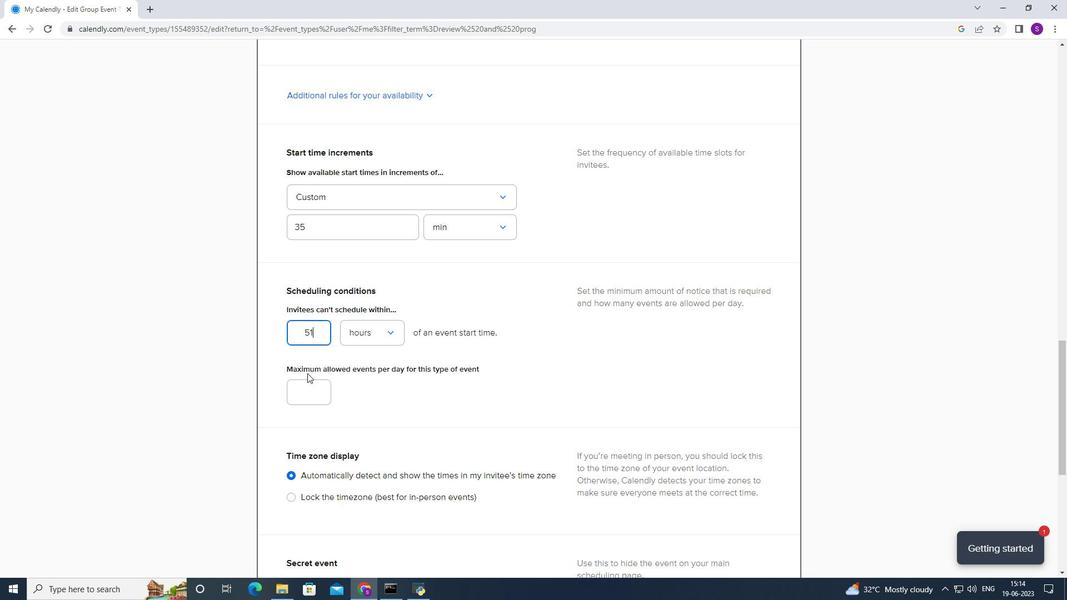 
Action: Mouse moved to (306, 385)
Screenshot: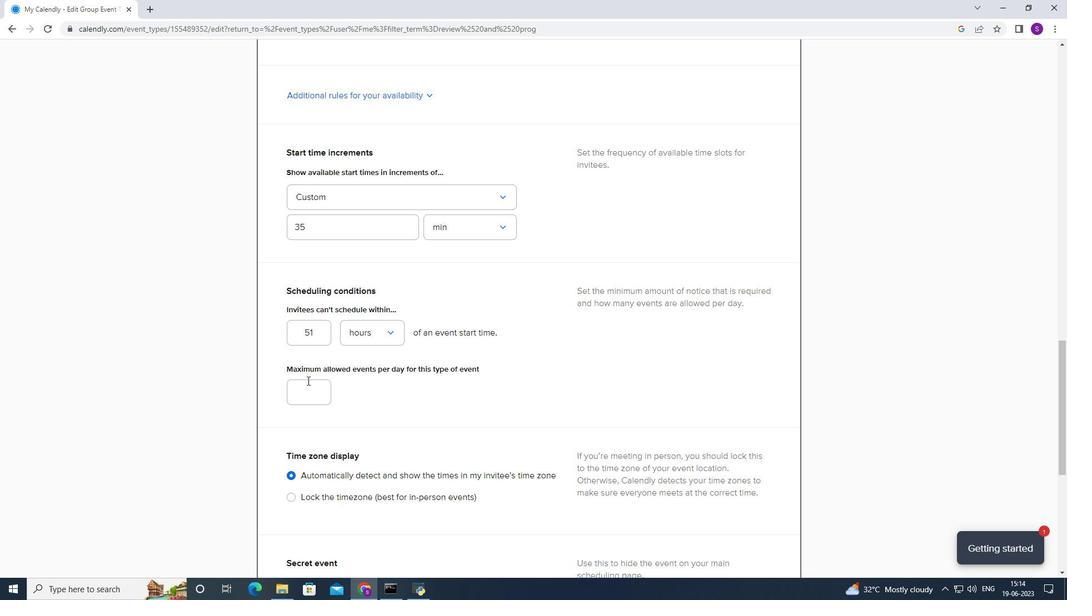
Action: Mouse pressed left at (306, 385)
Screenshot: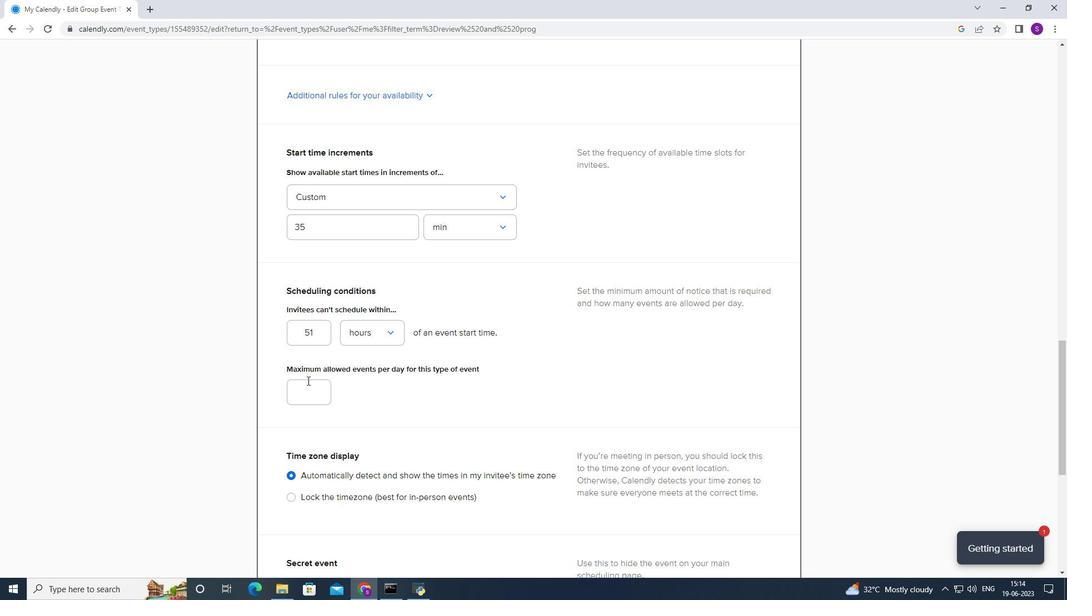 
Action: Key pressed 2
Screenshot: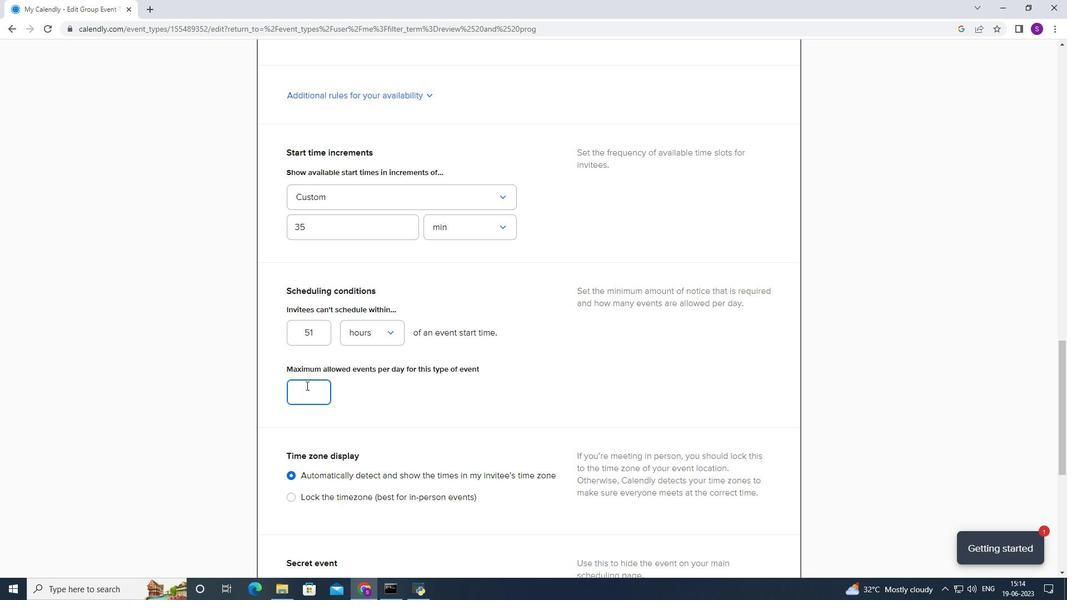 
Action: Mouse moved to (479, 415)
Screenshot: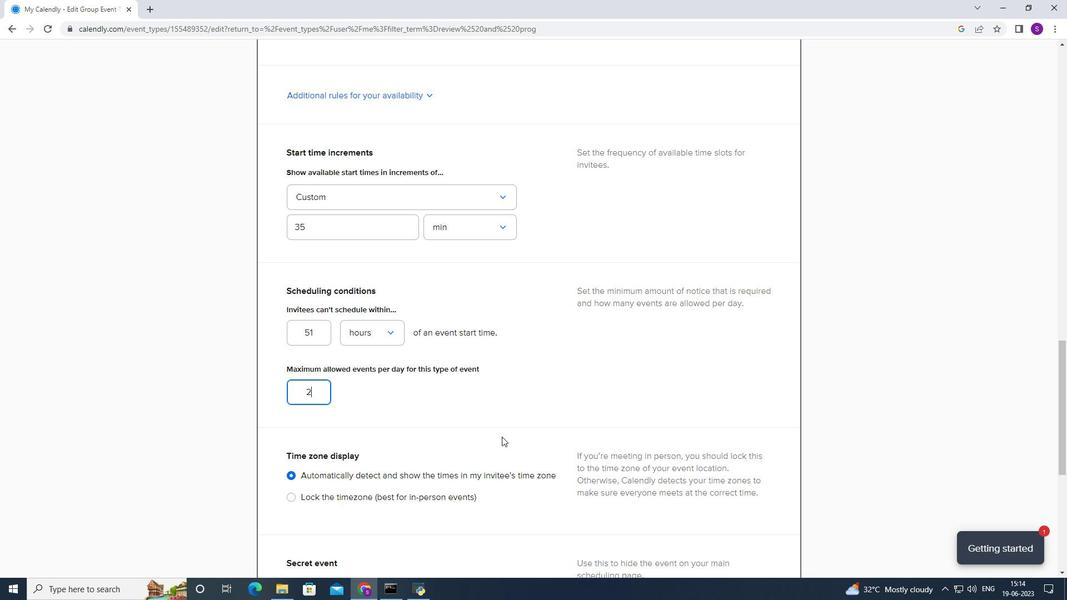 
Action: Mouse scrolled (479, 415) with delta (0, 0)
Screenshot: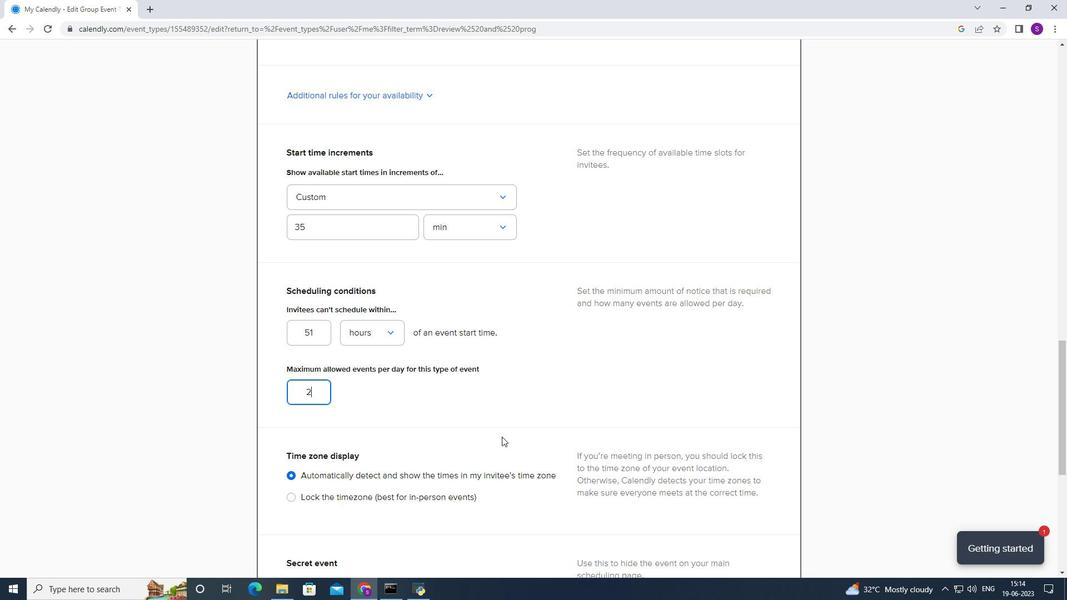 
Action: Mouse scrolled (479, 415) with delta (0, 0)
Screenshot: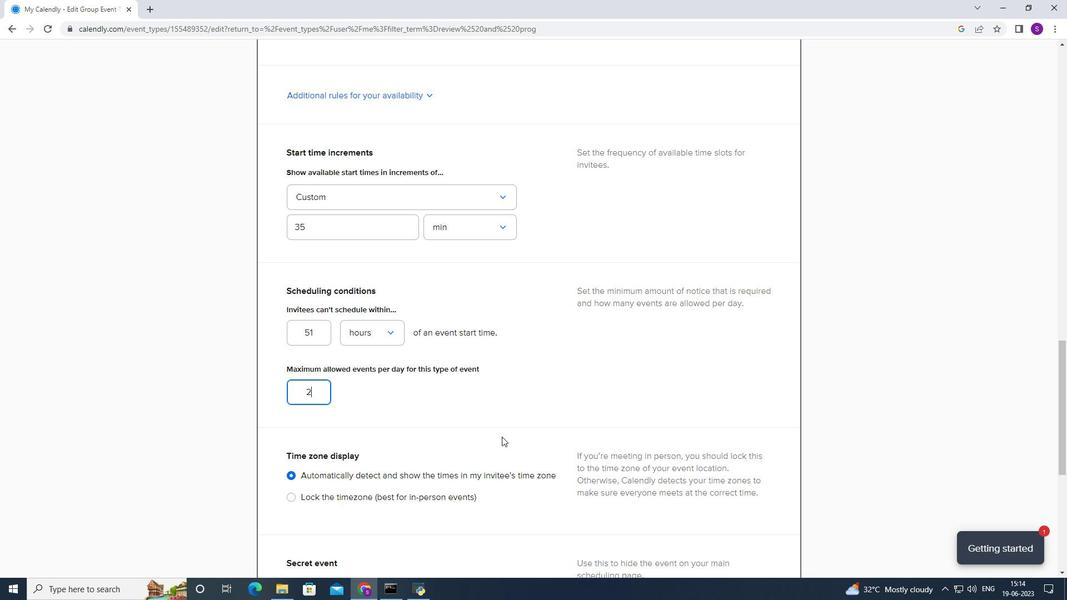 
Action: Mouse scrolled (479, 415) with delta (0, 0)
Screenshot: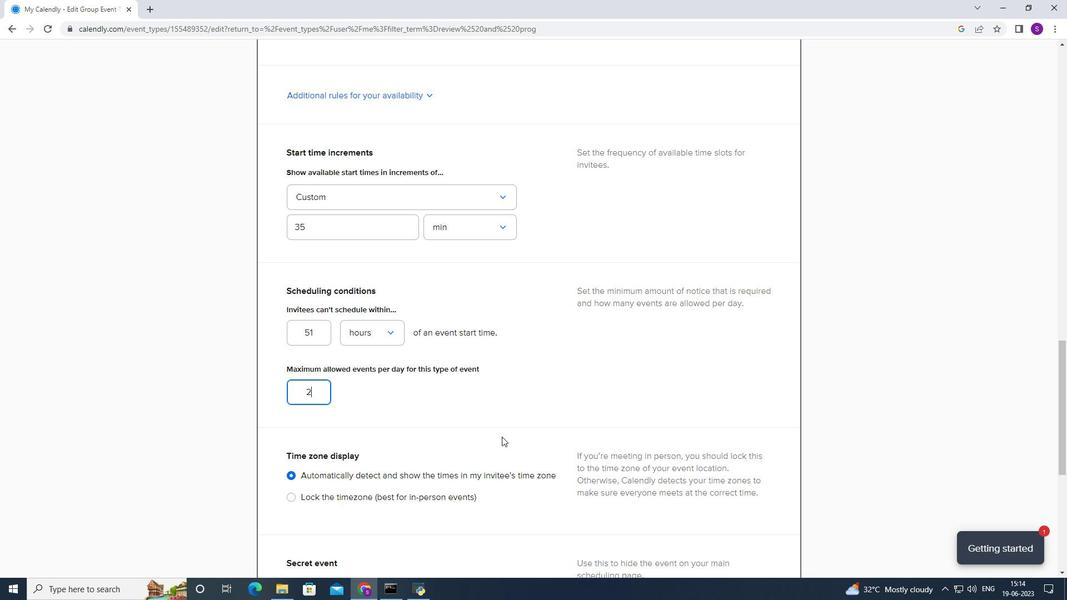 
Action: Mouse scrolled (479, 415) with delta (0, 0)
Screenshot: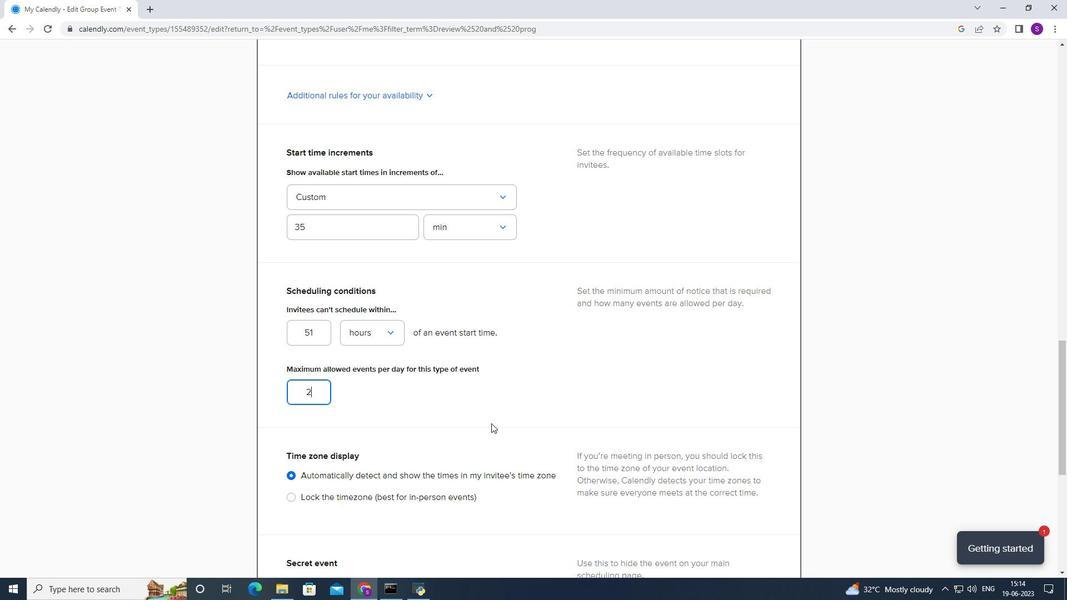 
Action: Mouse moved to (479, 415)
Screenshot: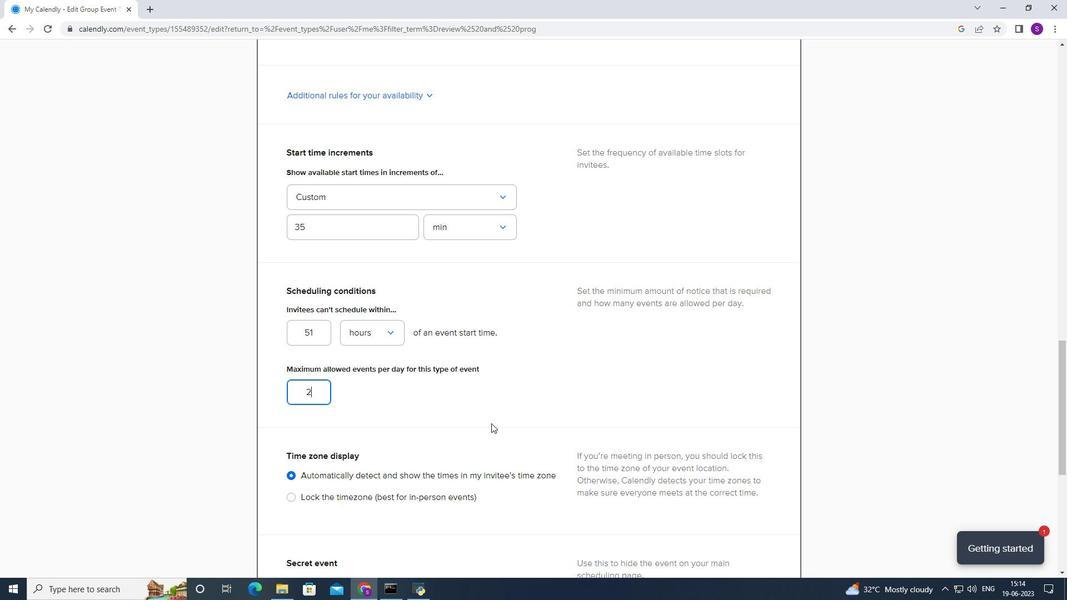 
Action: Mouse scrolled (479, 414) with delta (0, -1)
Screenshot: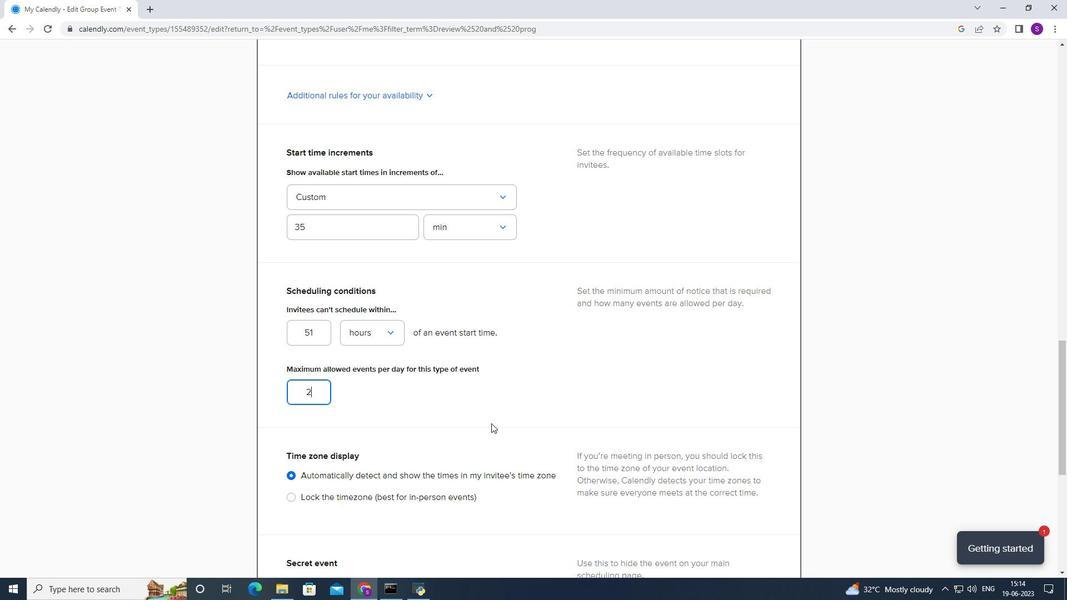 
Action: Mouse scrolled (479, 415) with delta (0, 0)
Screenshot: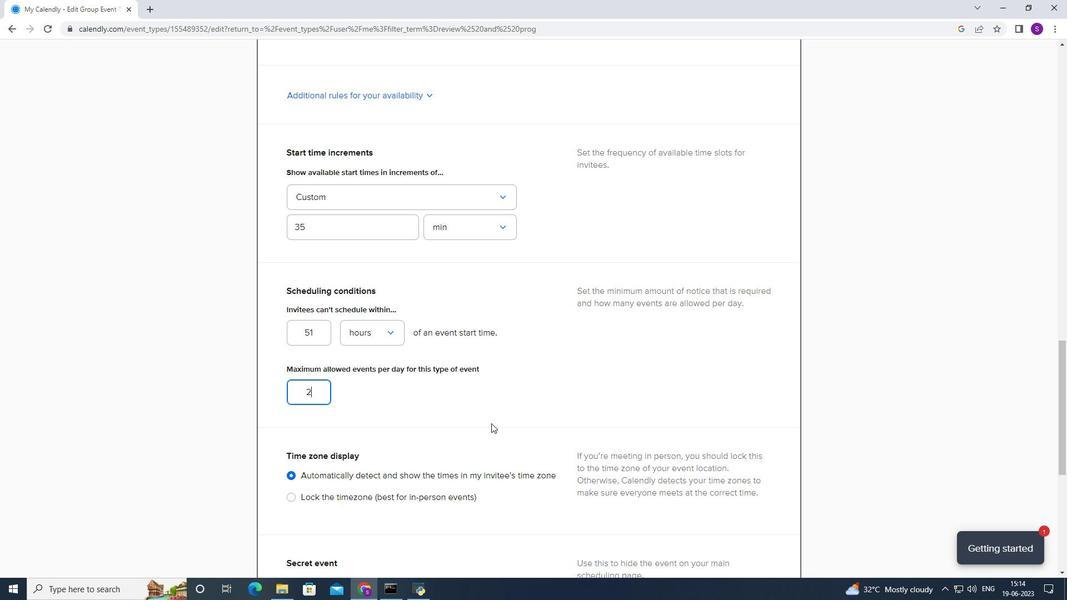 
Action: Mouse scrolled (479, 414) with delta (0, -1)
Screenshot: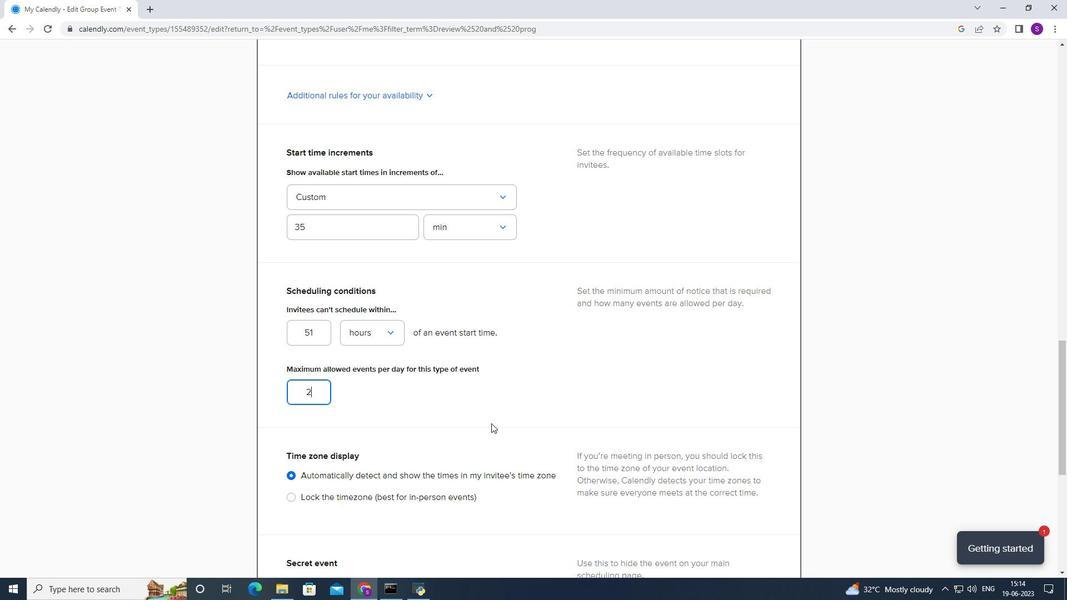 
Action: Mouse moved to (478, 417)
Screenshot: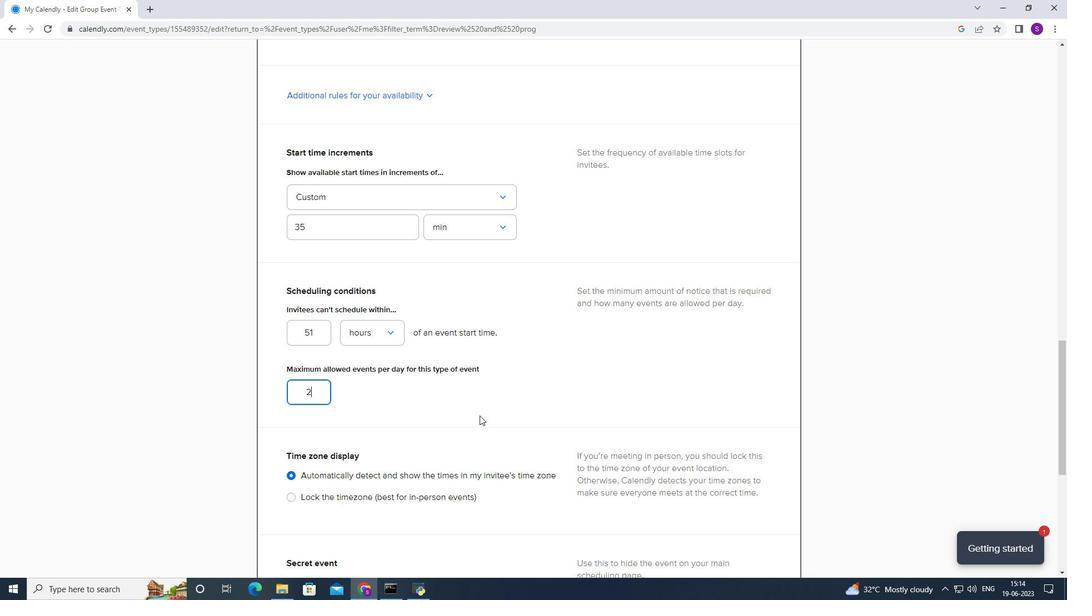 
Action: Mouse scrolled (478, 416) with delta (0, 0)
Screenshot: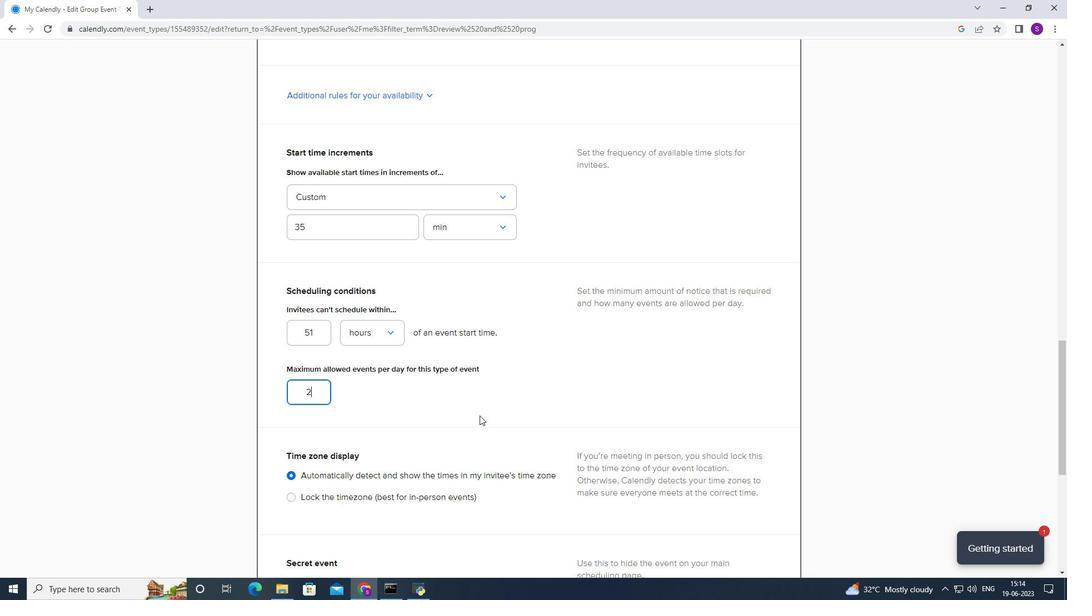 
Action: Mouse moved to (765, 269)
Screenshot: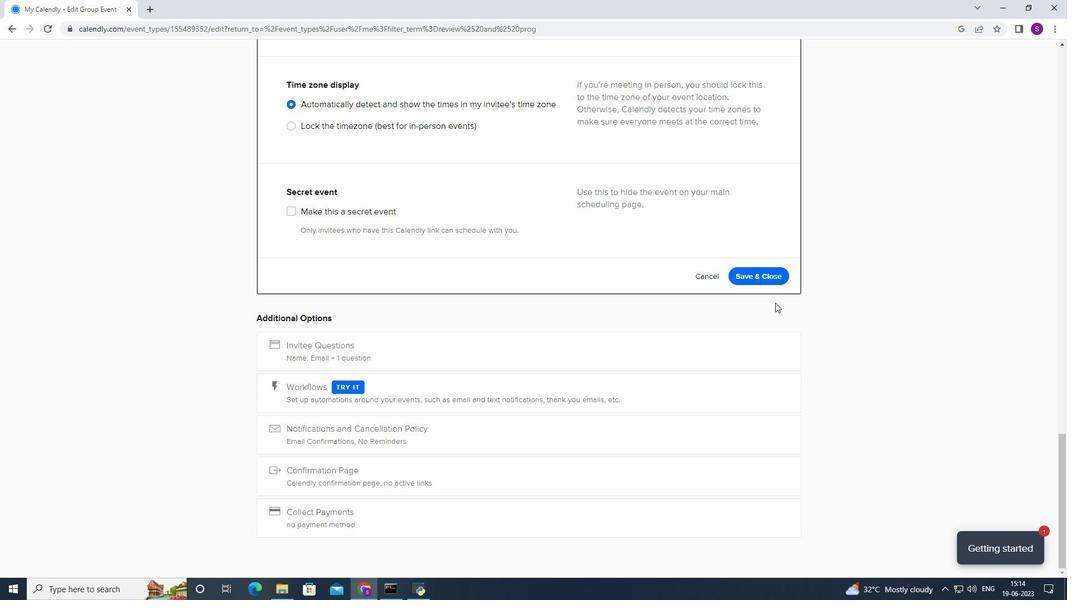 
Action: Mouse pressed left at (765, 269)
Screenshot: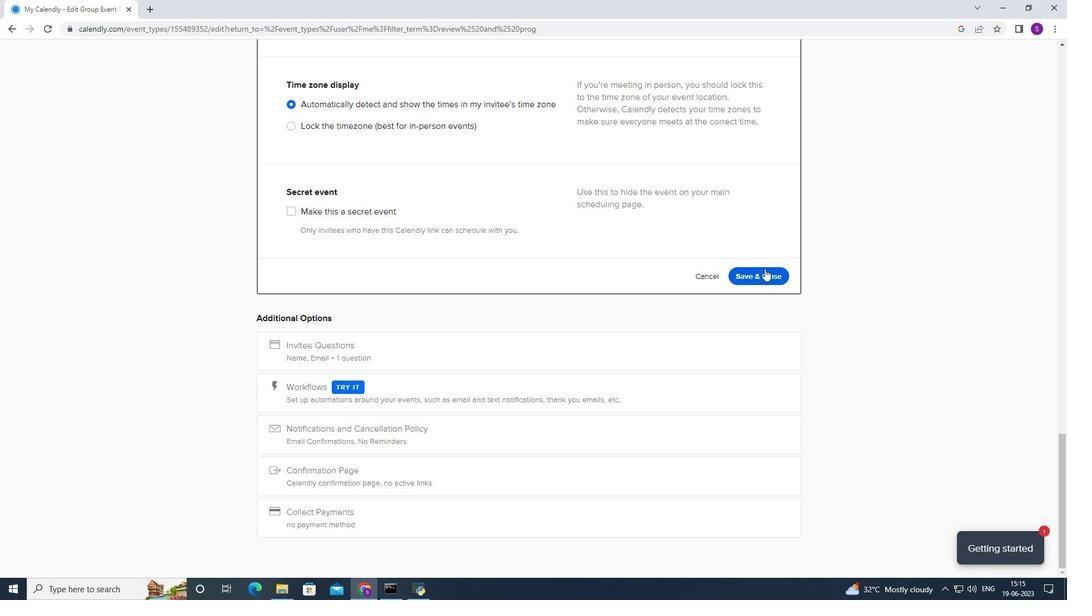 
Action: Mouse moved to (690, 301)
Screenshot: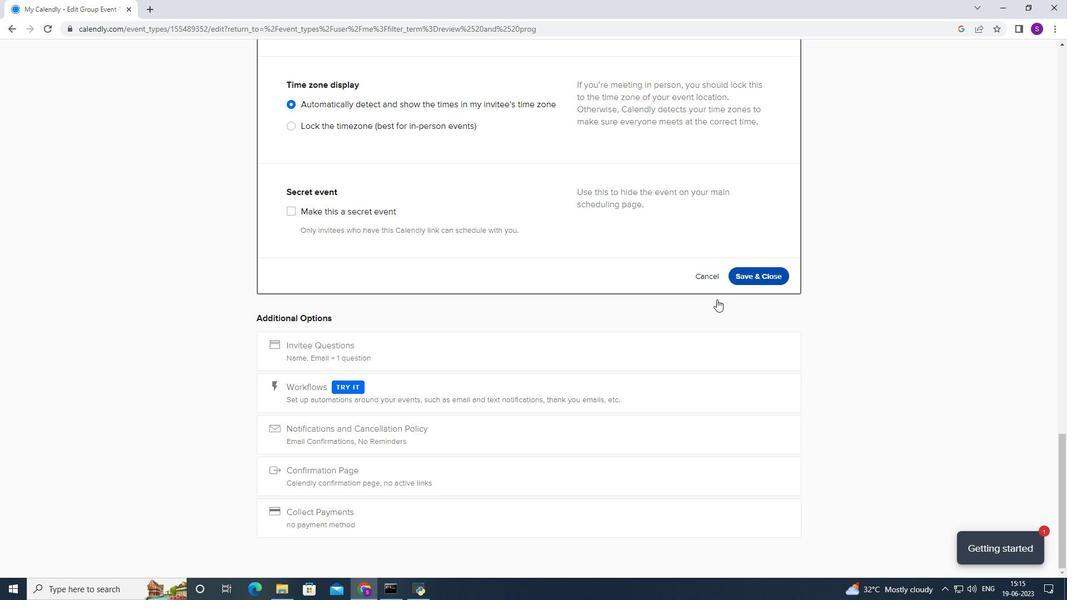 
